 Task: Find connections with filter location San Antonio de los Baños with filter topic #investmentproperty with filter profile language German with filter current company Swiggy with filter school Siliguri Institute of Technology with filter industry Furniture and Home Furnishings Manufacturing with filter service category Public Relations with filter keywords title Account Executive
Action: Mouse moved to (680, 121)
Screenshot: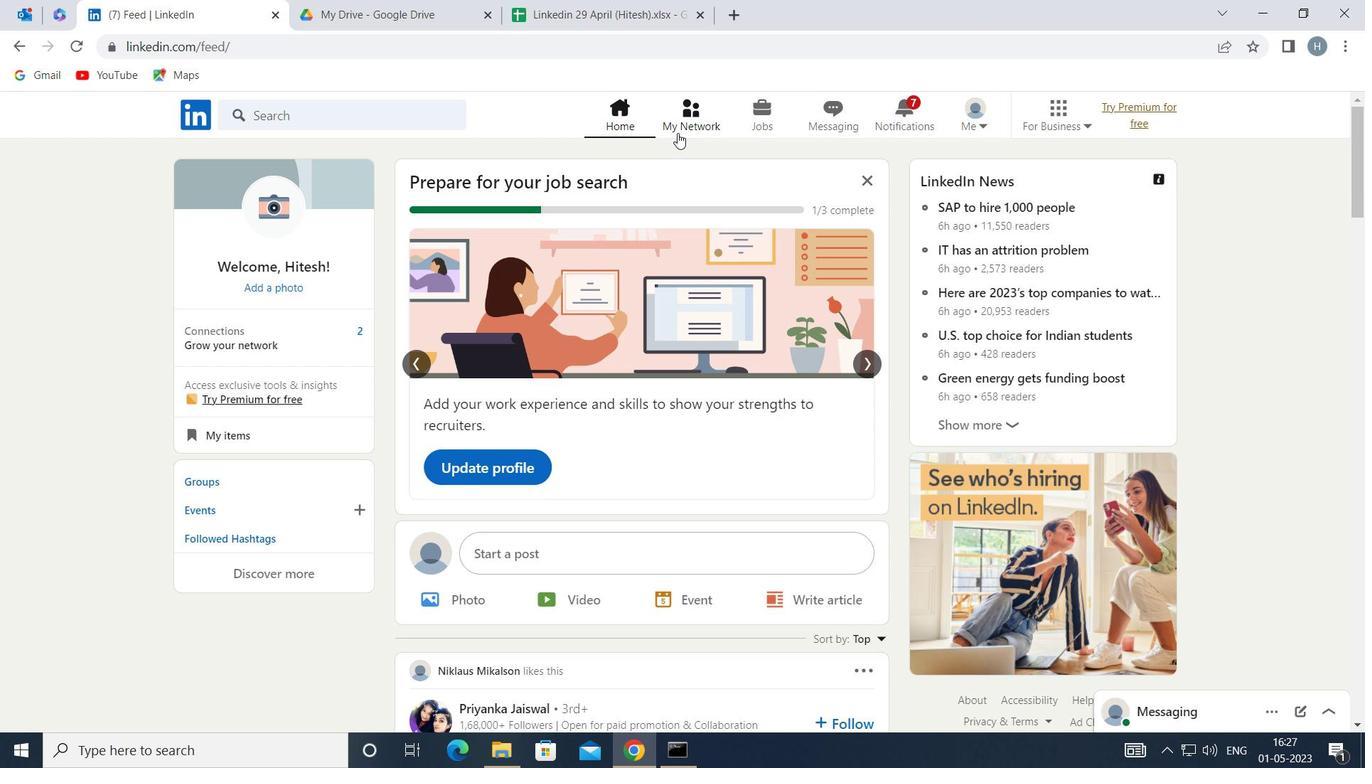 
Action: Mouse pressed left at (680, 121)
Screenshot: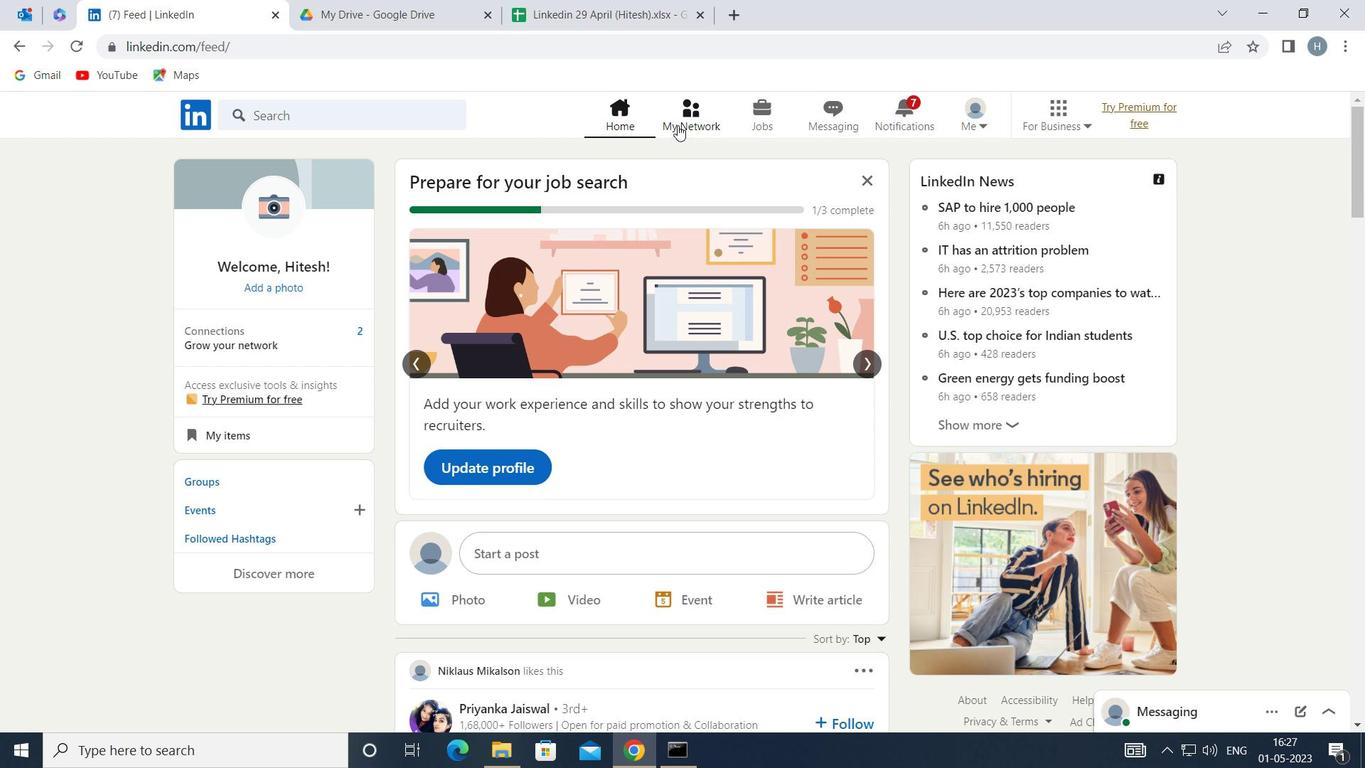 
Action: Mouse moved to (402, 216)
Screenshot: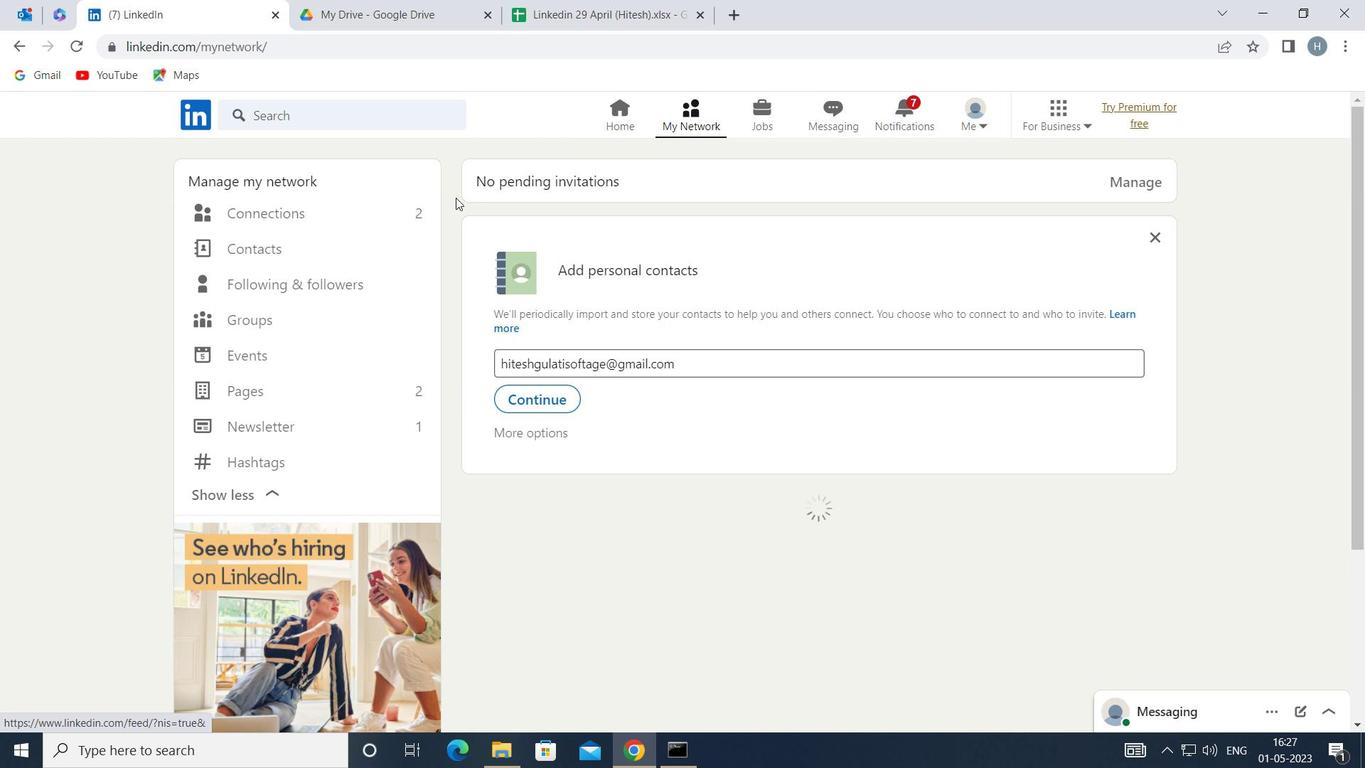 
Action: Mouse pressed left at (402, 216)
Screenshot: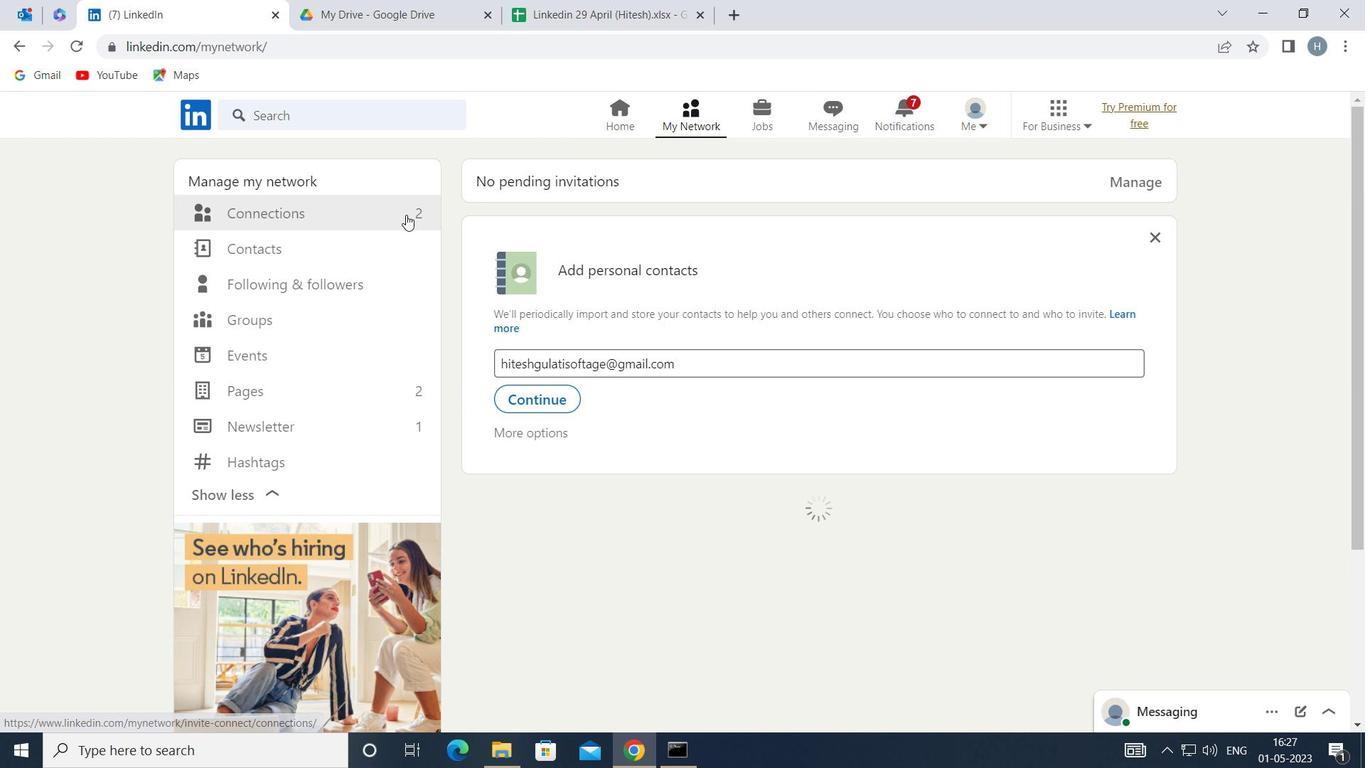 
Action: Mouse moved to (823, 211)
Screenshot: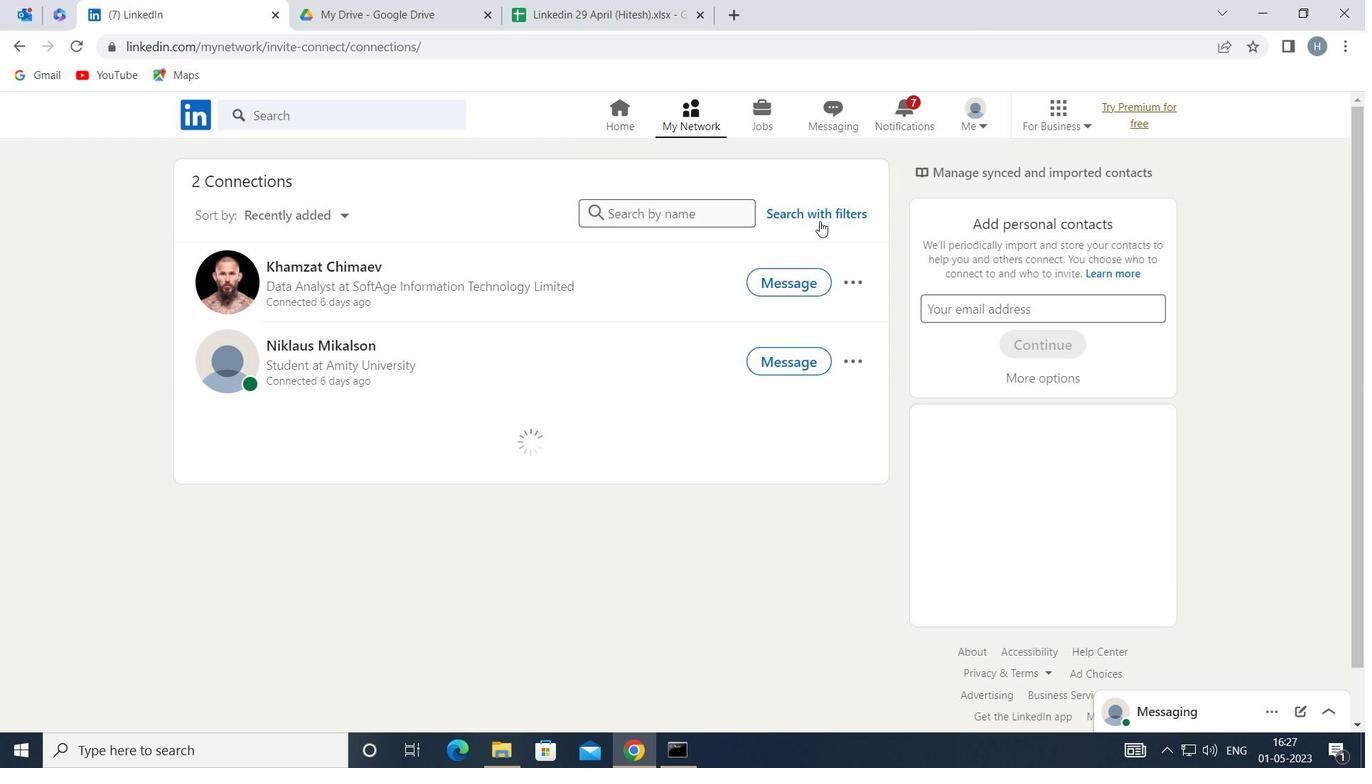 
Action: Mouse pressed left at (823, 211)
Screenshot: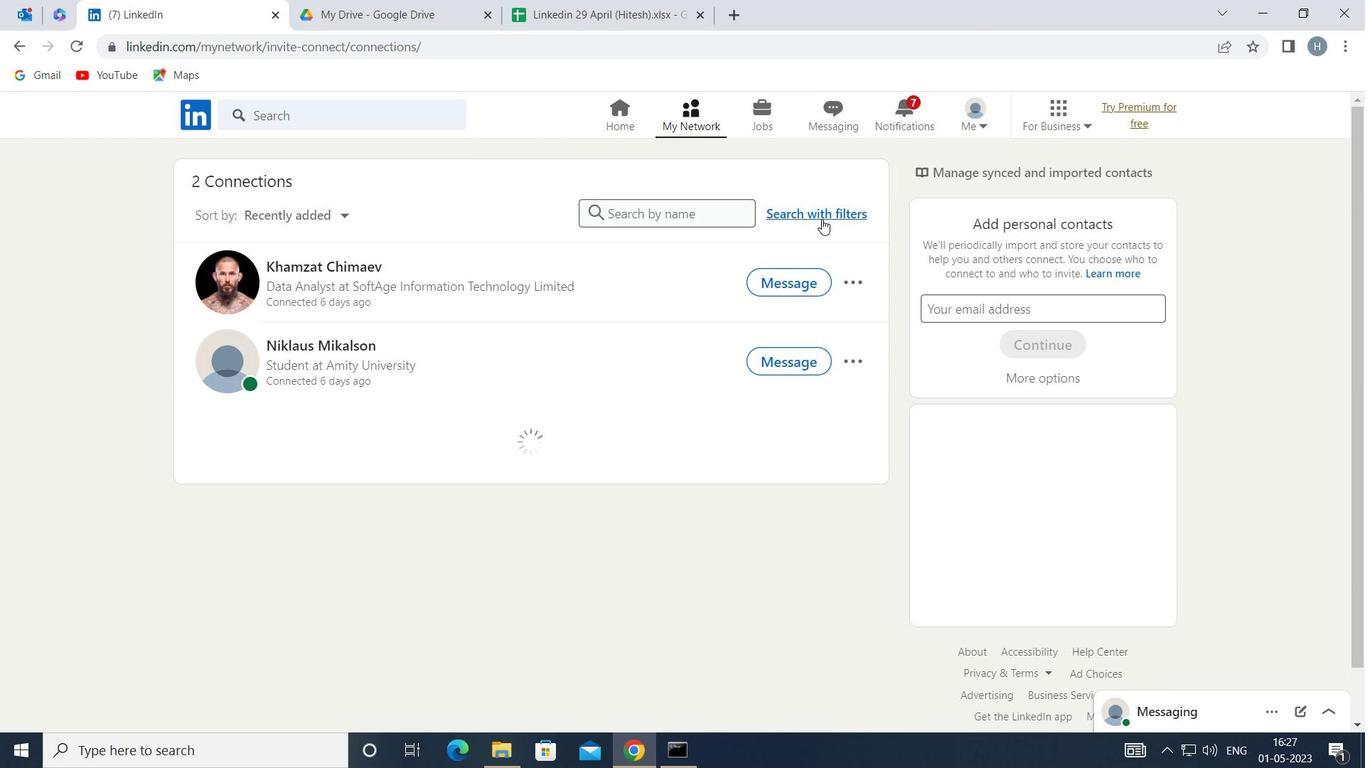 
Action: Mouse moved to (749, 165)
Screenshot: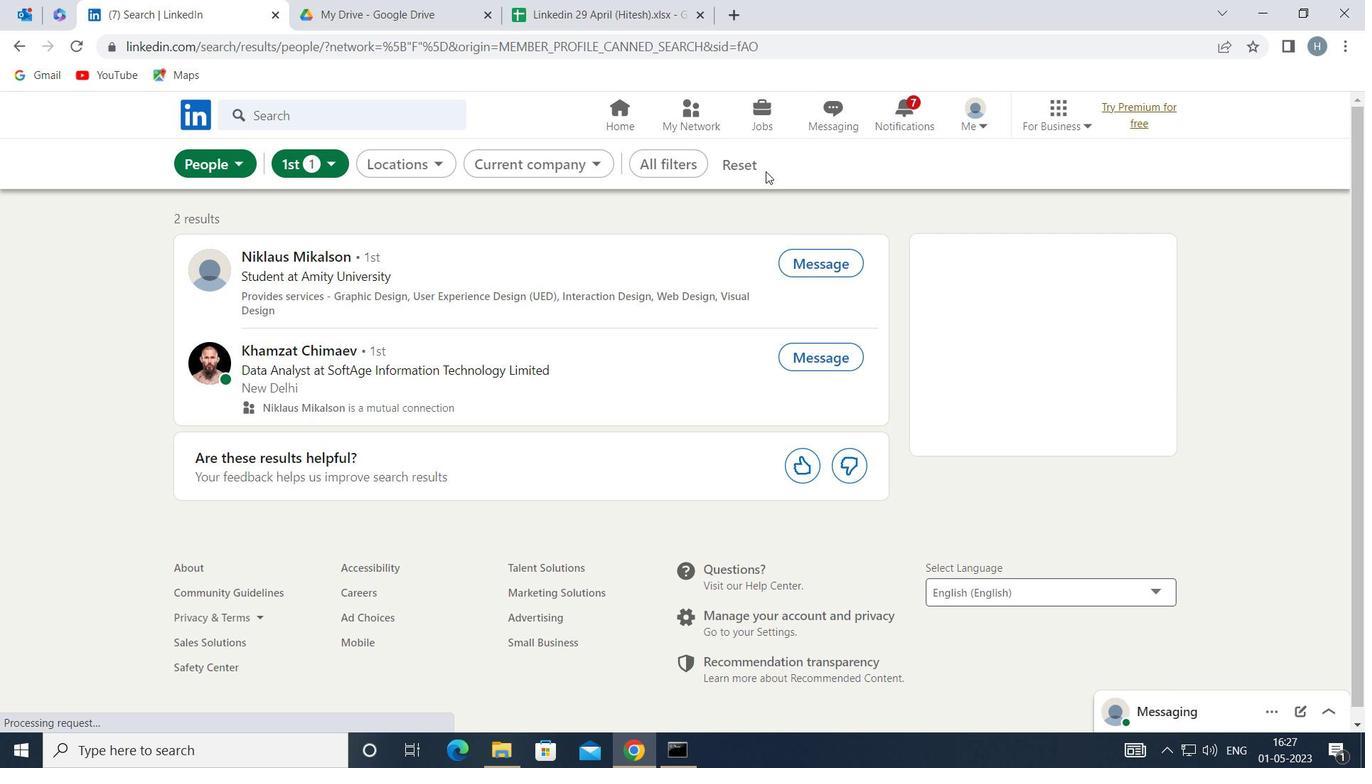 
Action: Mouse pressed left at (749, 165)
Screenshot: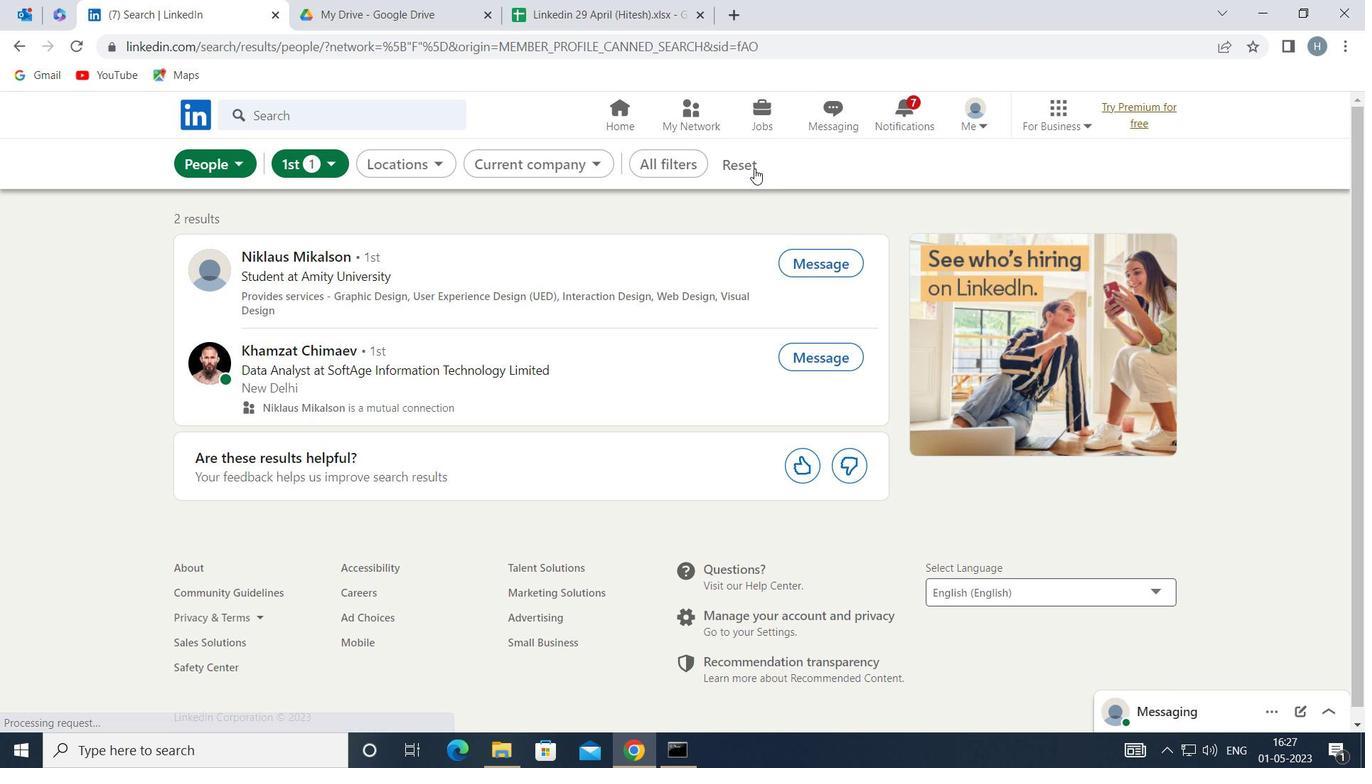 
Action: Mouse moved to (727, 162)
Screenshot: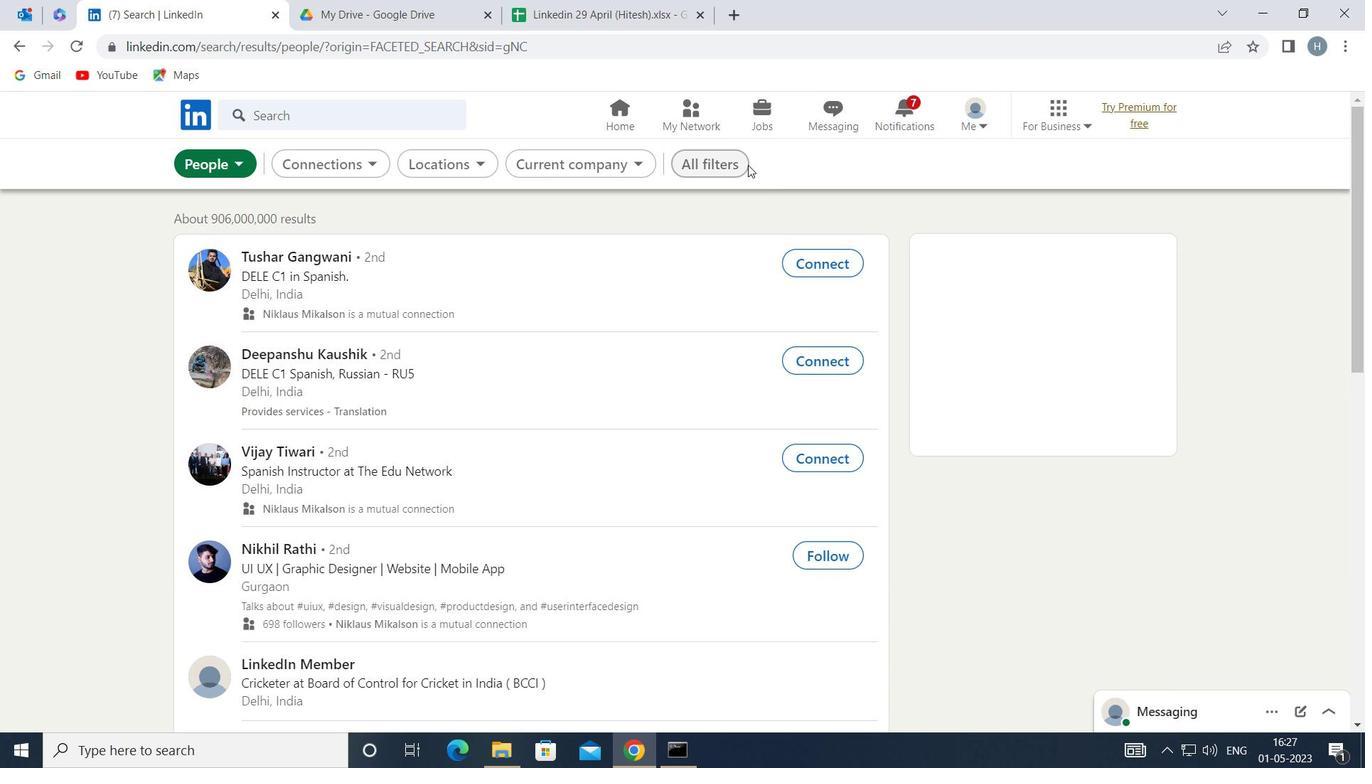 
Action: Mouse pressed left at (727, 162)
Screenshot: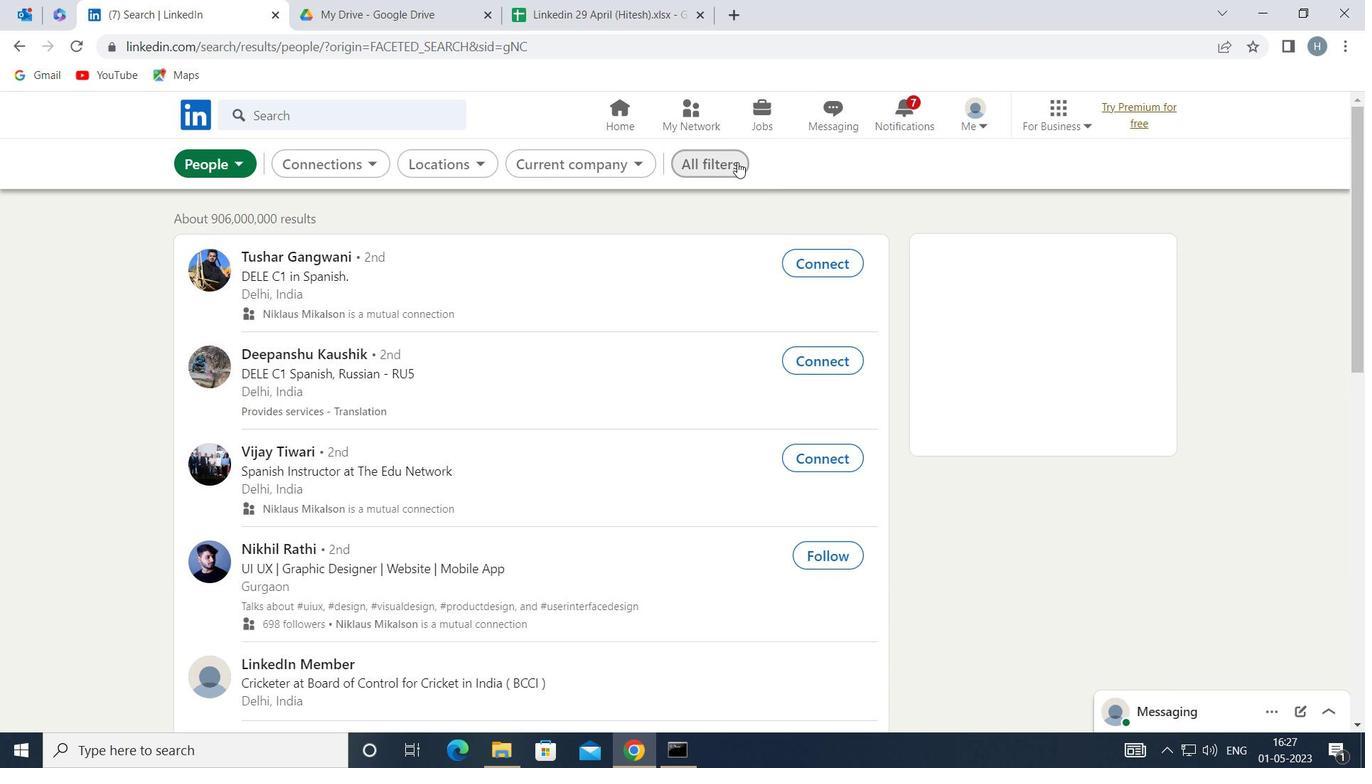 
Action: Mouse moved to (1012, 351)
Screenshot: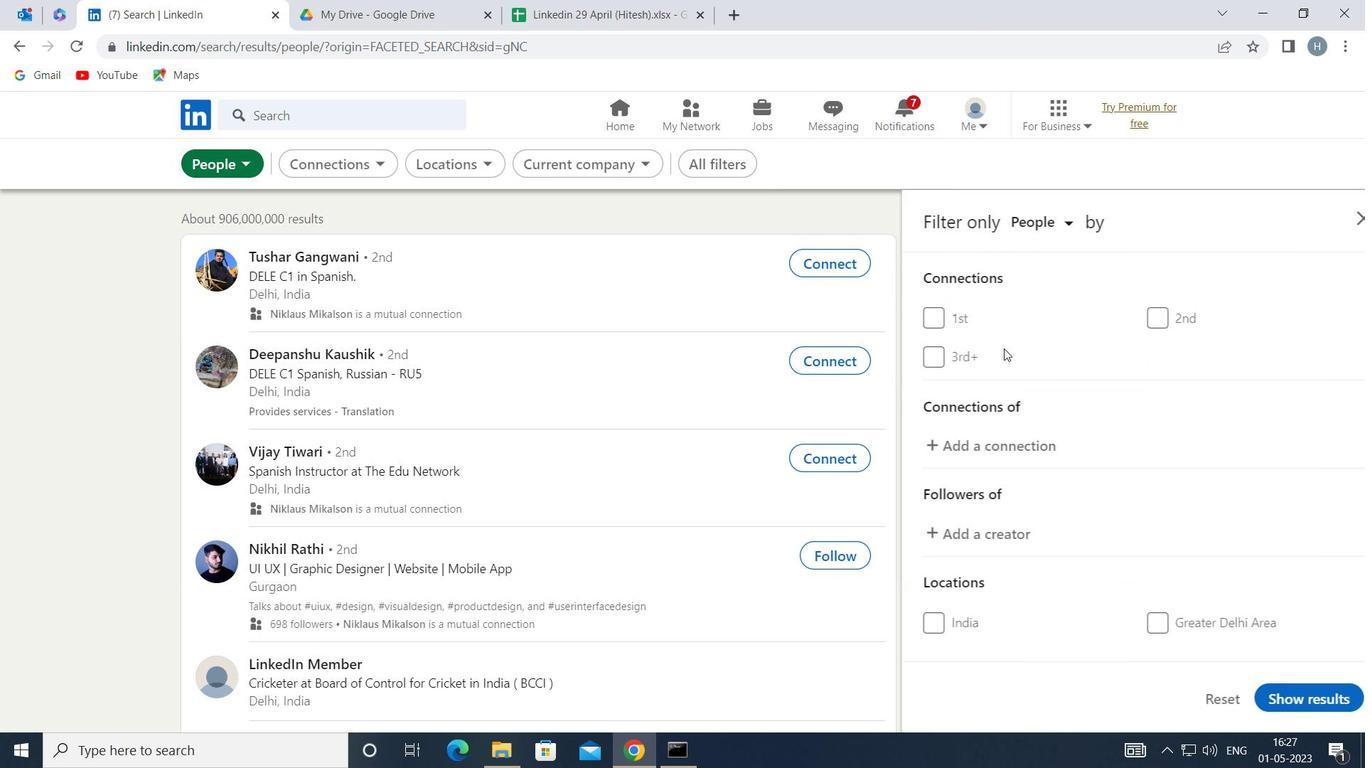 
Action: Mouse scrolled (1012, 350) with delta (0, 0)
Screenshot: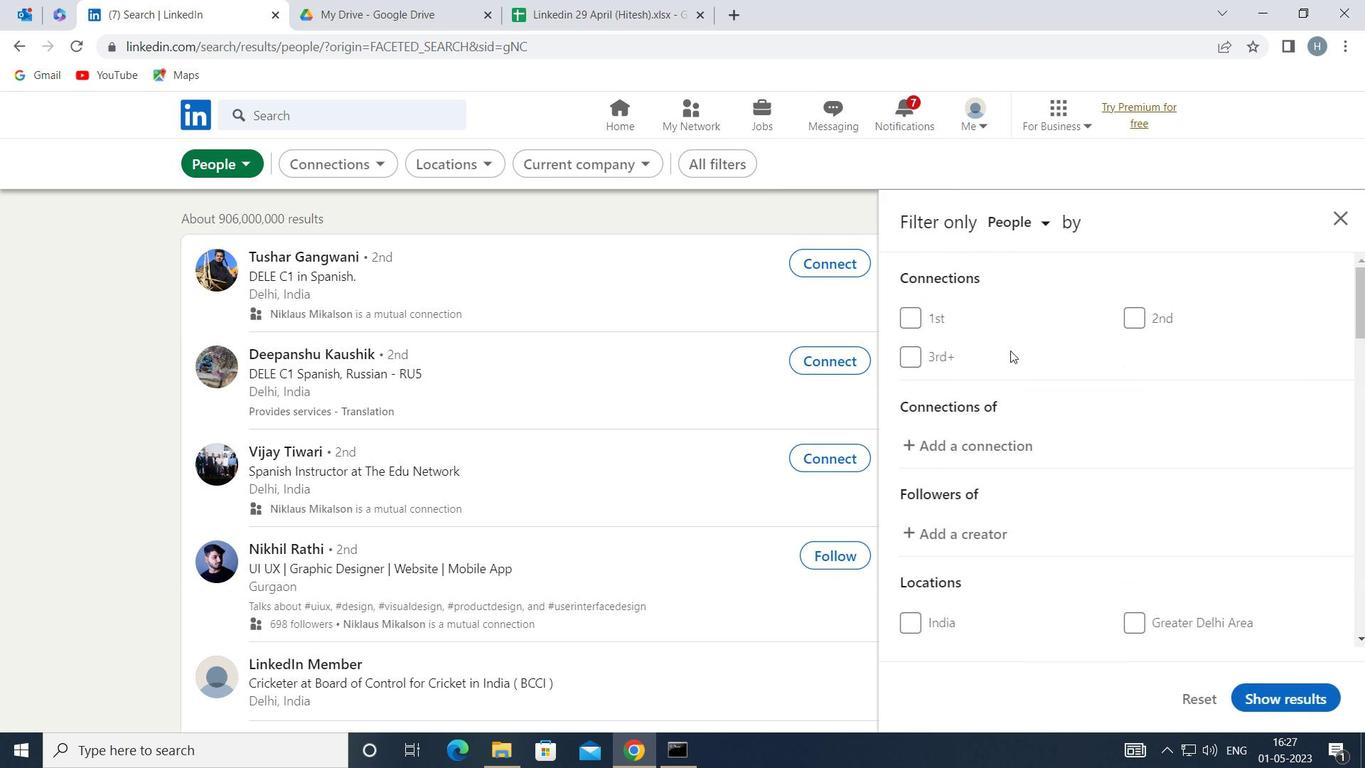 
Action: Mouse scrolled (1012, 350) with delta (0, 0)
Screenshot: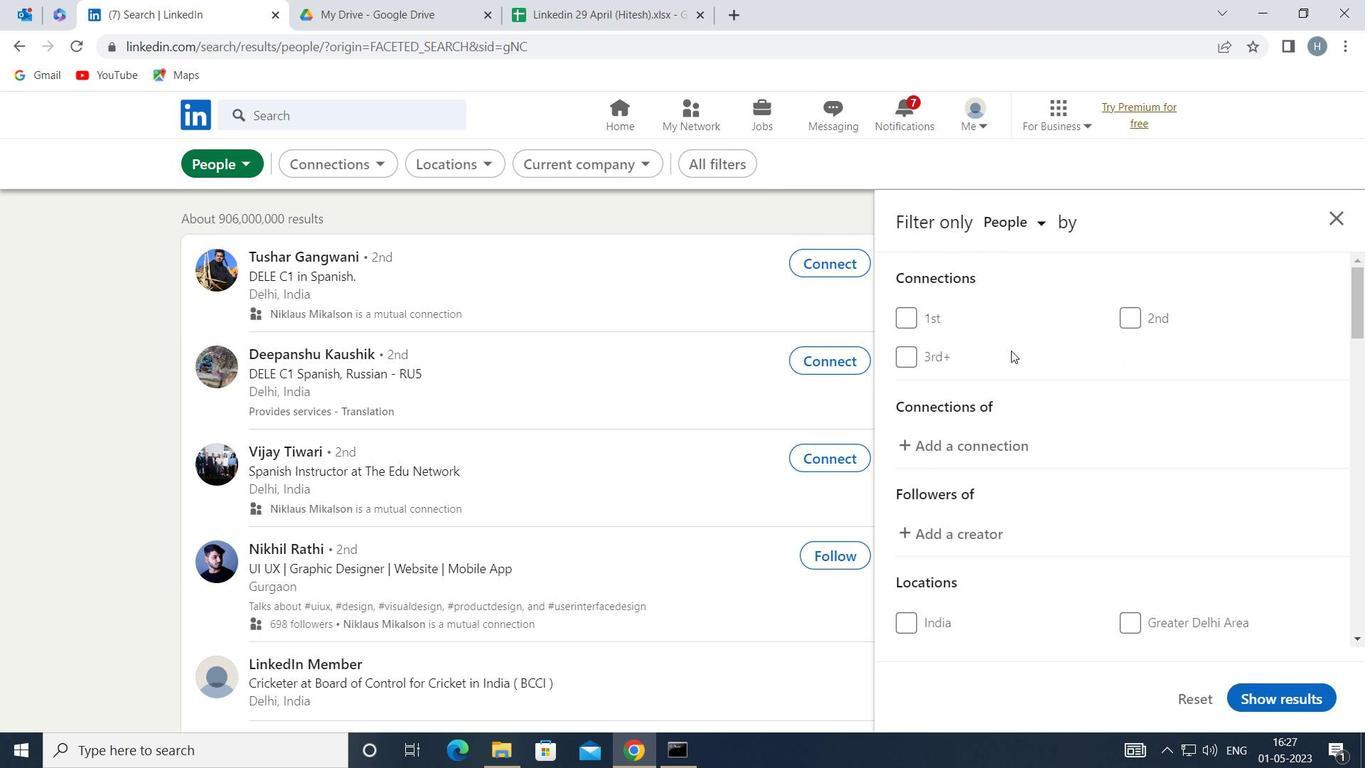 
Action: Mouse scrolled (1012, 350) with delta (0, 0)
Screenshot: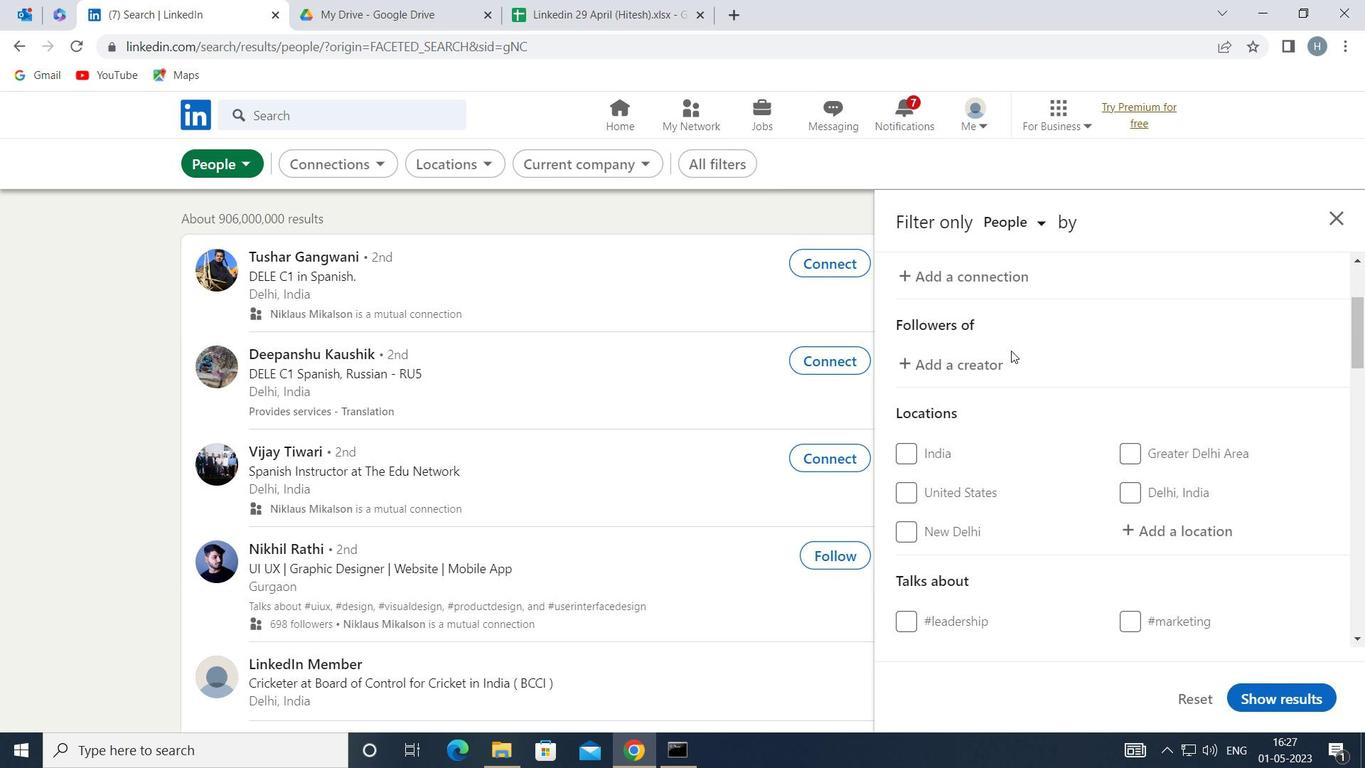 
Action: Mouse moved to (1164, 423)
Screenshot: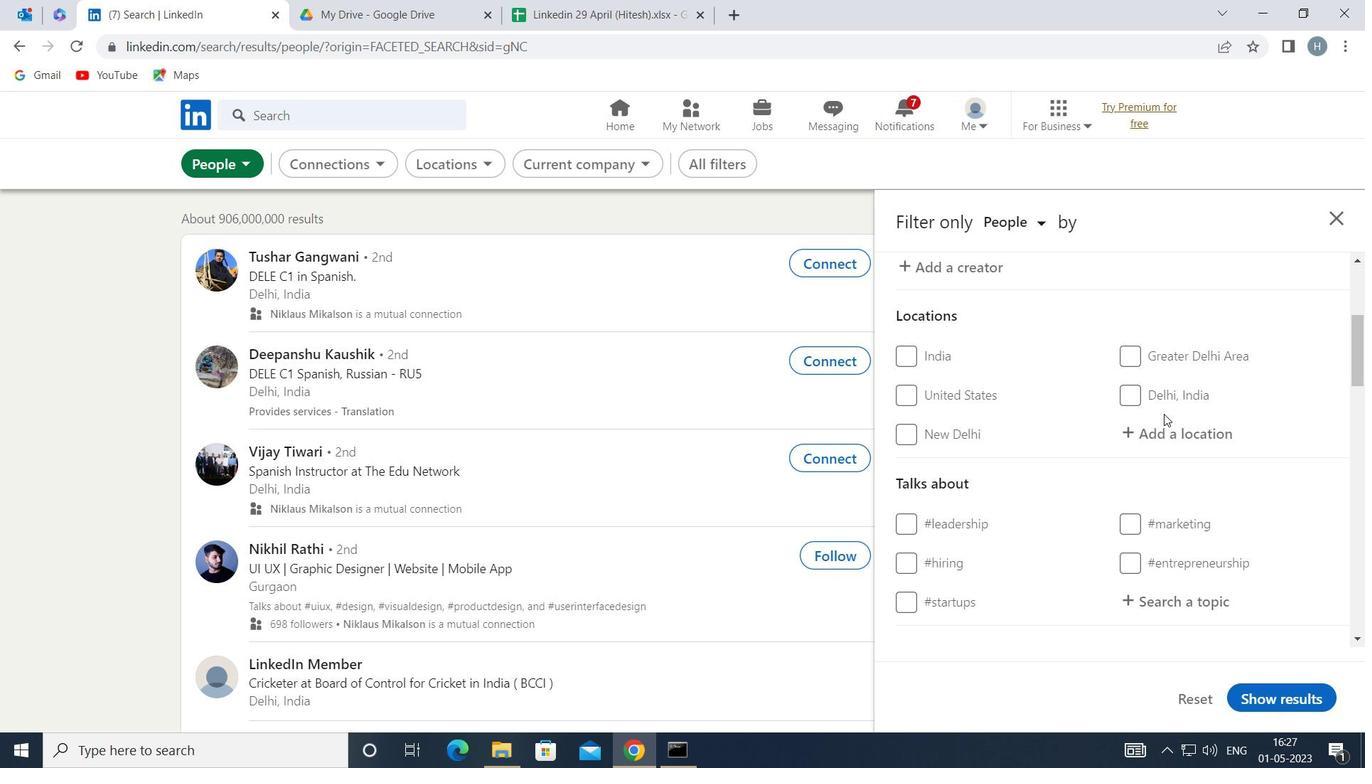 
Action: Mouse pressed left at (1164, 423)
Screenshot: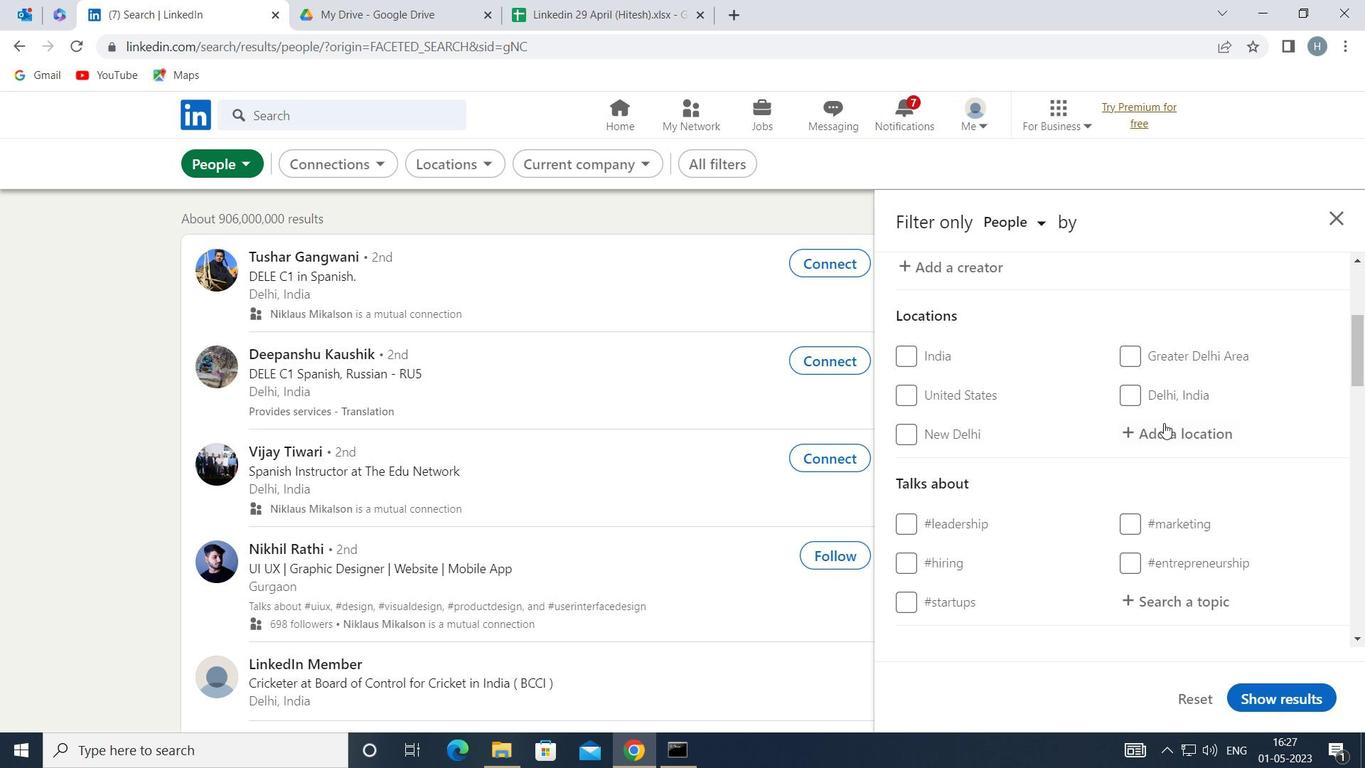 
Action: Key pressed <Key.shift>SAN<Key.space><Key.shift>ANTONIO<Key.space>DE<Key.space>LOS<Key.space><Key.shift>BANOS
Screenshot: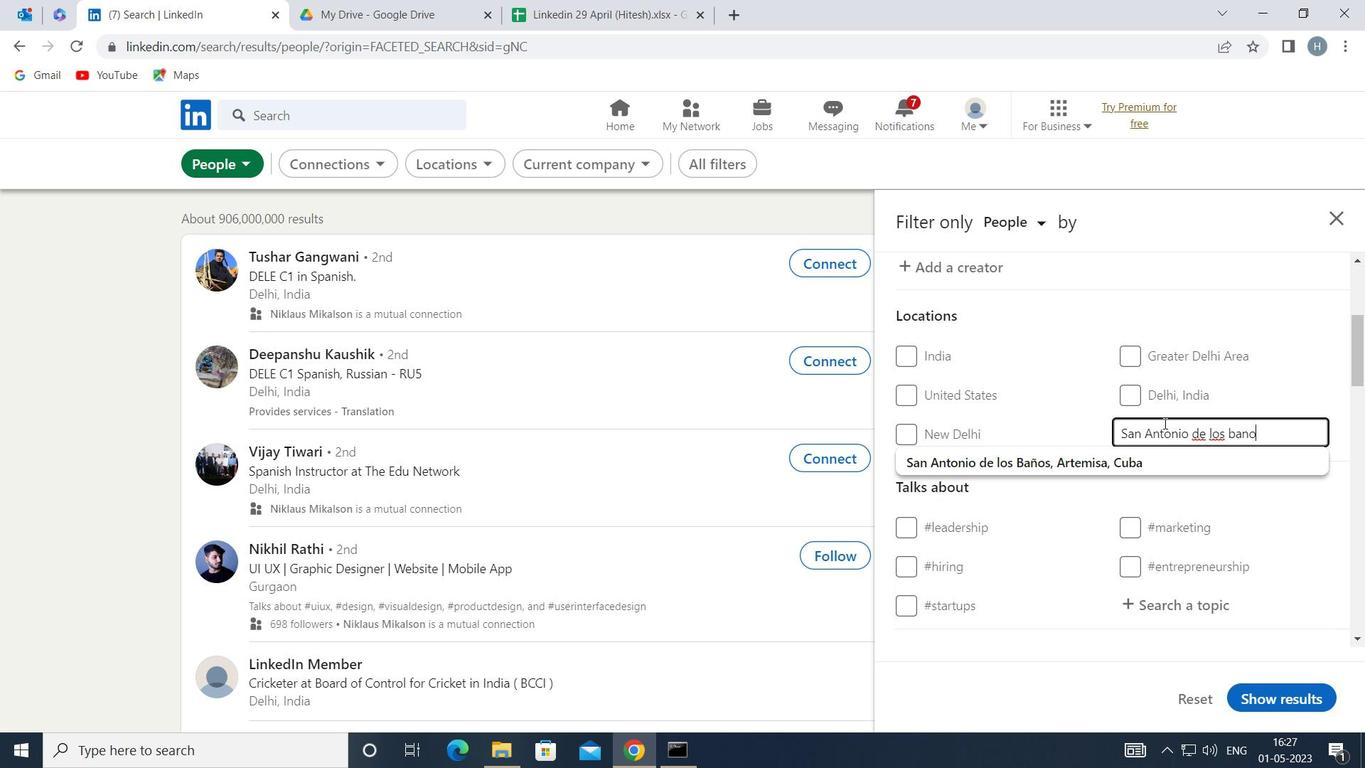 
Action: Mouse moved to (1262, 524)
Screenshot: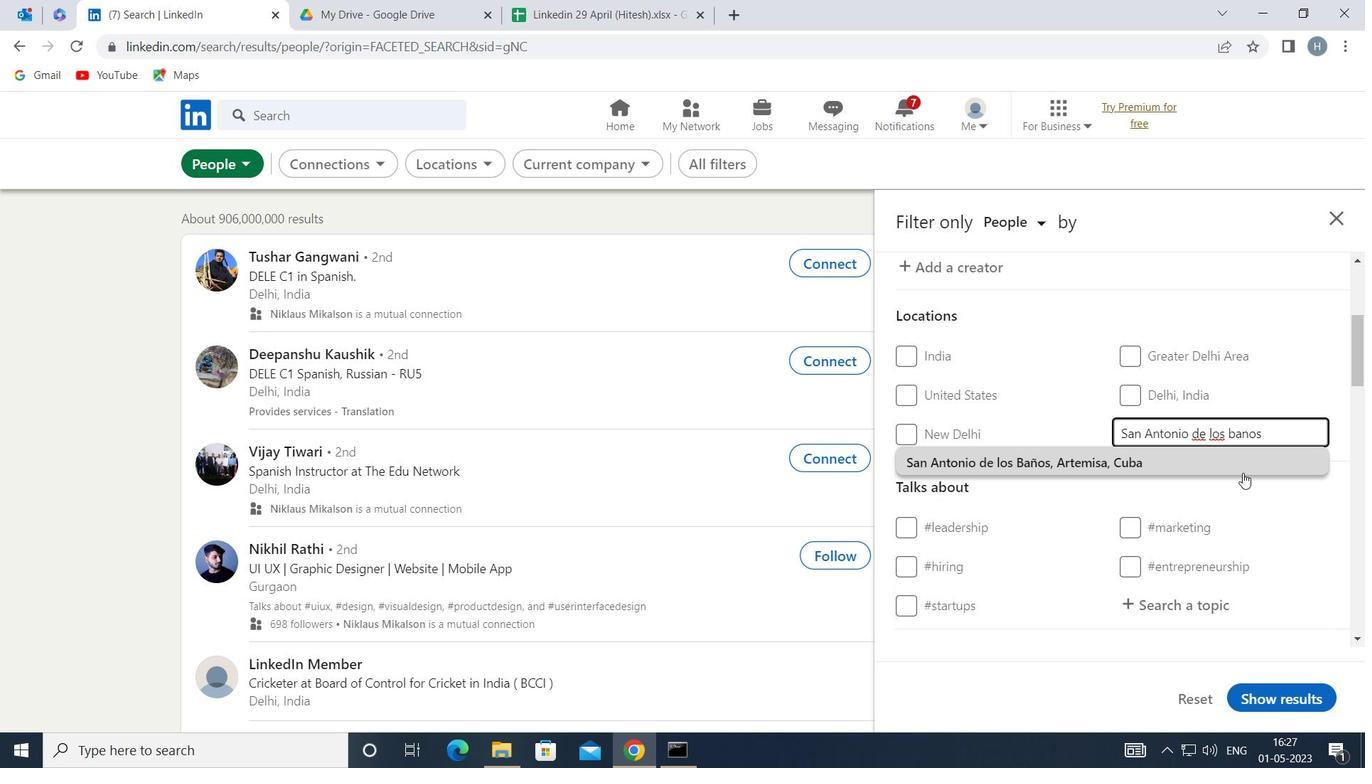 
Action: Mouse pressed left at (1262, 524)
Screenshot: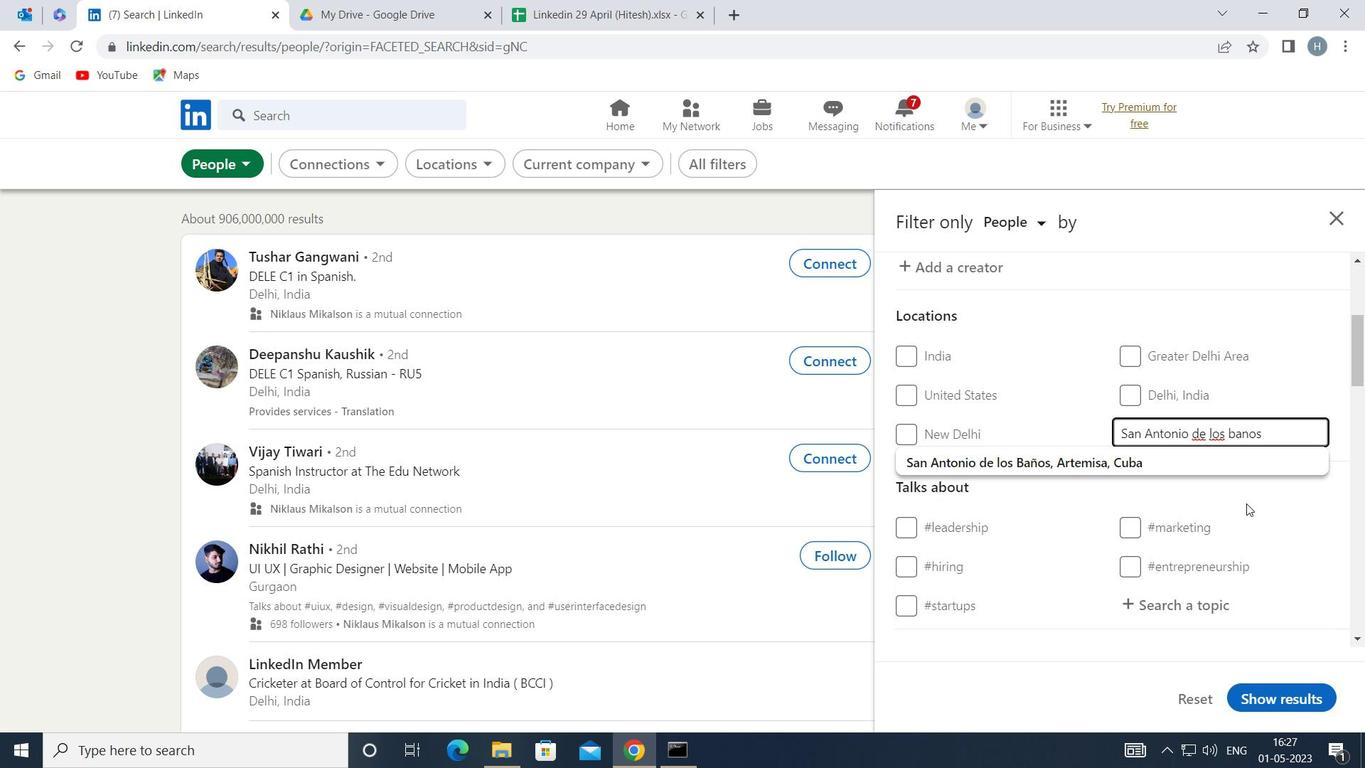 
Action: Mouse moved to (1190, 606)
Screenshot: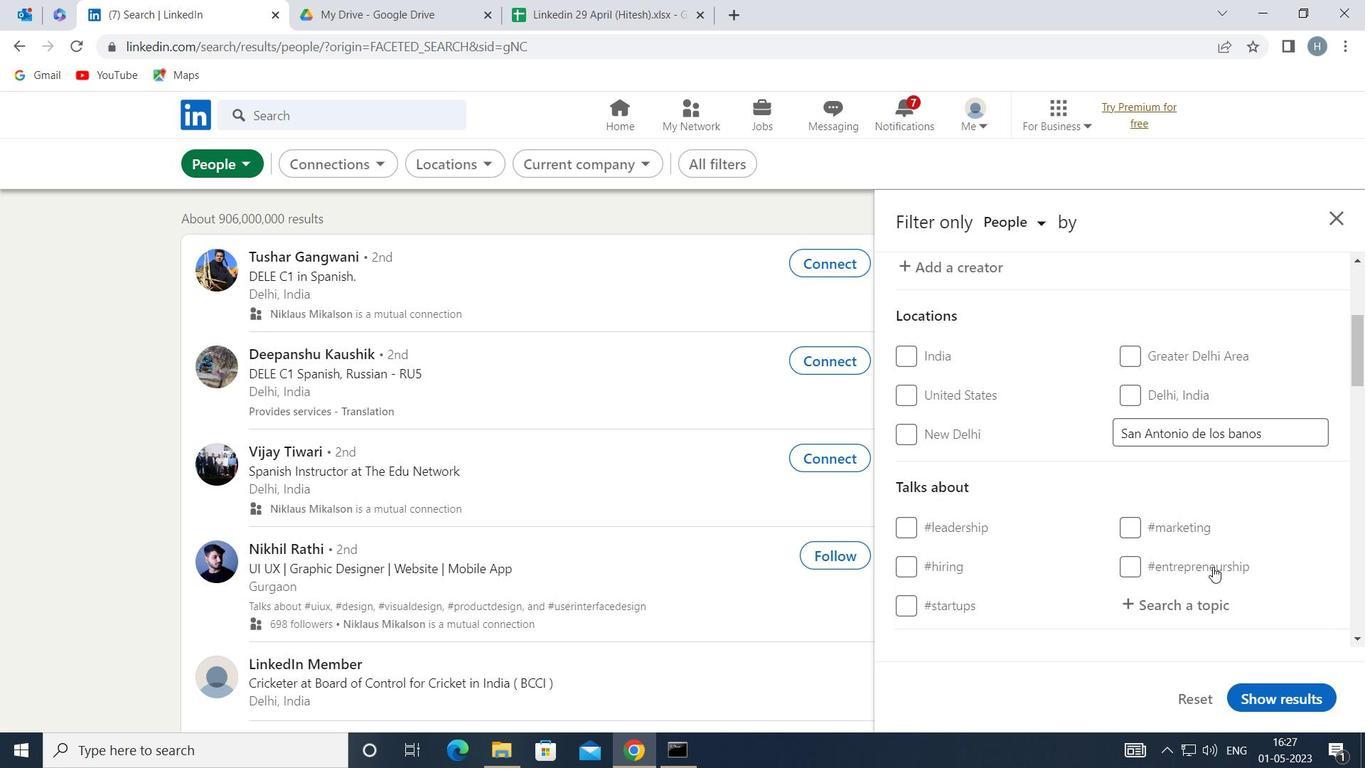
Action: Mouse pressed left at (1190, 606)
Screenshot: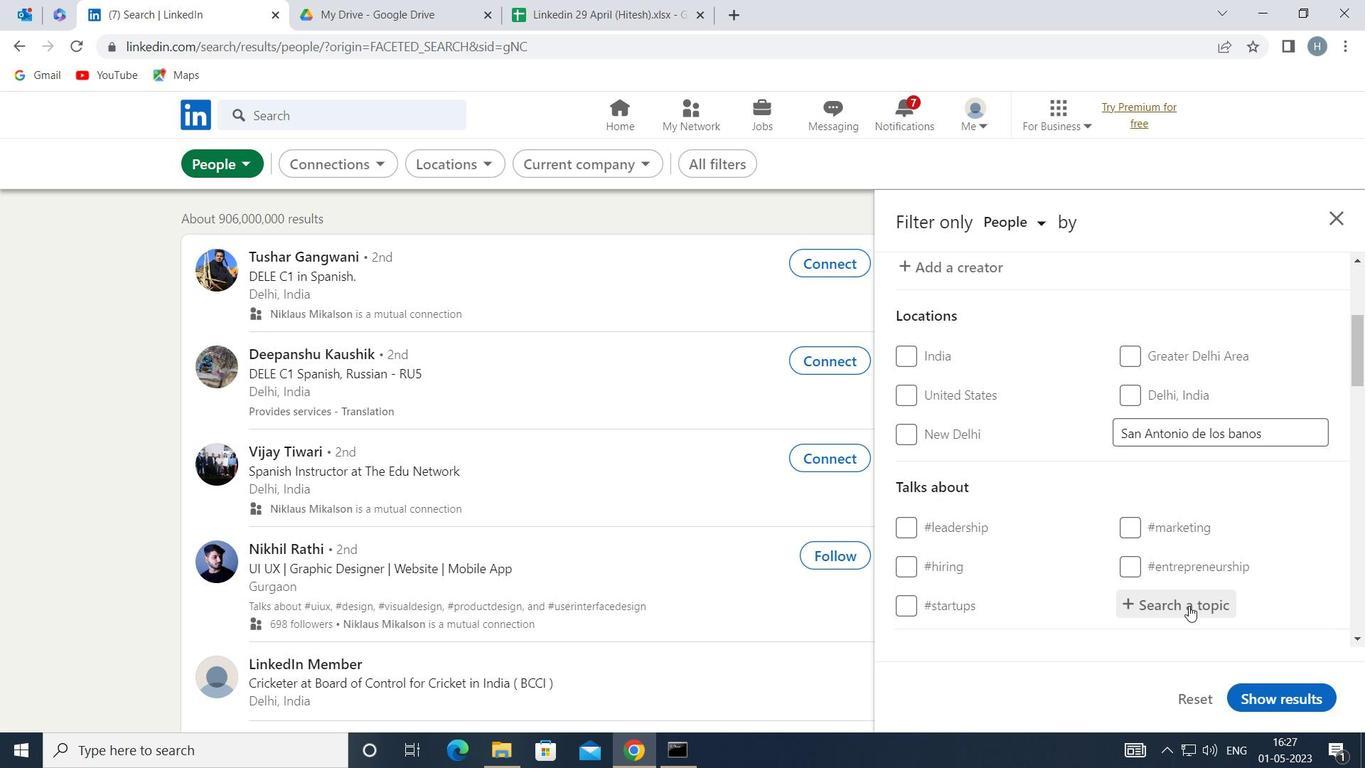 
Action: Key pressed <Key.shift>INVESTMENTPRO
Screenshot: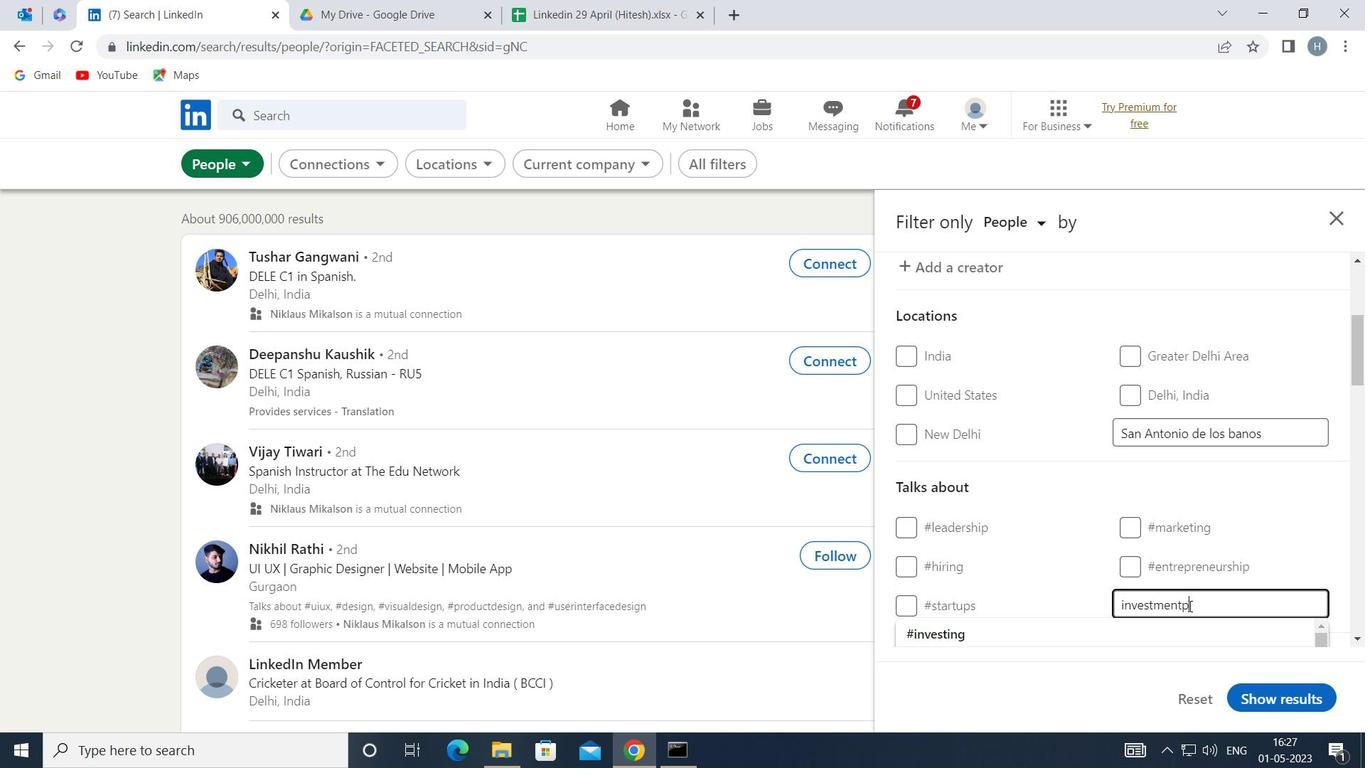 
Action: Mouse moved to (1085, 629)
Screenshot: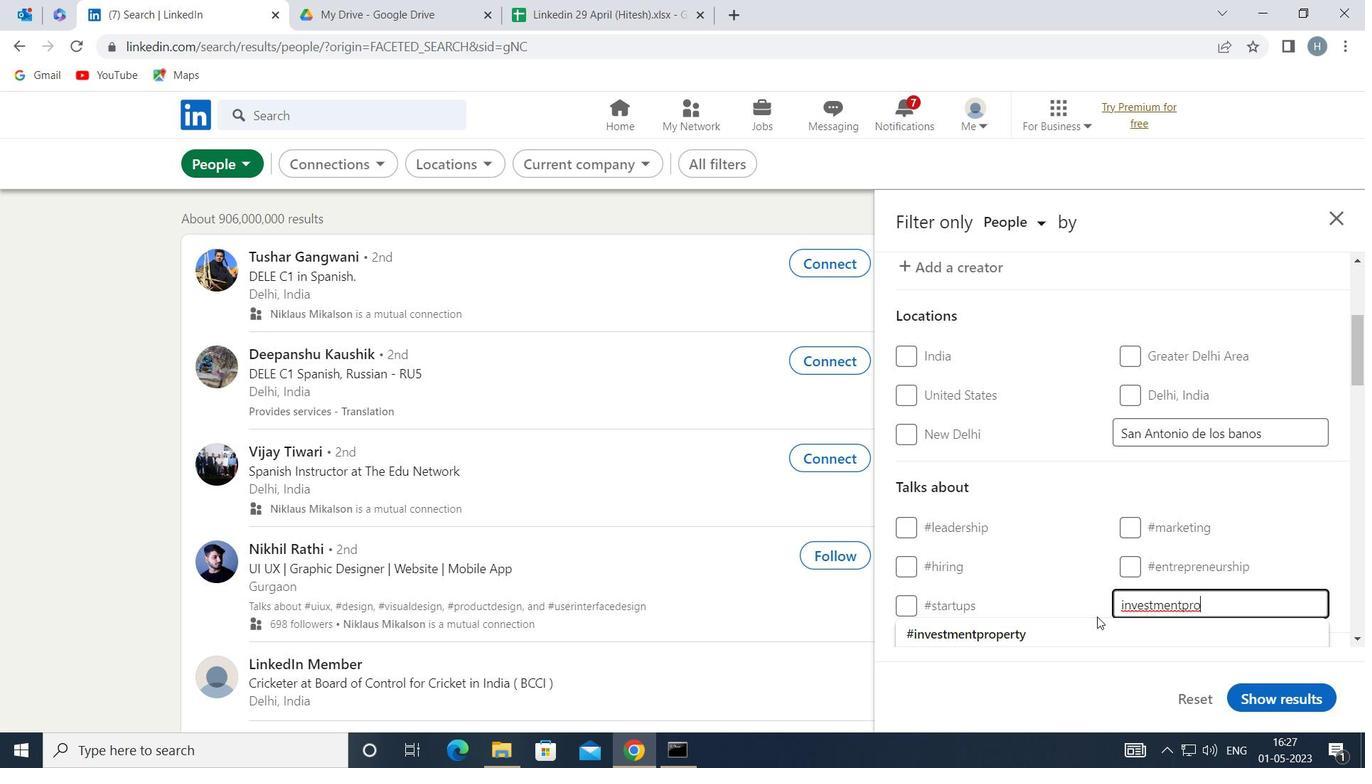 
Action: Mouse pressed left at (1085, 629)
Screenshot: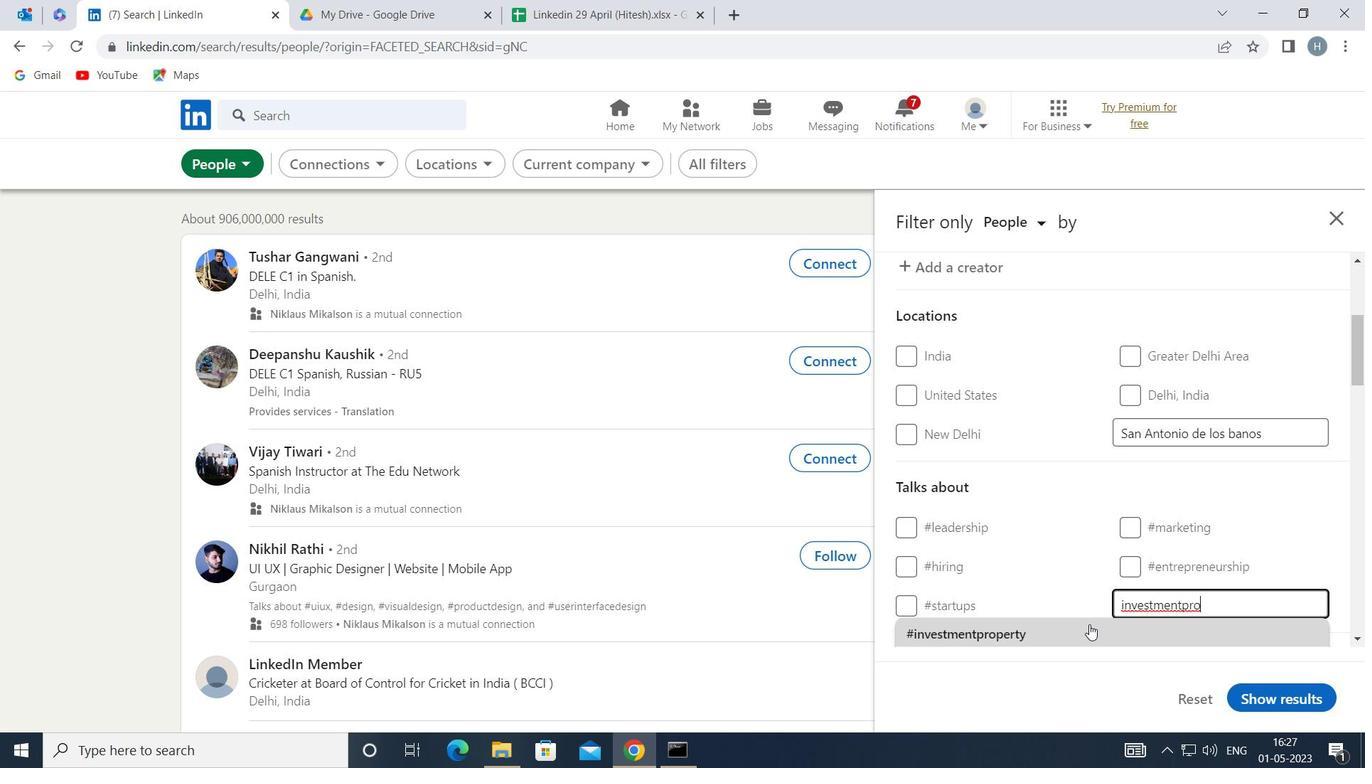 
Action: Mouse moved to (1123, 531)
Screenshot: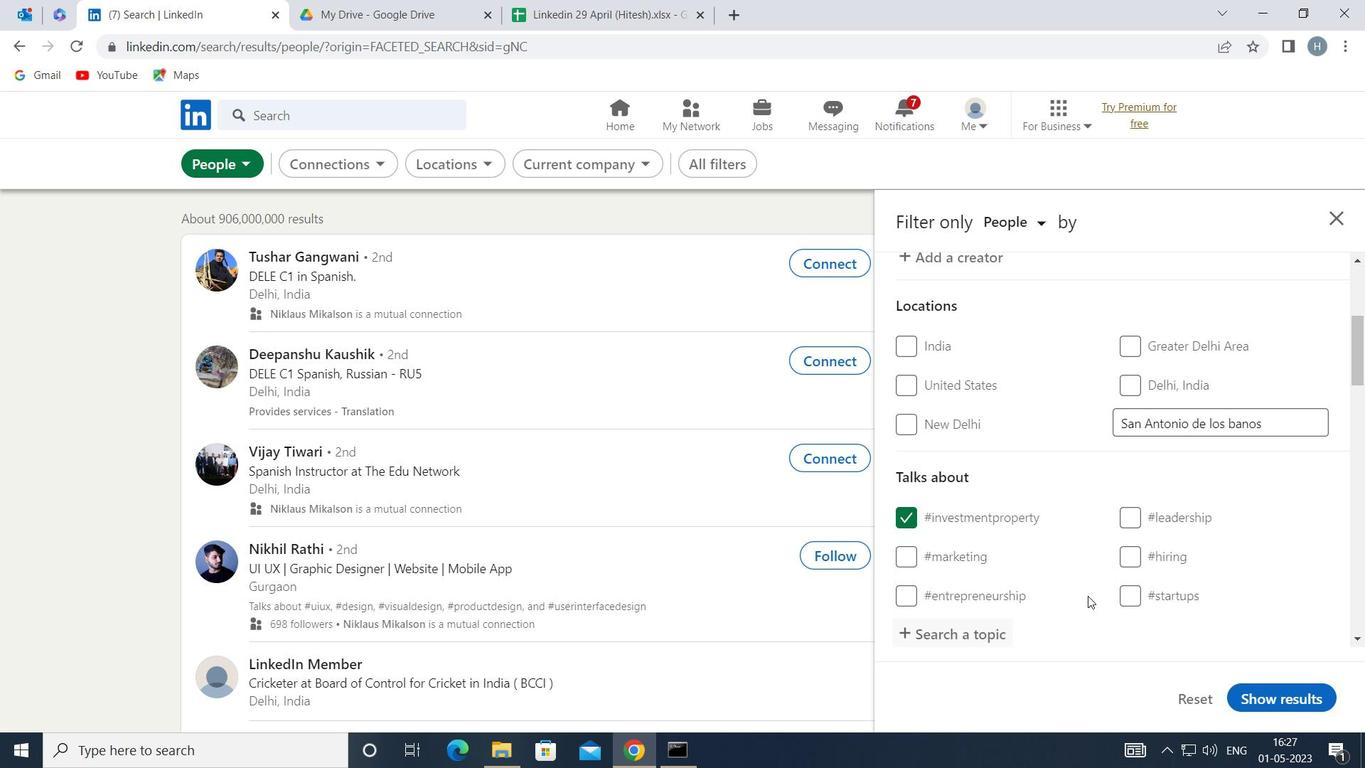
Action: Mouse scrolled (1123, 530) with delta (0, 0)
Screenshot: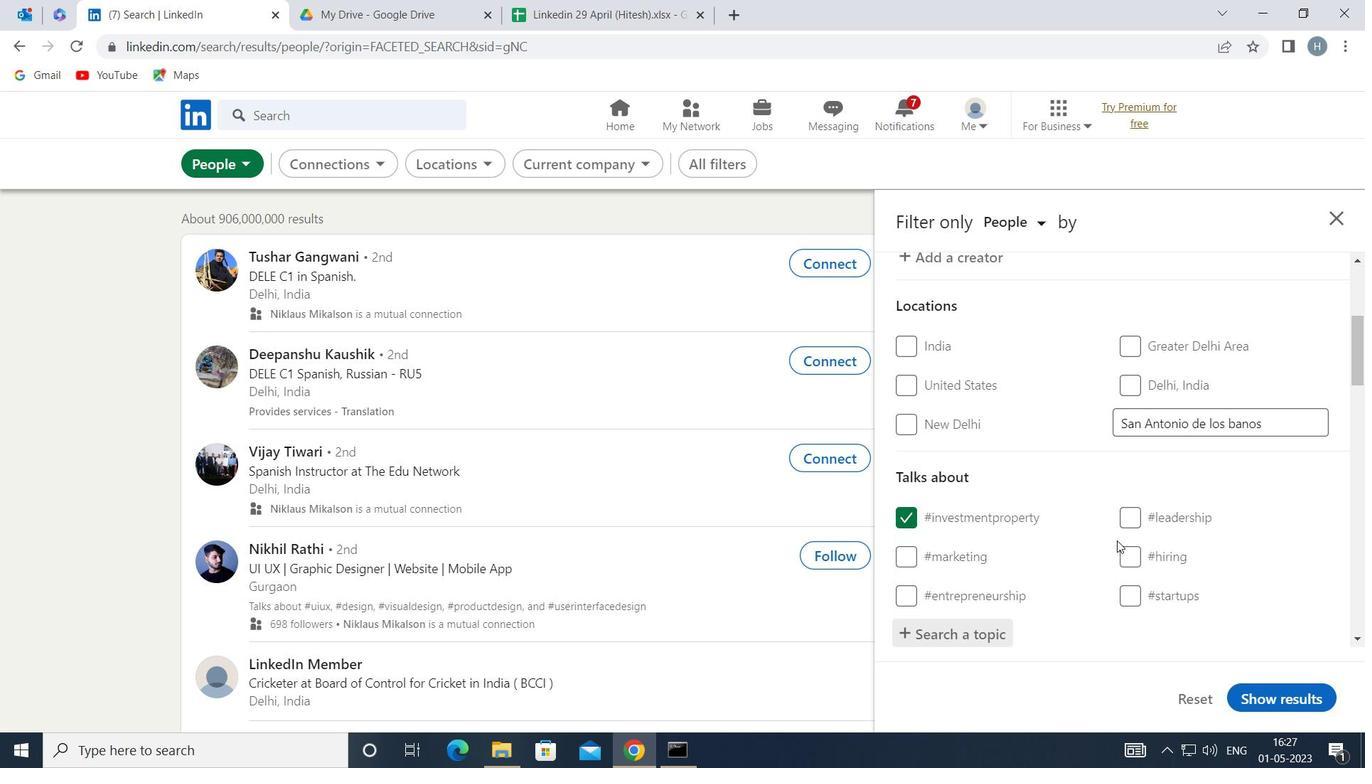 
Action: Mouse moved to (1083, 512)
Screenshot: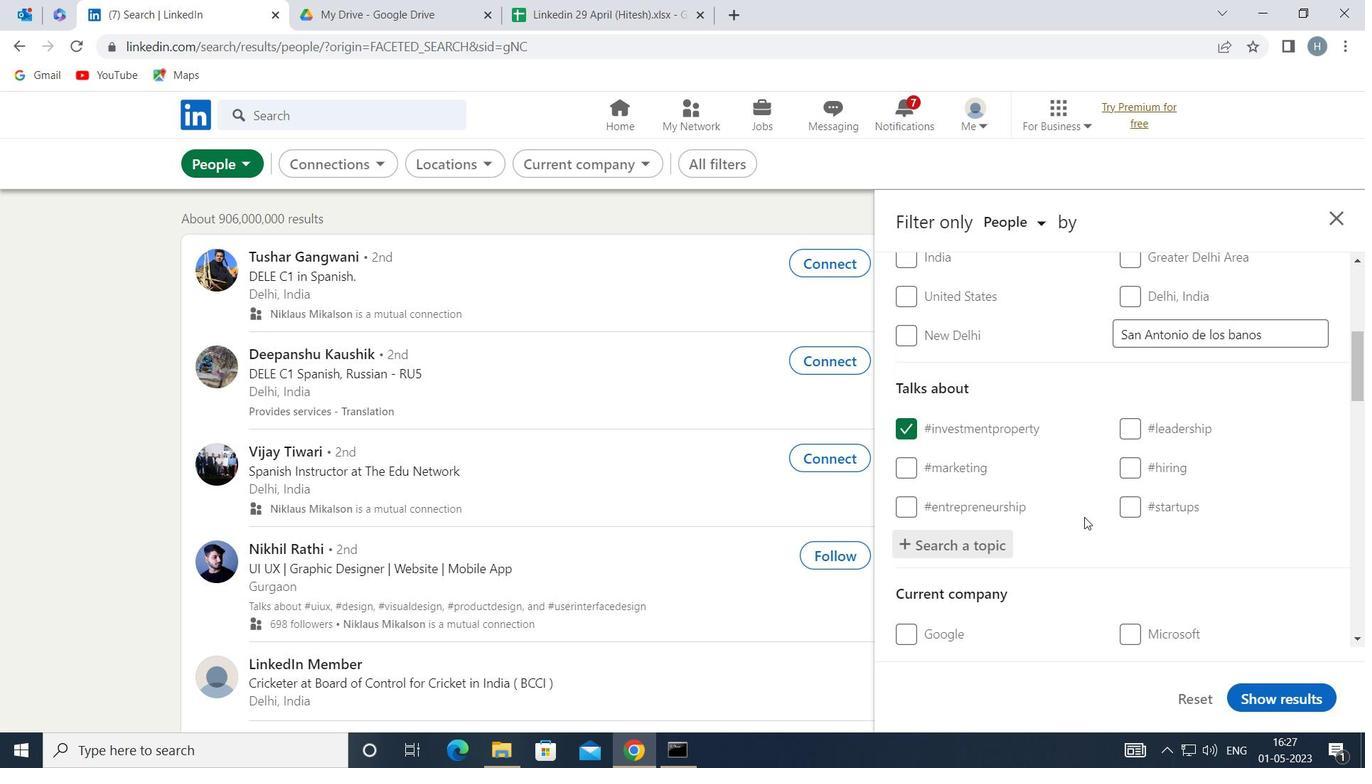 
Action: Mouse scrolled (1083, 512) with delta (0, 0)
Screenshot: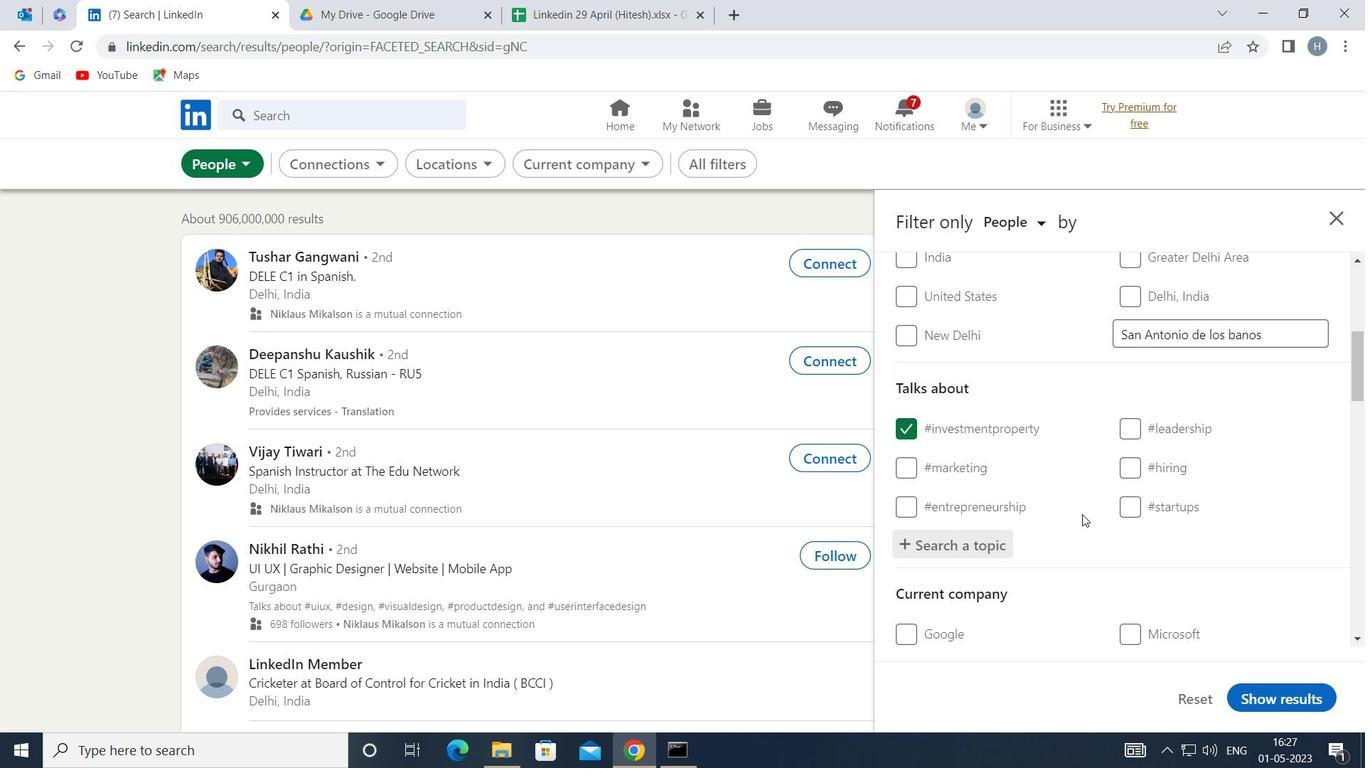 
Action: Mouse moved to (1089, 510)
Screenshot: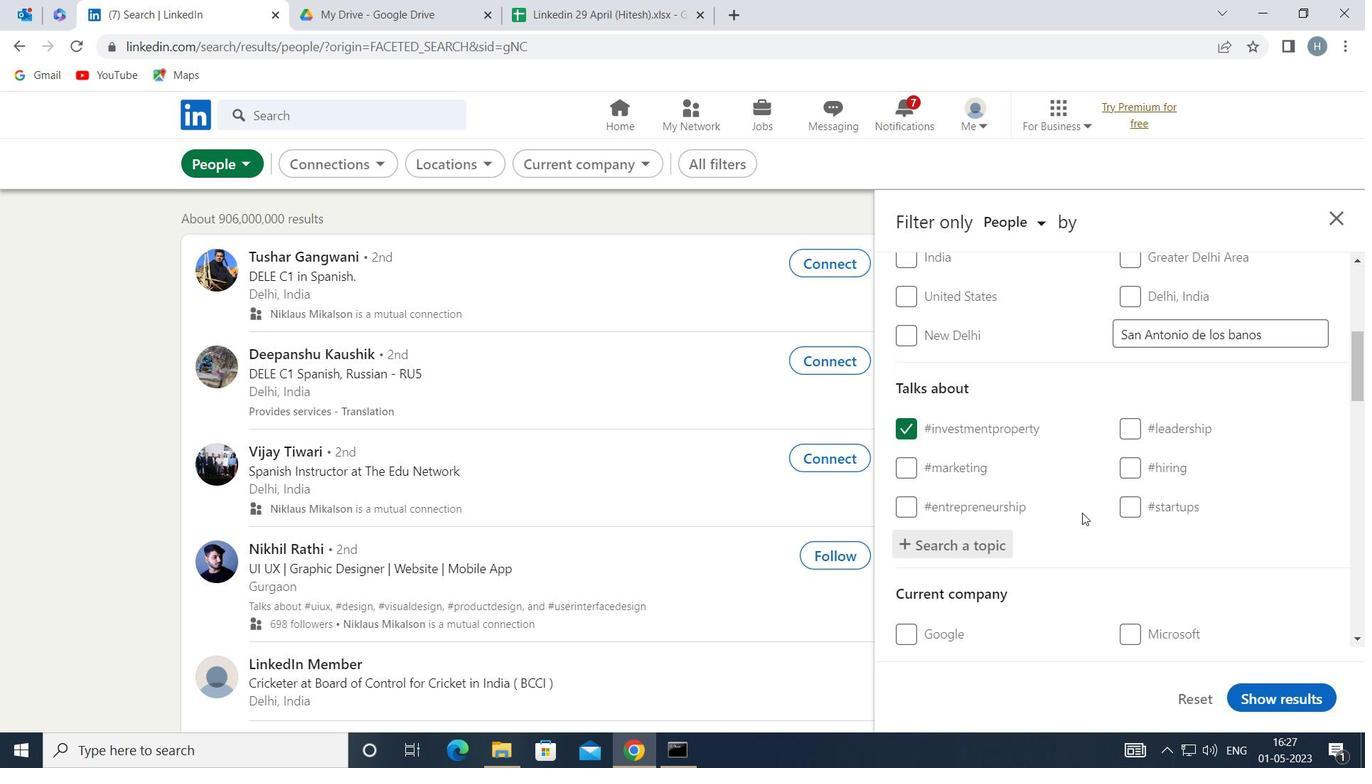 
Action: Mouse scrolled (1089, 509) with delta (0, 0)
Screenshot: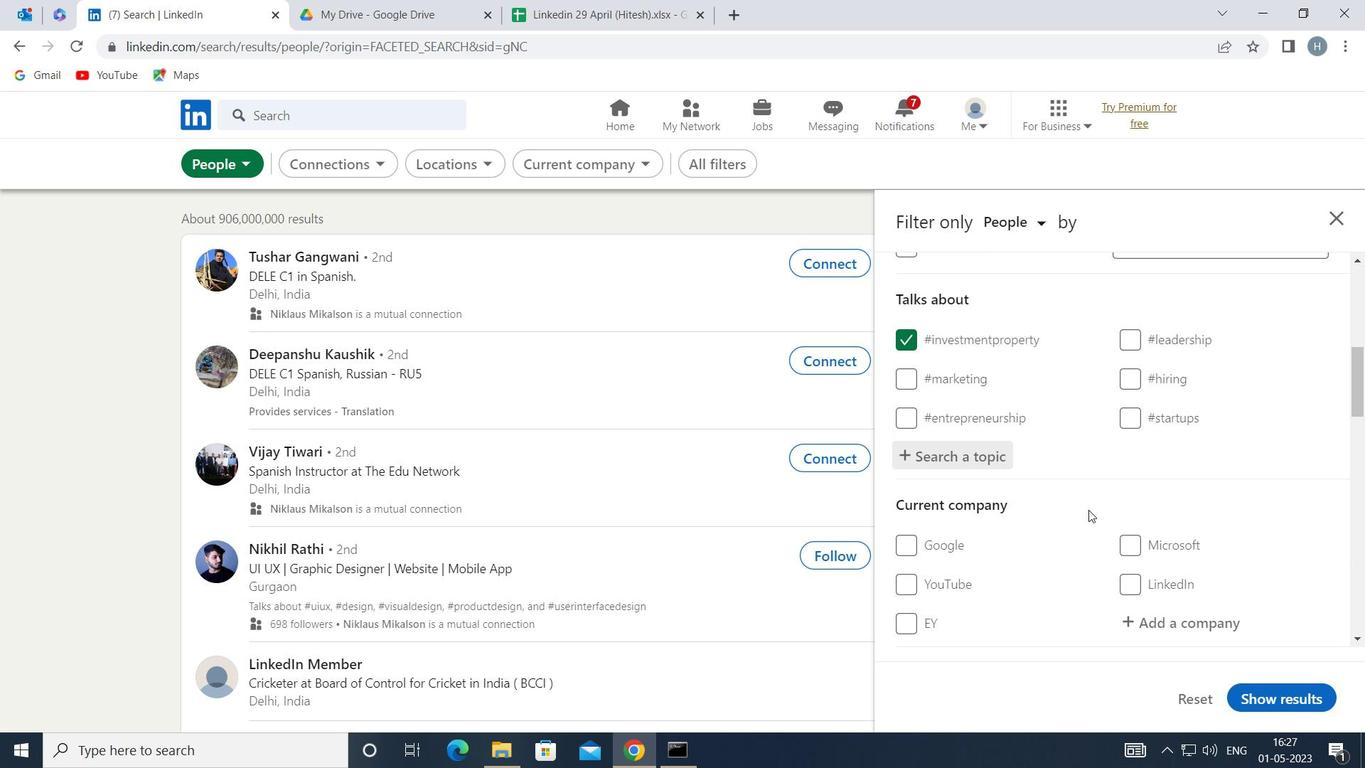 
Action: Mouse moved to (1089, 509)
Screenshot: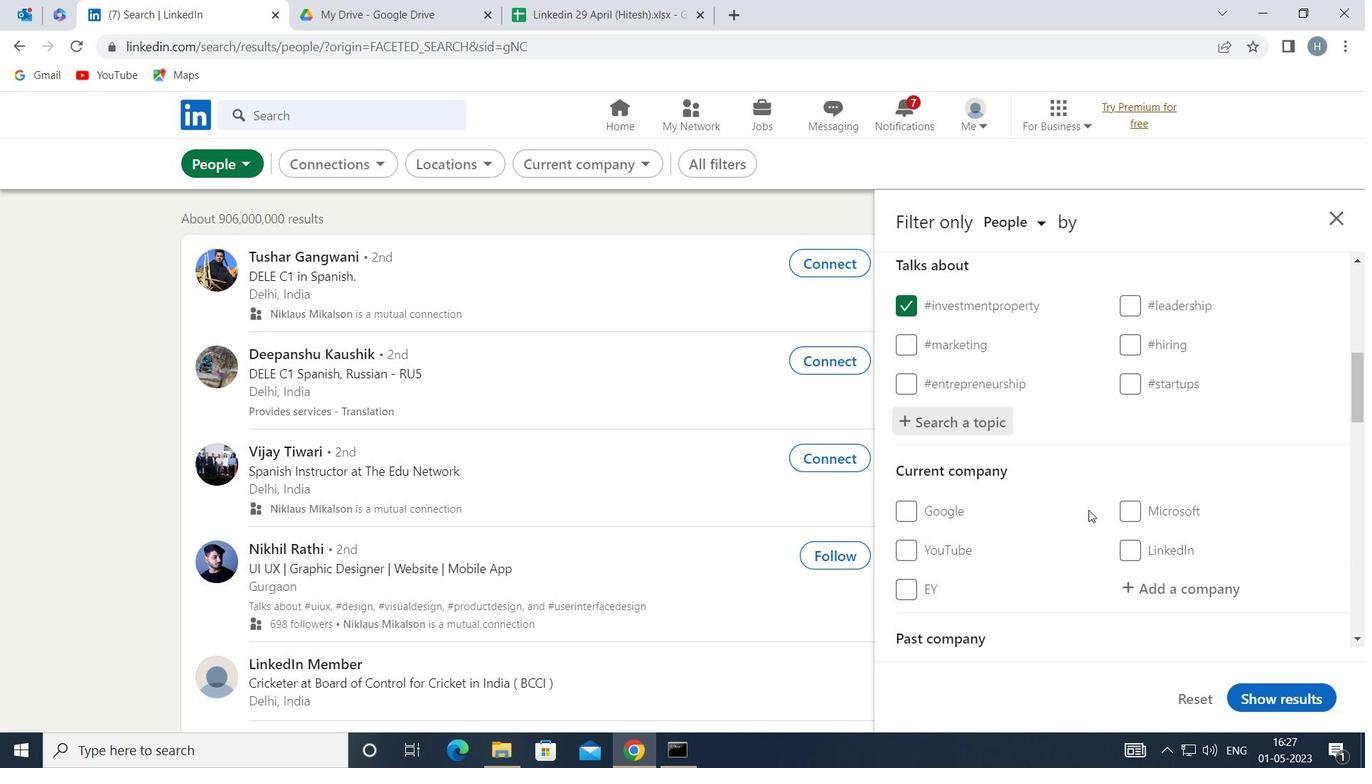 
Action: Mouse scrolled (1089, 508) with delta (0, 0)
Screenshot: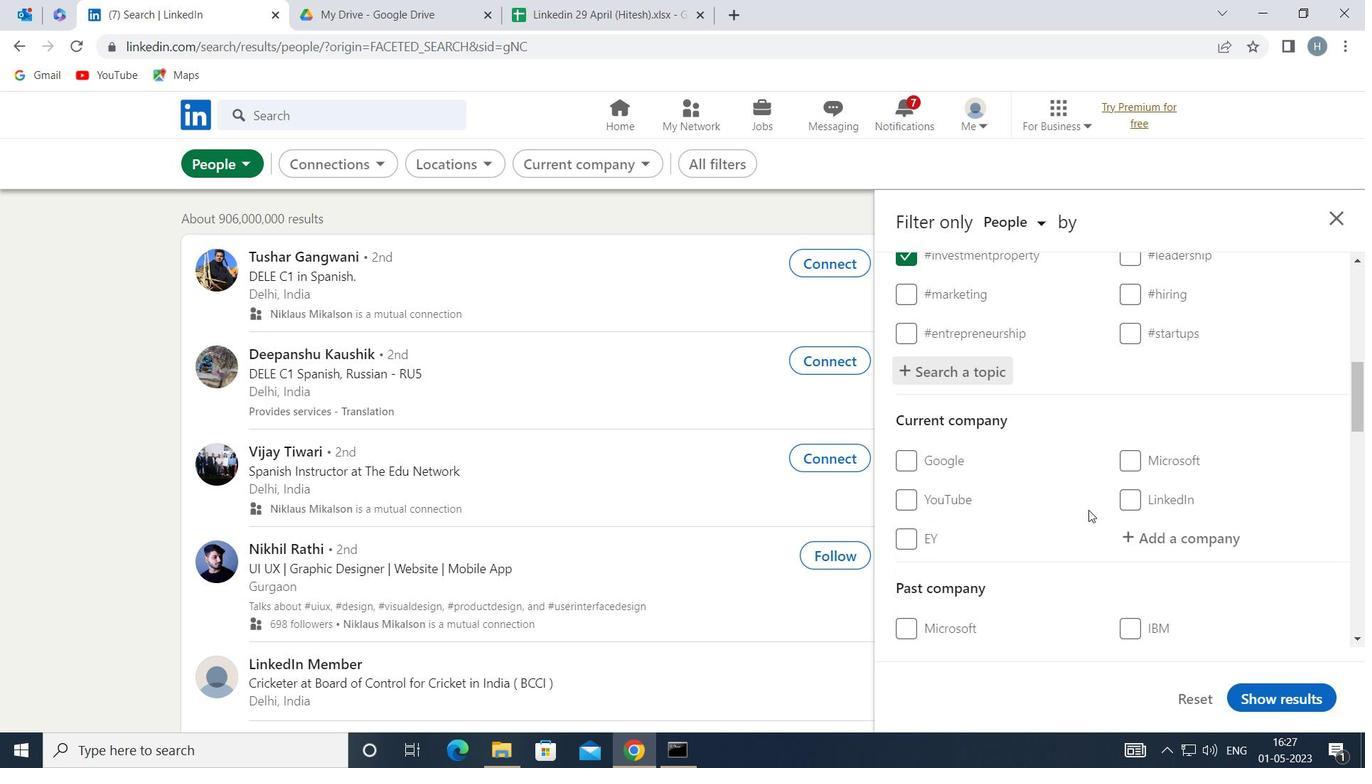 
Action: Mouse moved to (1091, 507)
Screenshot: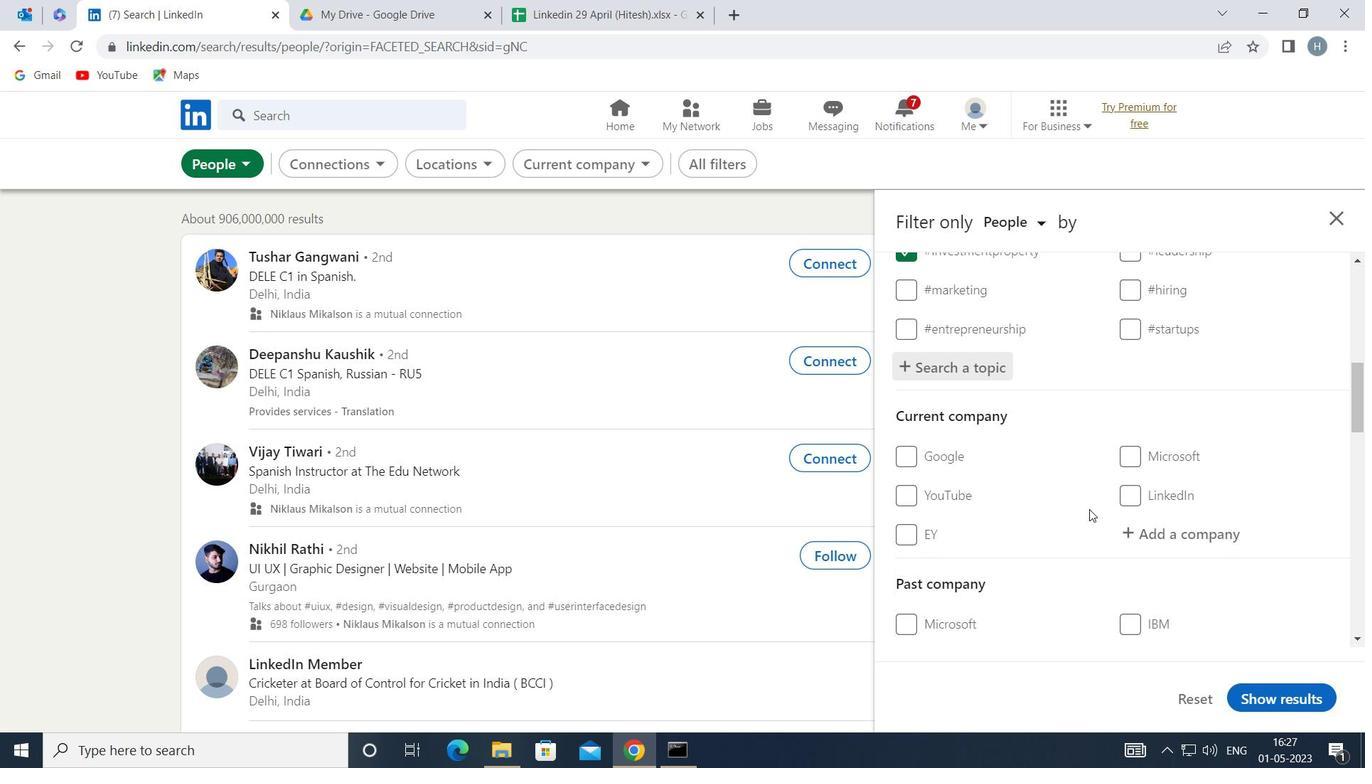 
Action: Mouse scrolled (1091, 507) with delta (0, 0)
Screenshot: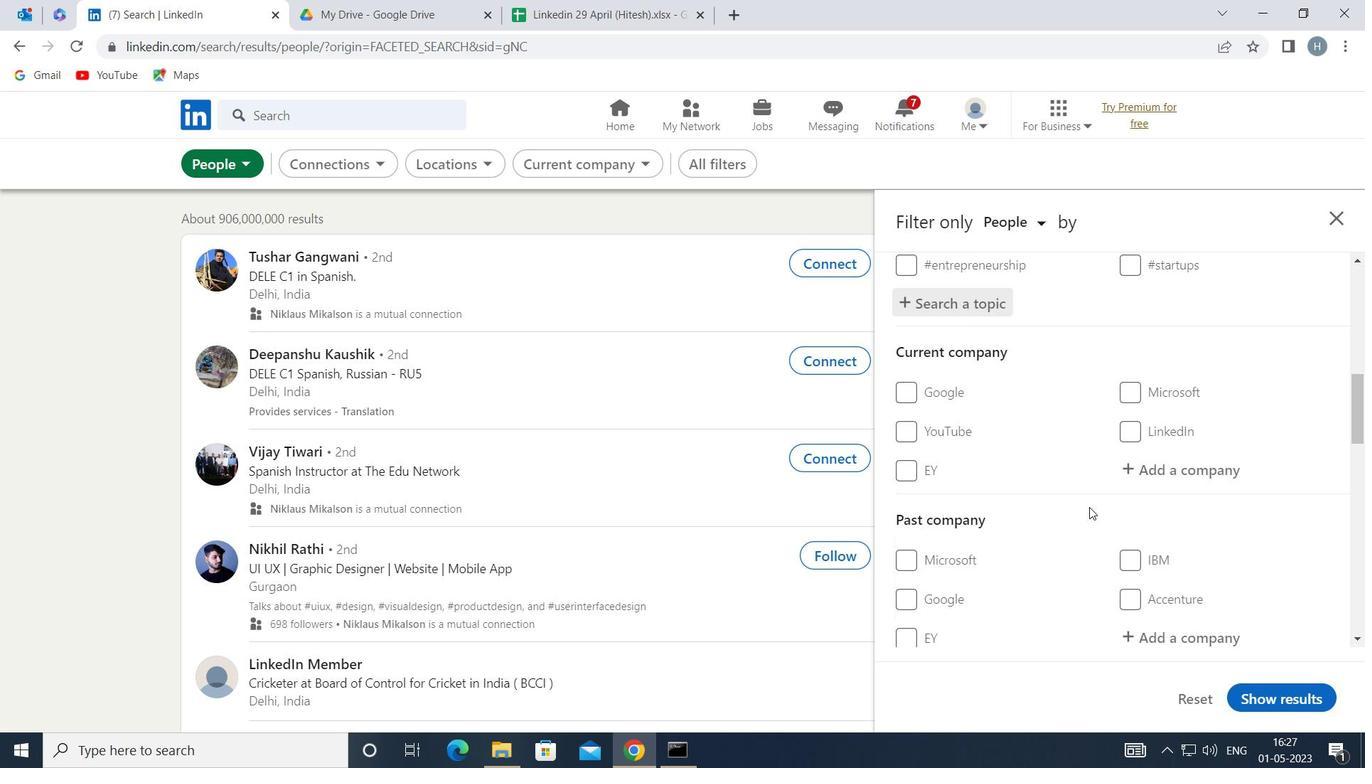 
Action: Mouse scrolled (1091, 507) with delta (0, 0)
Screenshot: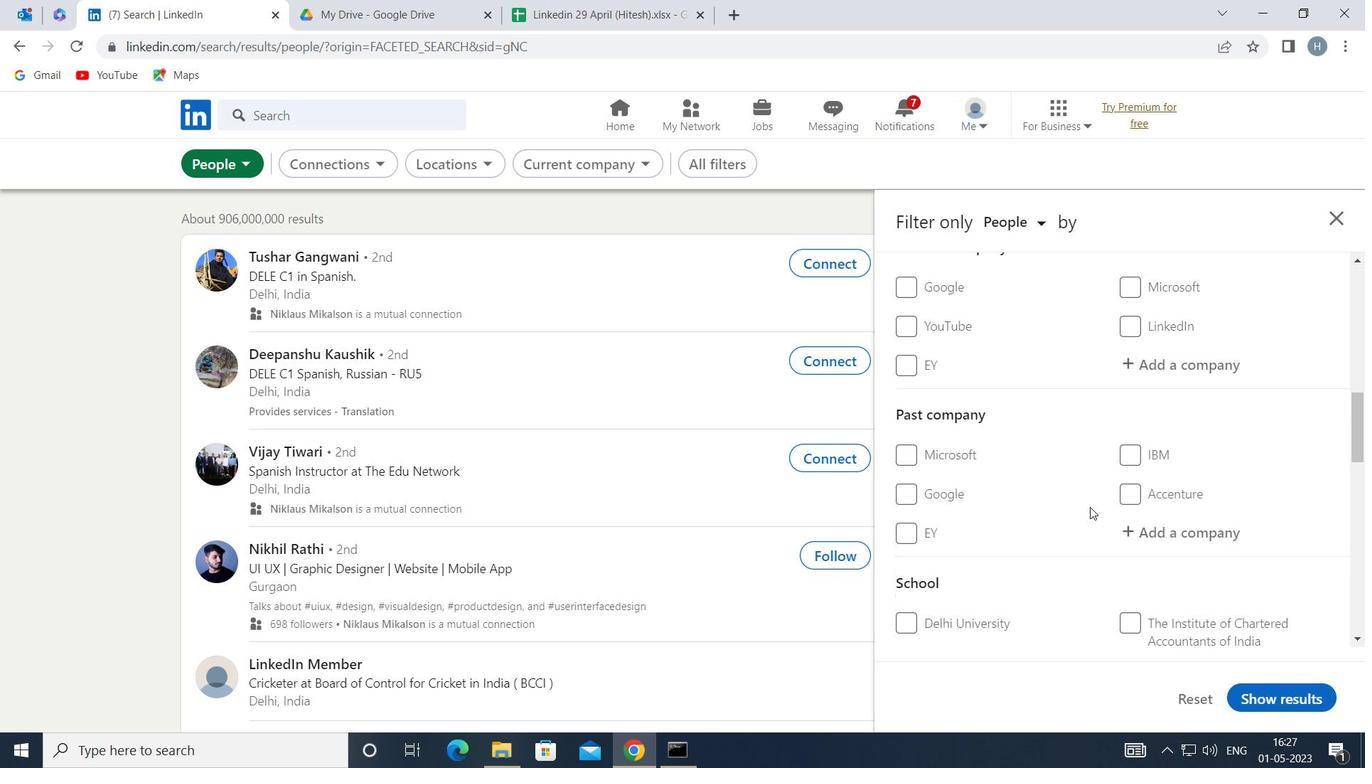 
Action: Mouse scrolled (1091, 507) with delta (0, 0)
Screenshot: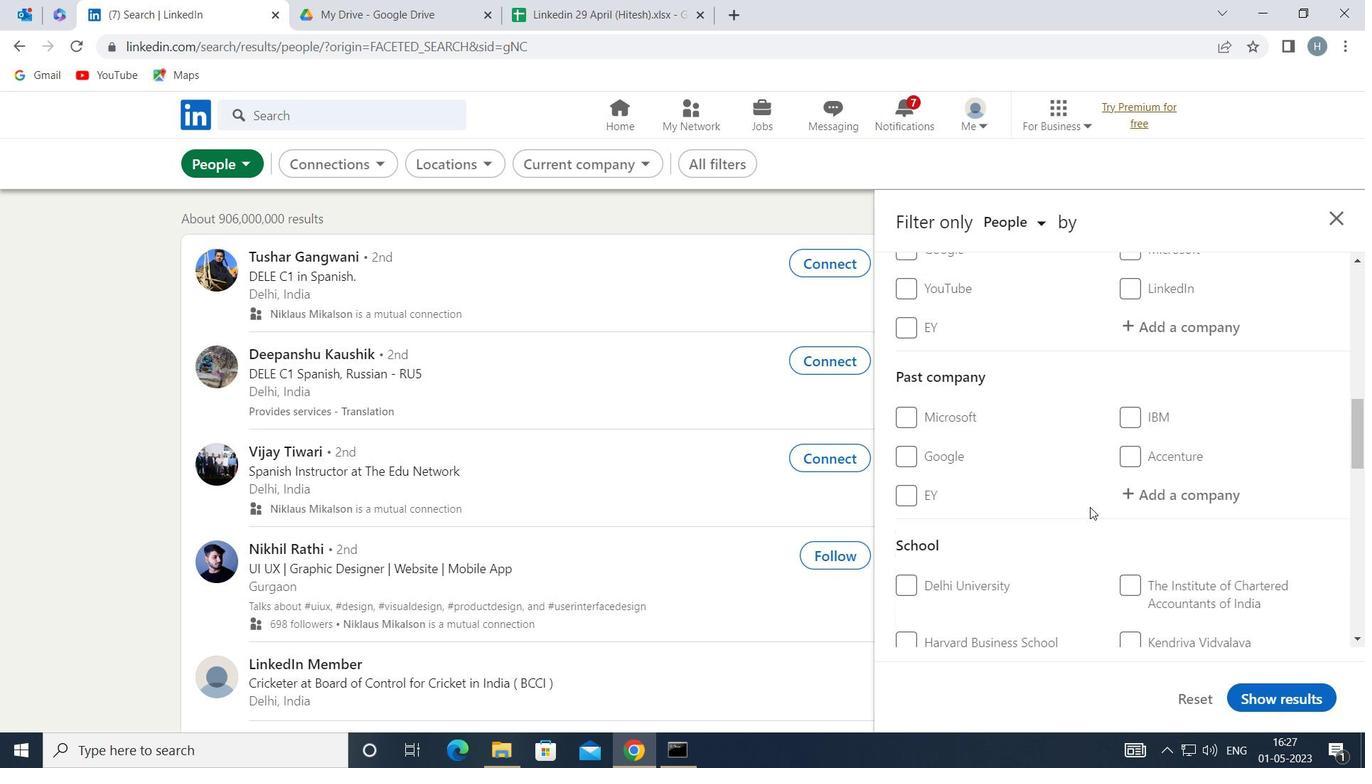 
Action: Mouse scrolled (1091, 507) with delta (0, 0)
Screenshot: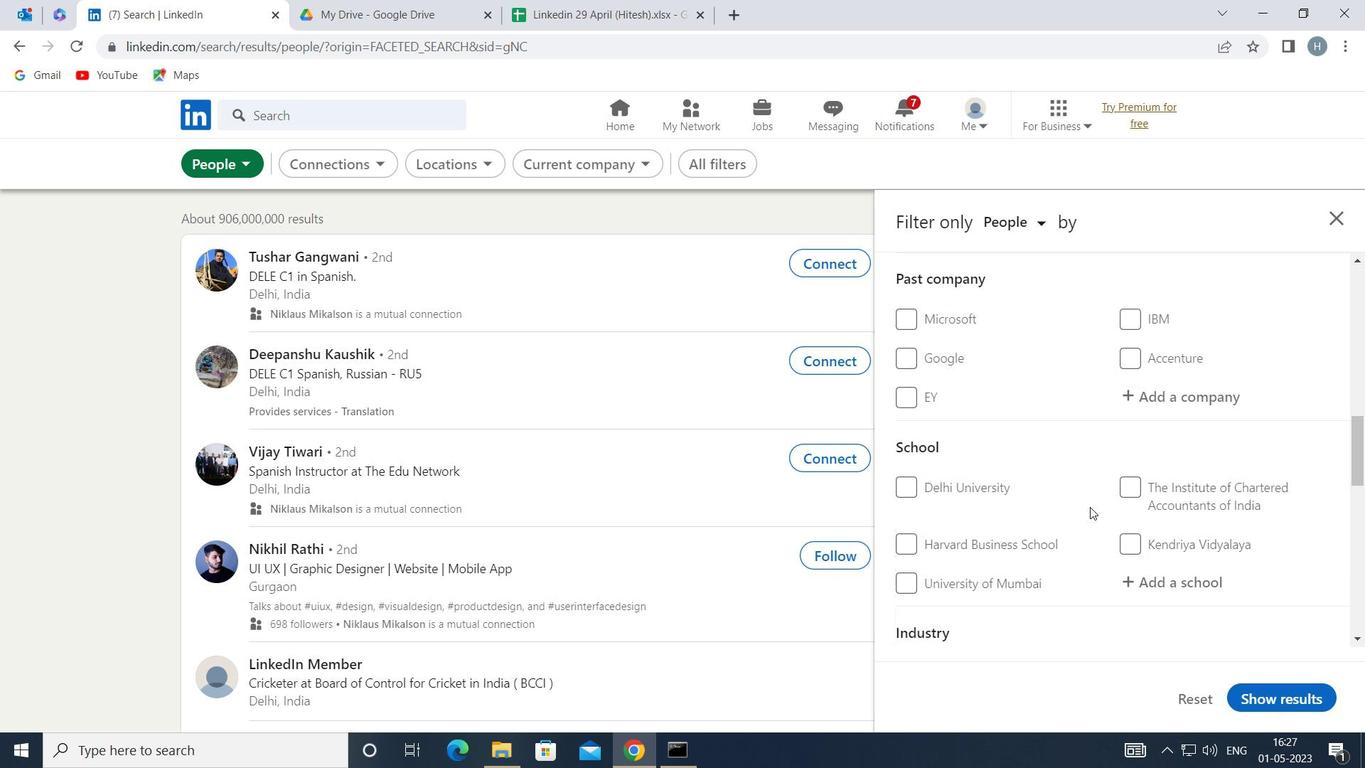 
Action: Mouse scrolled (1091, 507) with delta (0, 0)
Screenshot: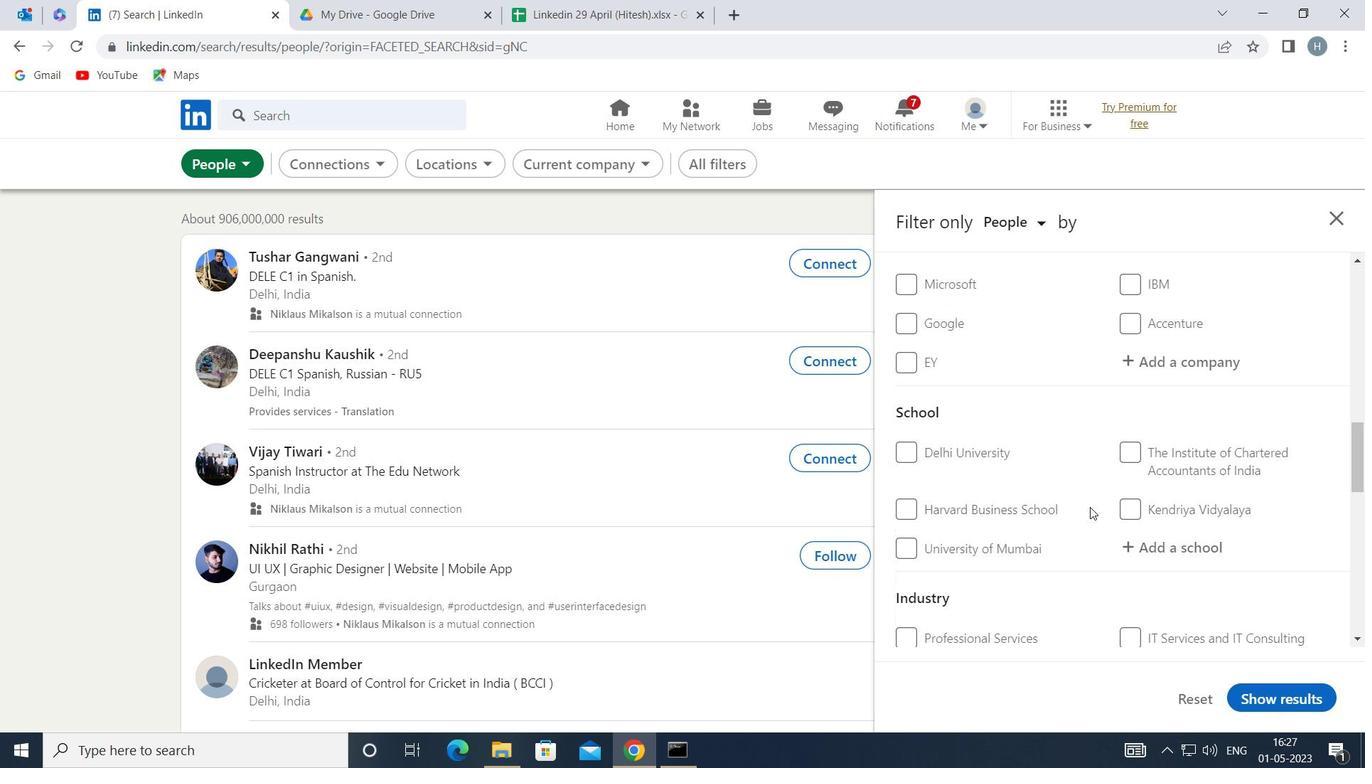 
Action: Mouse scrolled (1091, 507) with delta (0, 0)
Screenshot: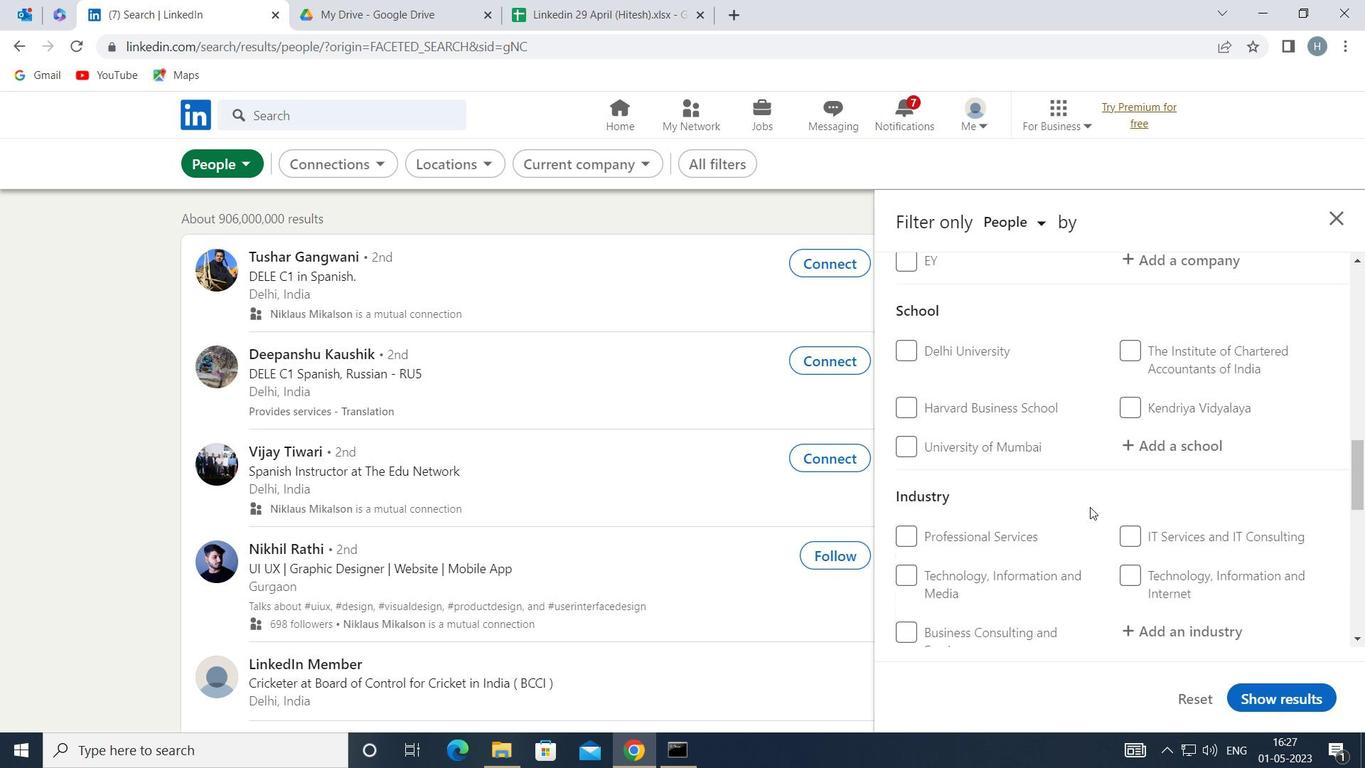 
Action: Mouse scrolled (1091, 507) with delta (0, 0)
Screenshot: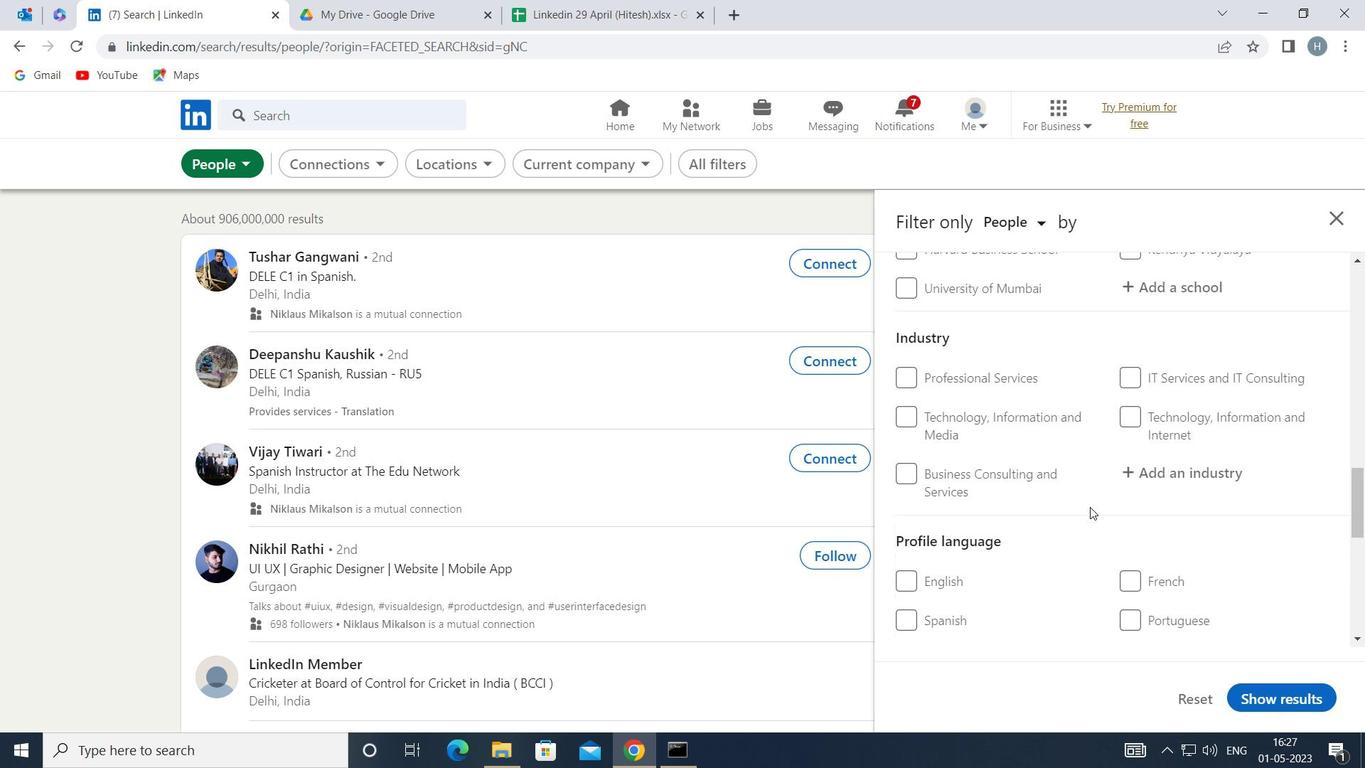 
Action: Mouse scrolled (1091, 507) with delta (0, 0)
Screenshot: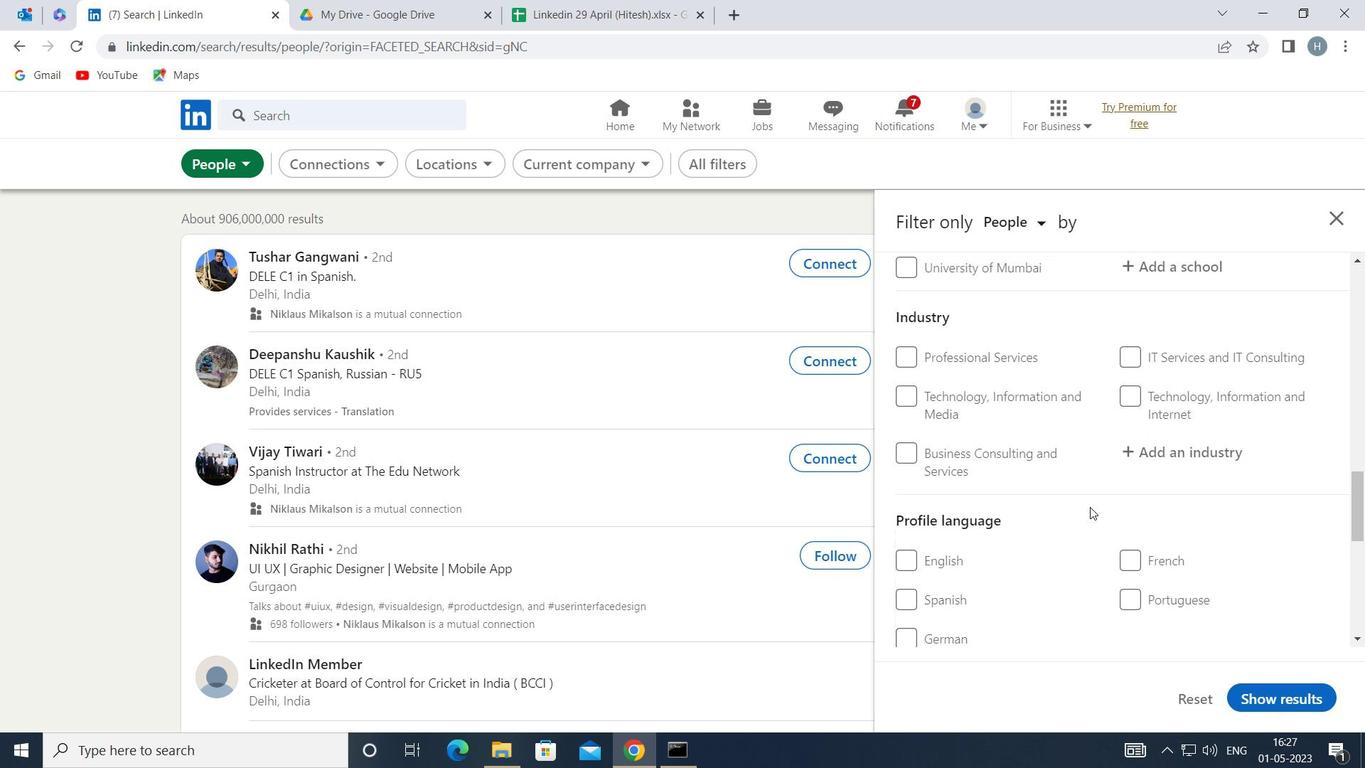 
Action: Mouse moved to (963, 458)
Screenshot: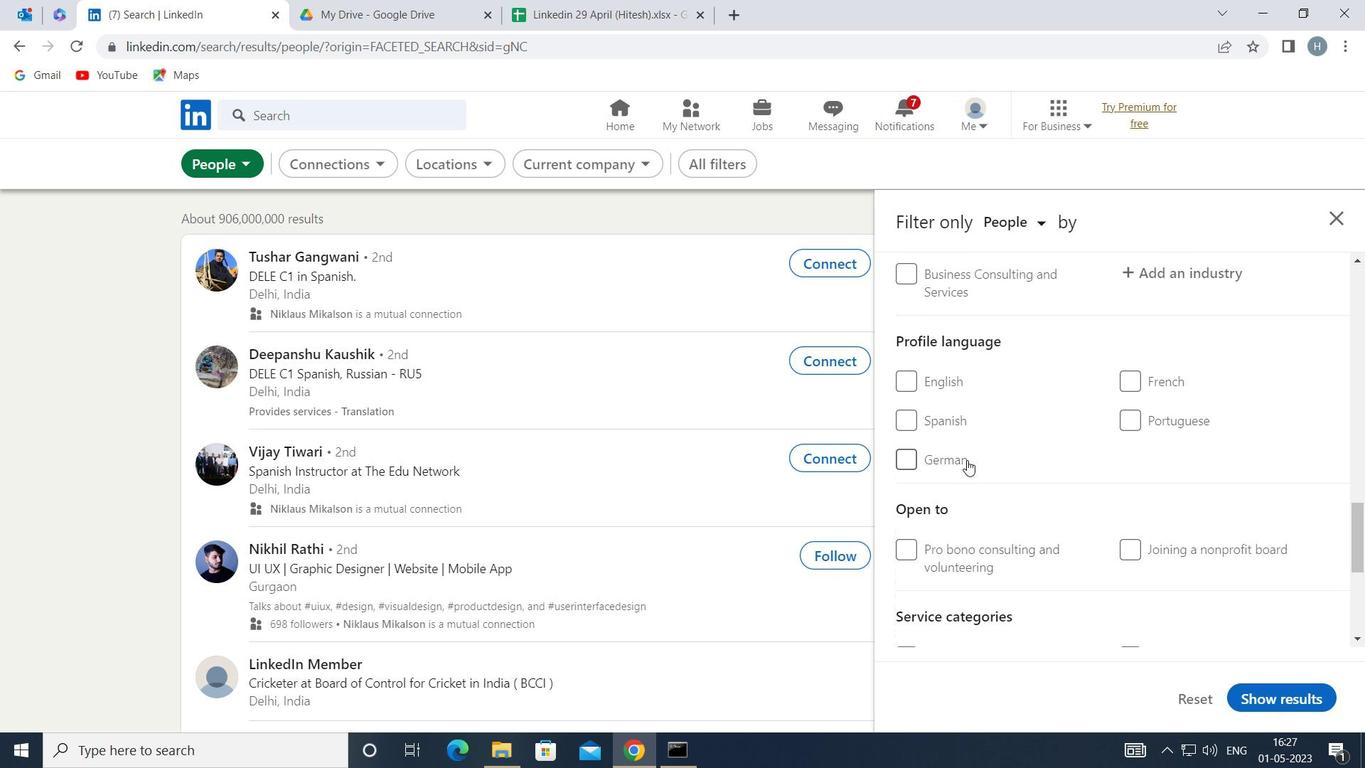 
Action: Mouse pressed left at (963, 458)
Screenshot: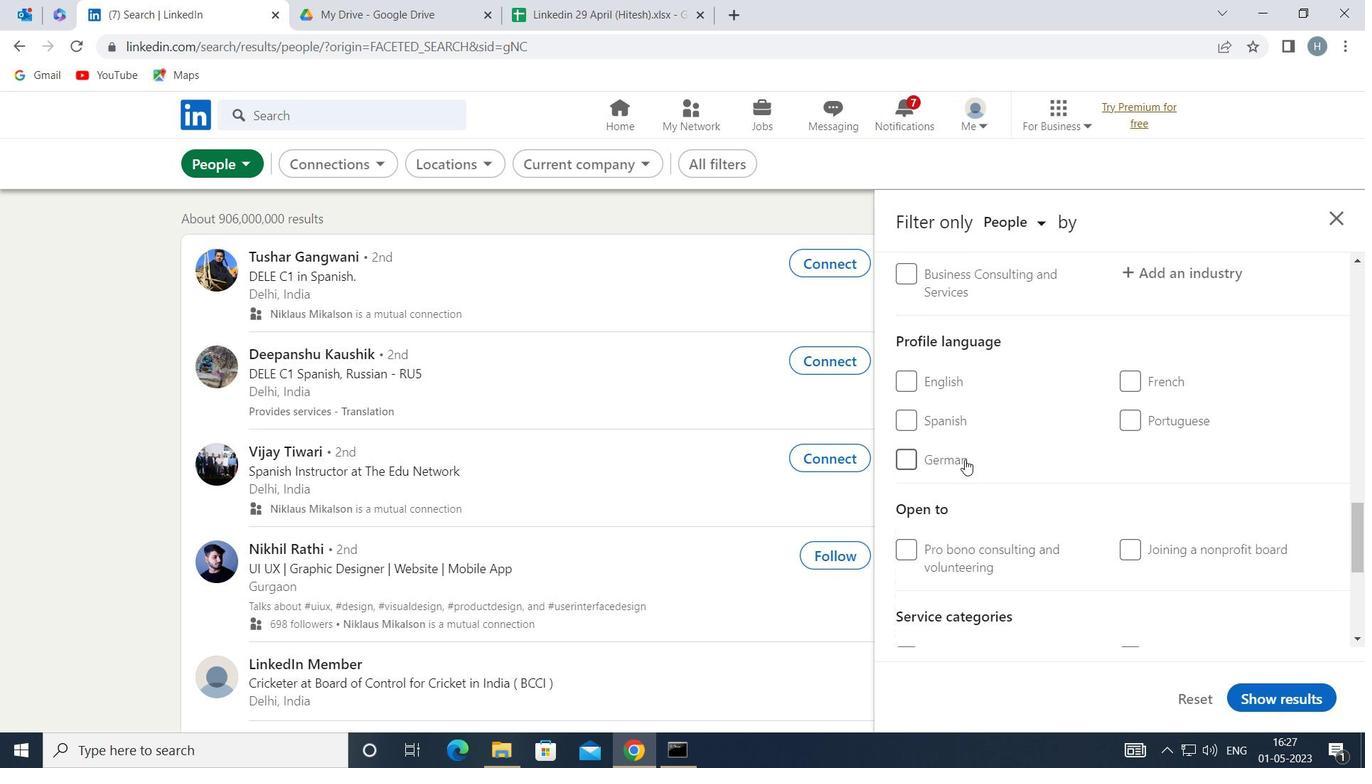 
Action: Mouse moved to (1012, 468)
Screenshot: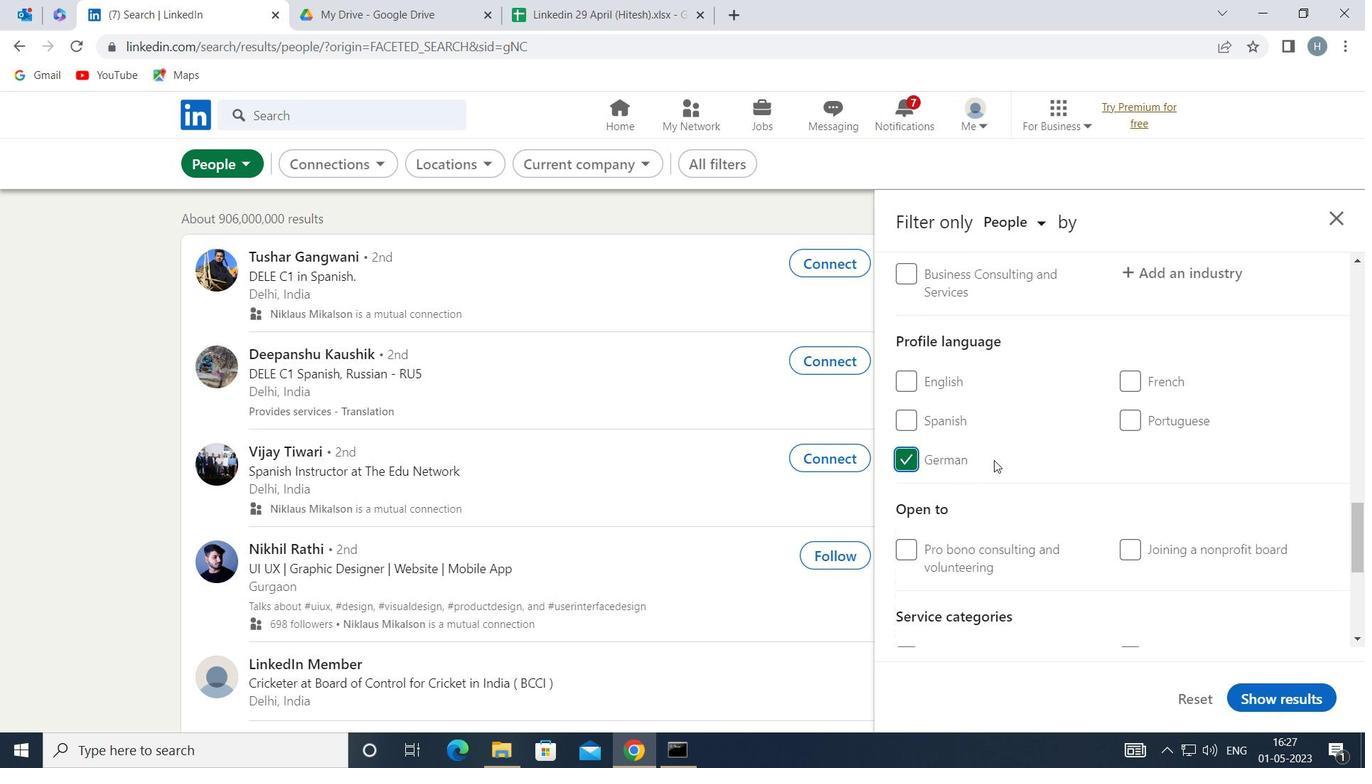 
Action: Mouse scrolled (1012, 468) with delta (0, 0)
Screenshot: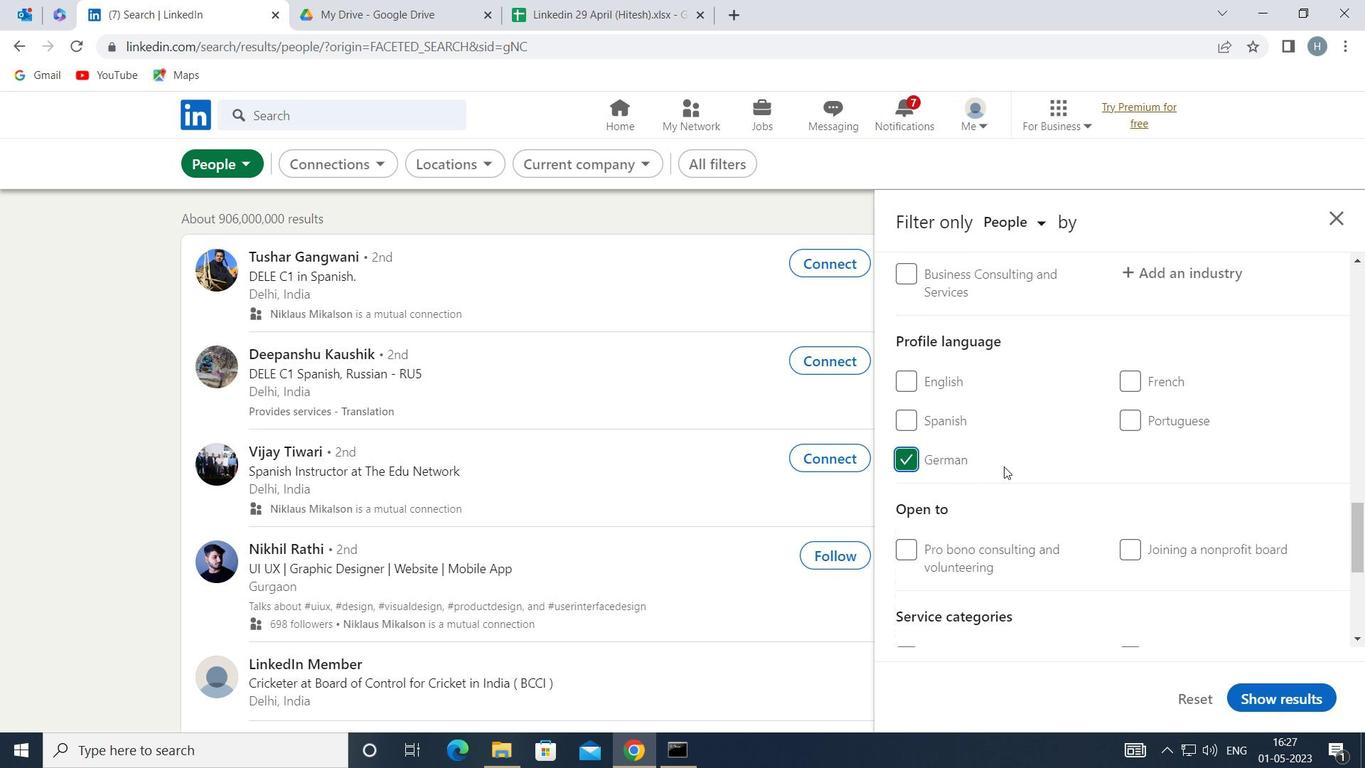 
Action: Mouse moved to (1032, 468)
Screenshot: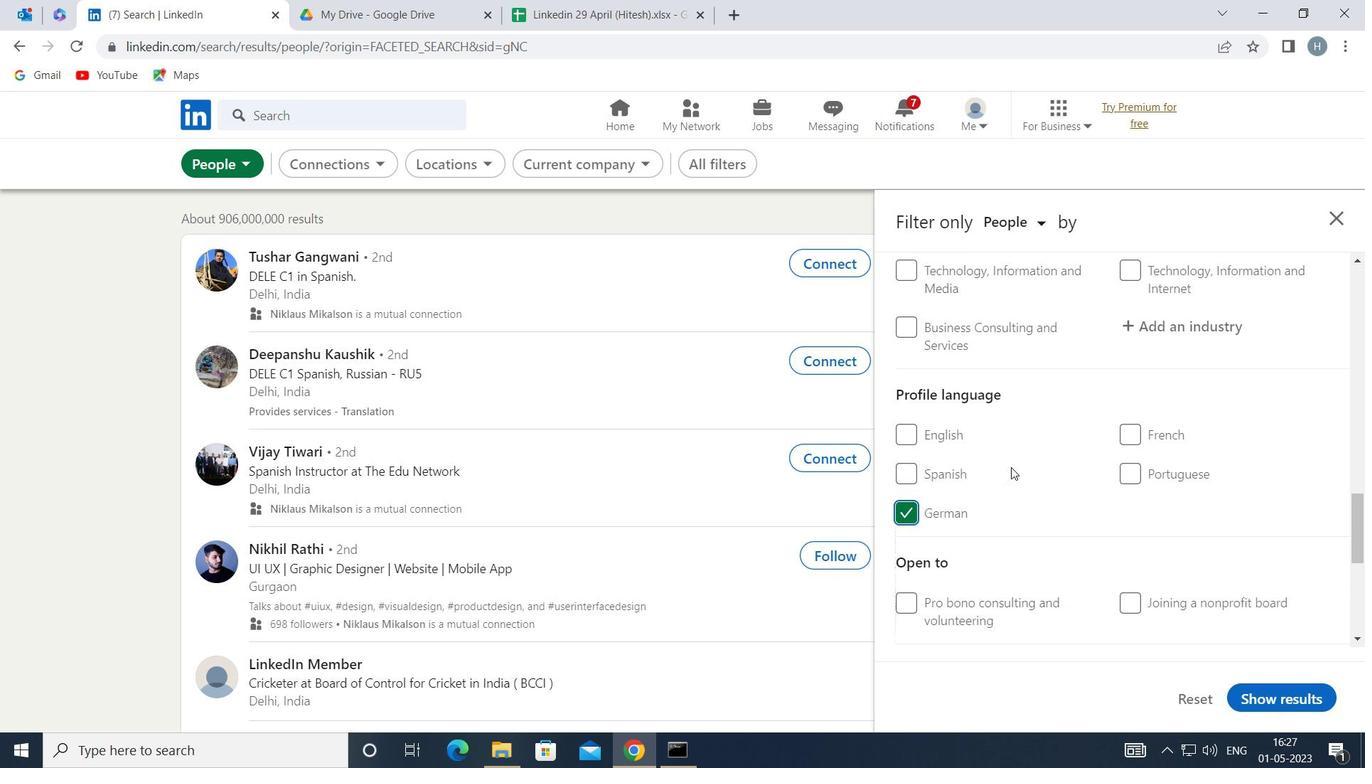 
Action: Mouse scrolled (1032, 468) with delta (0, 0)
Screenshot: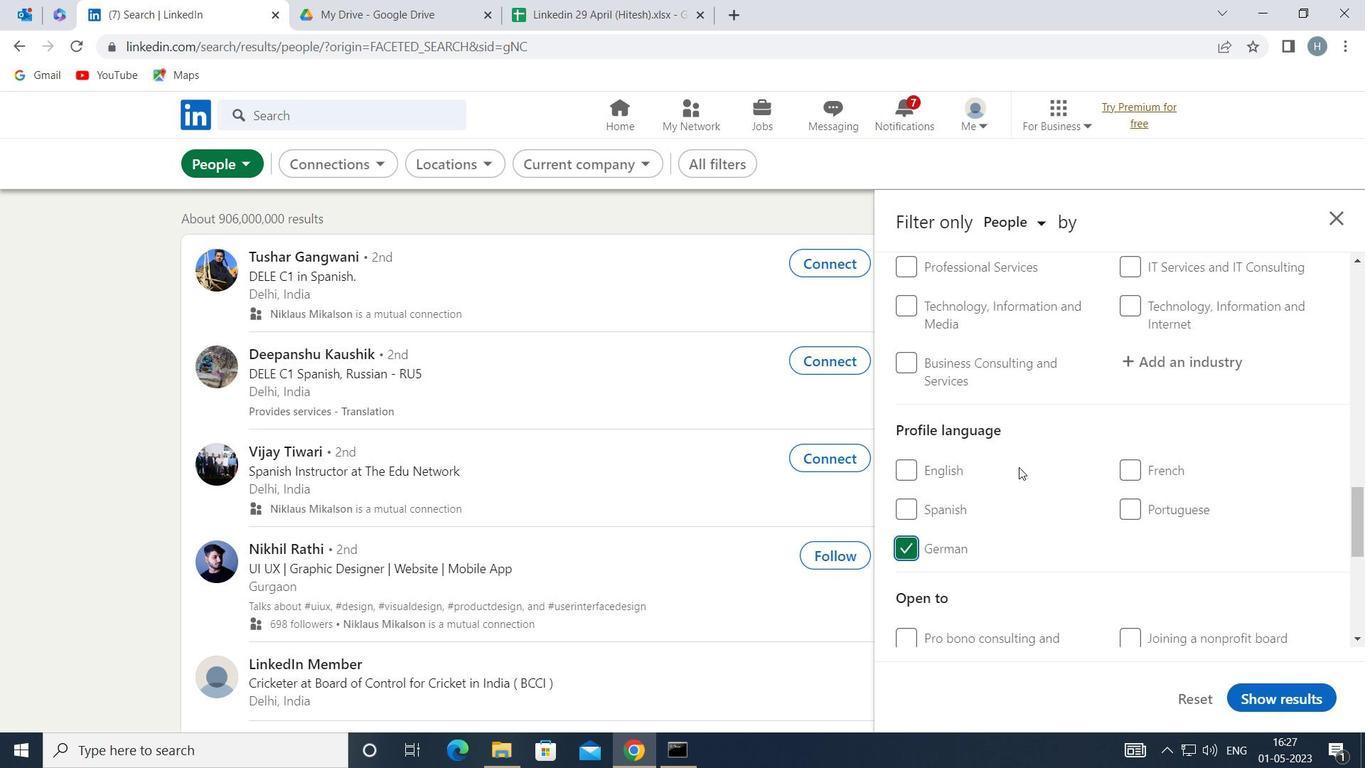 
Action: Mouse moved to (1040, 466)
Screenshot: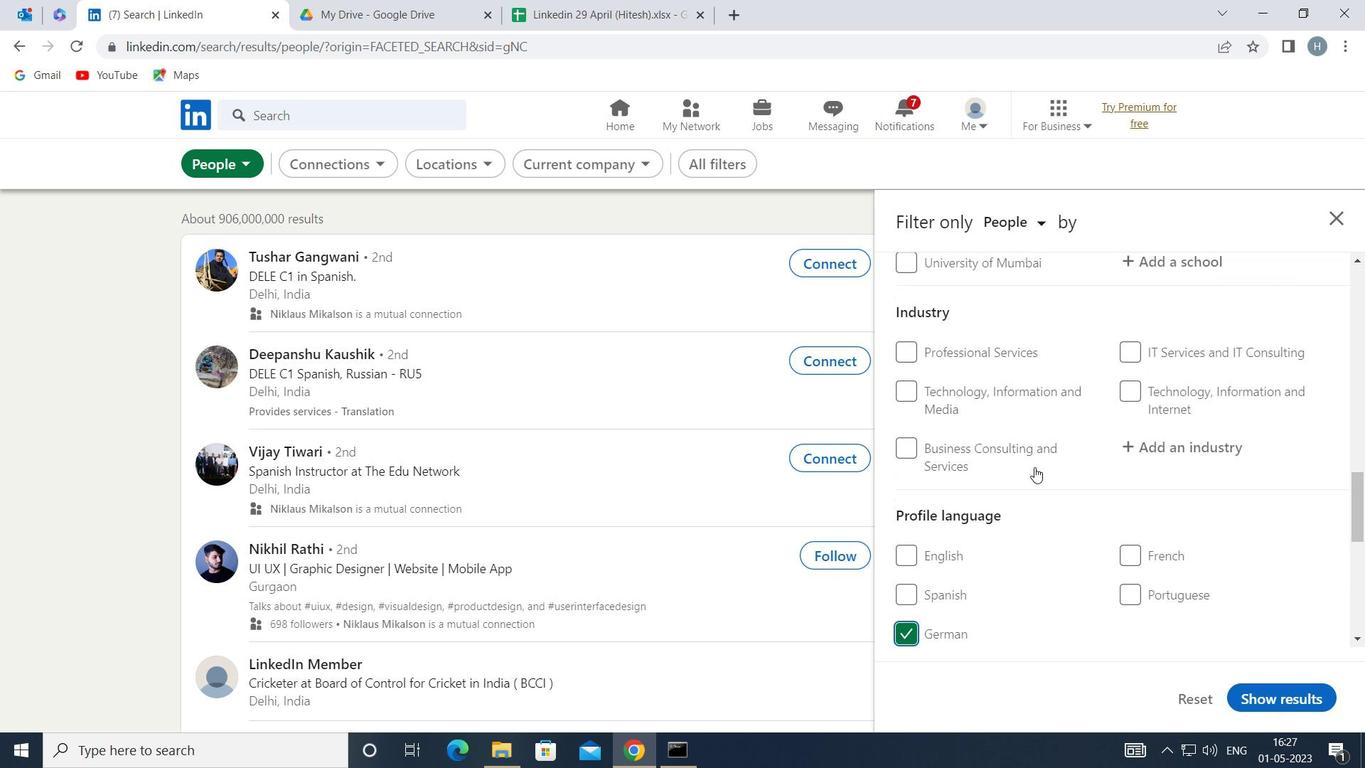 
Action: Mouse scrolled (1040, 467) with delta (0, 0)
Screenshot: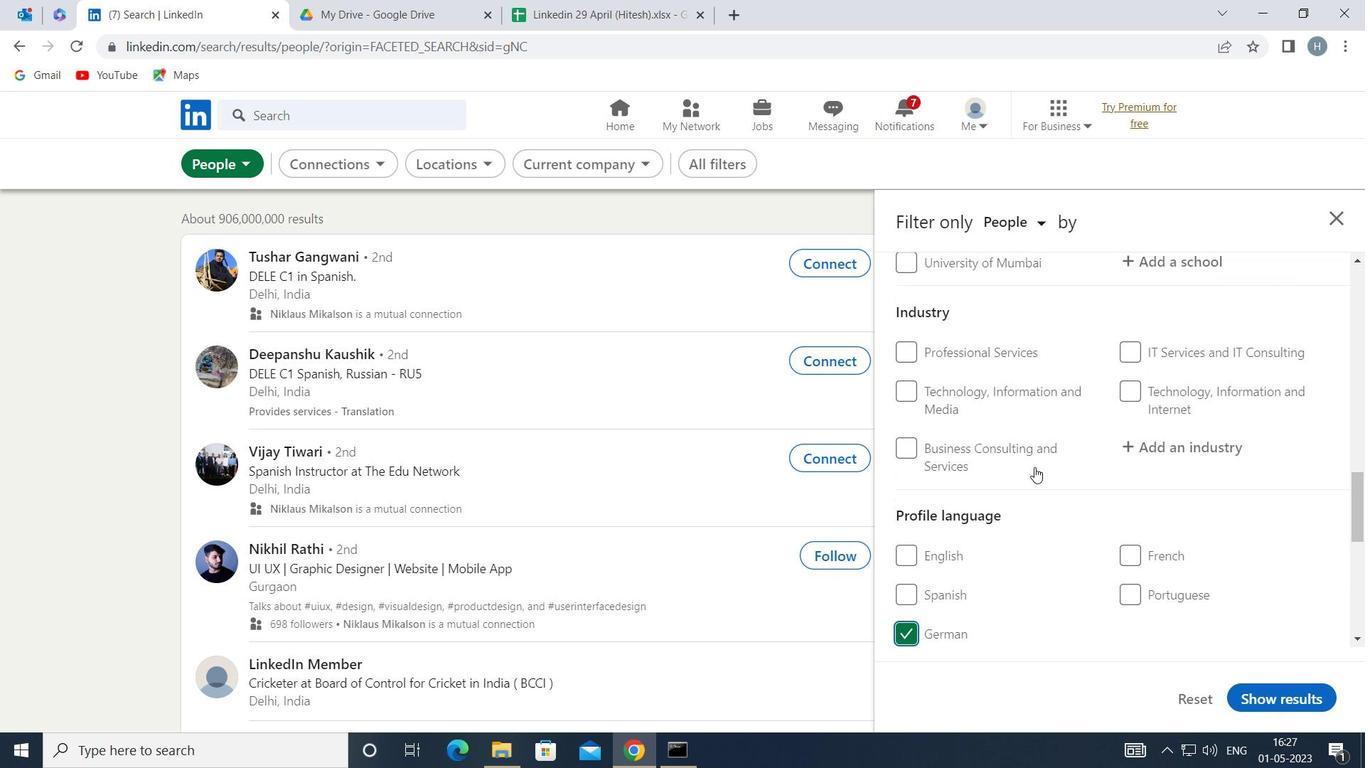 
Action: Mouse moved to (1042, 465)
Screenshot: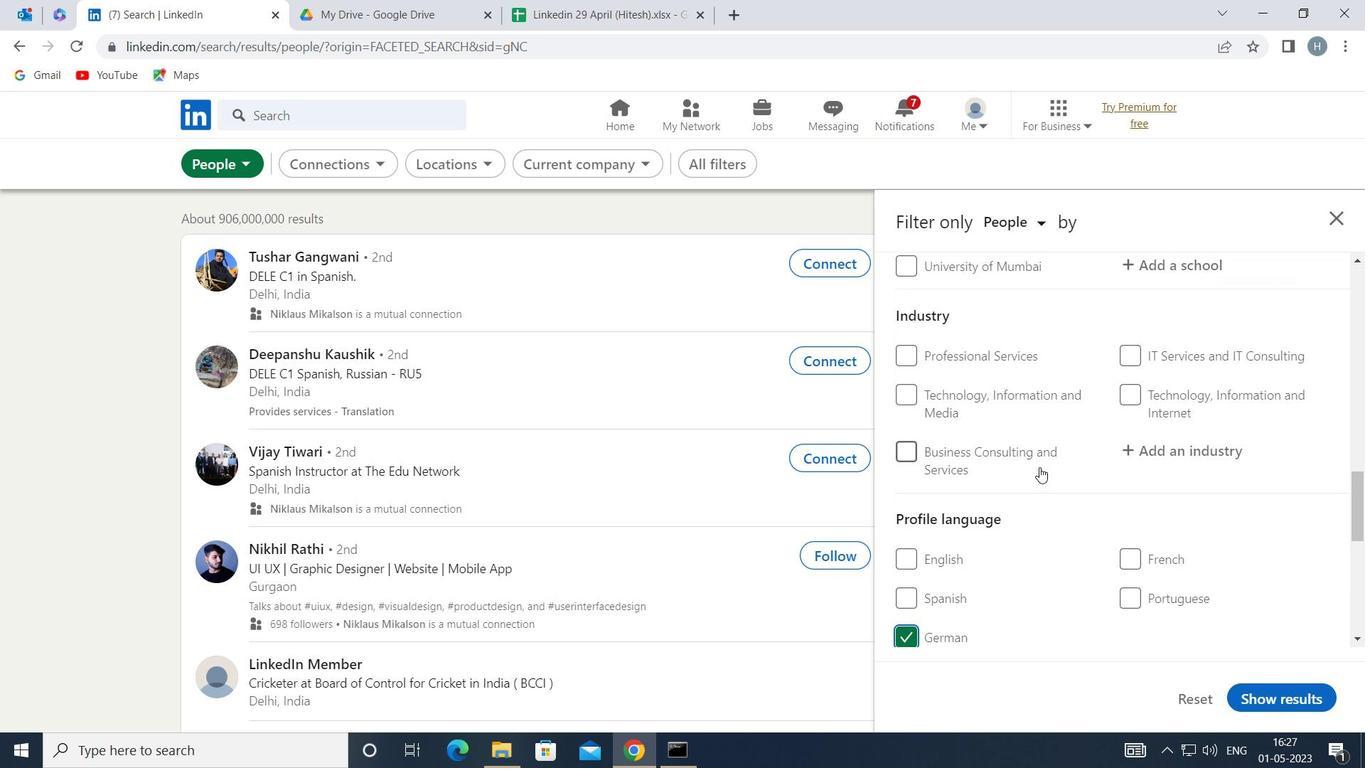 
Action: Mouse scrolled (1042, 466) with delta (0, 0)
Screenshot: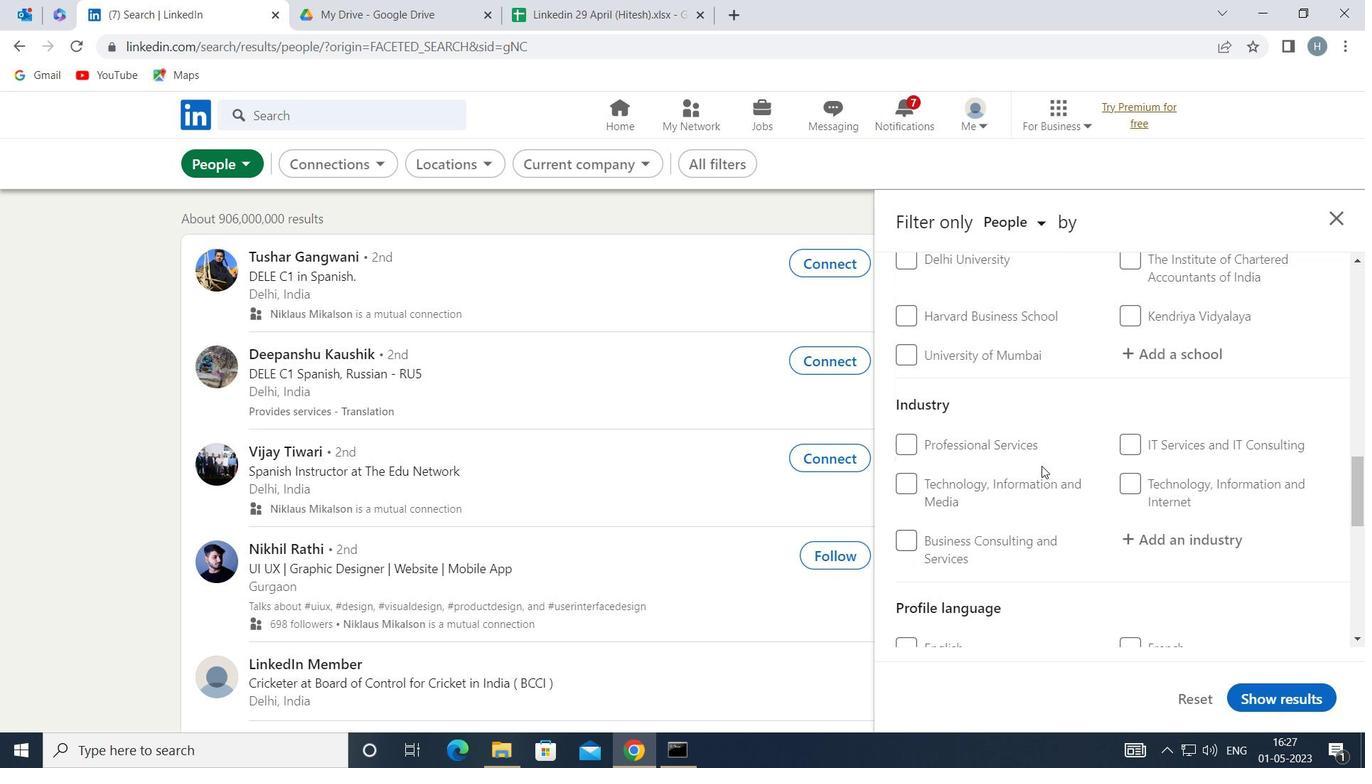 
Action: Mouse scrolled (1042, 466) with delta (0, 0)
Screenshot: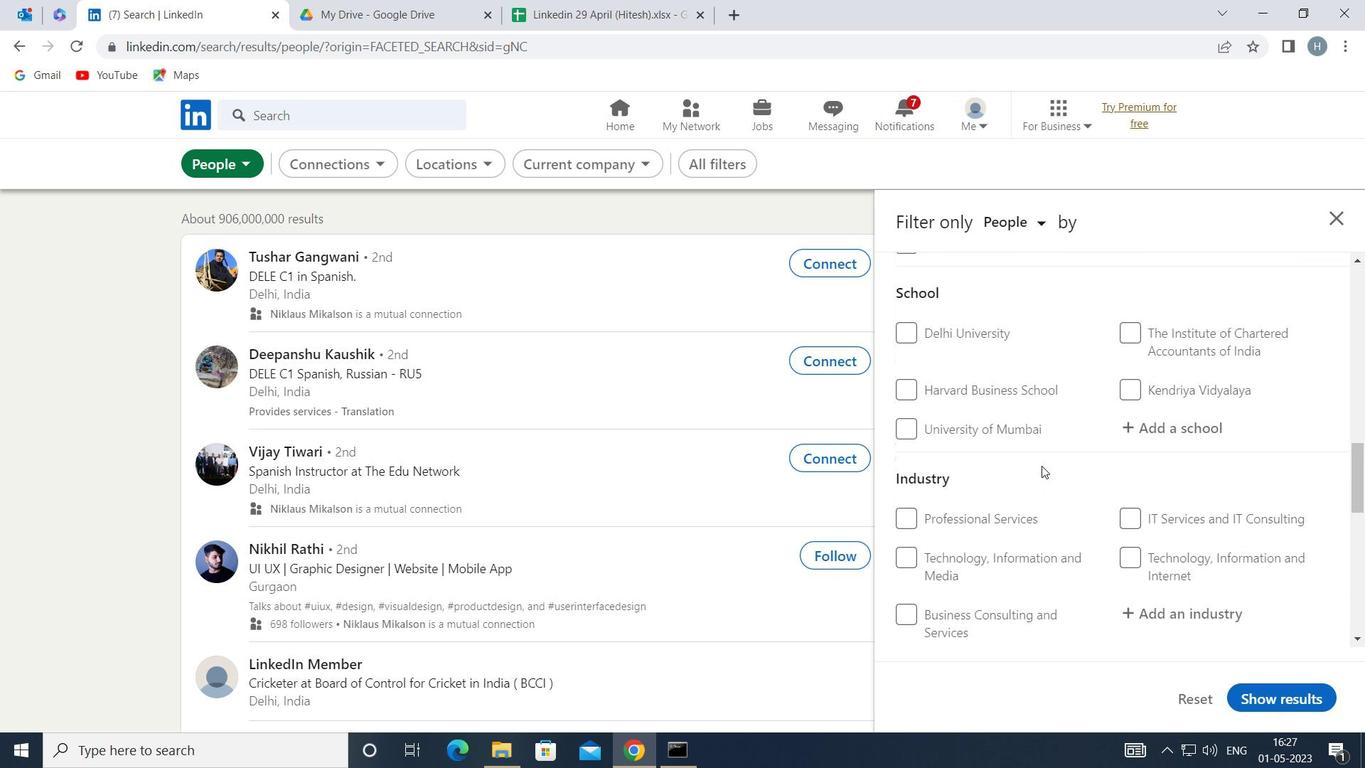 
Action: Mouse scrolled (1042, 466) with delta (0, 0)
Screenshot: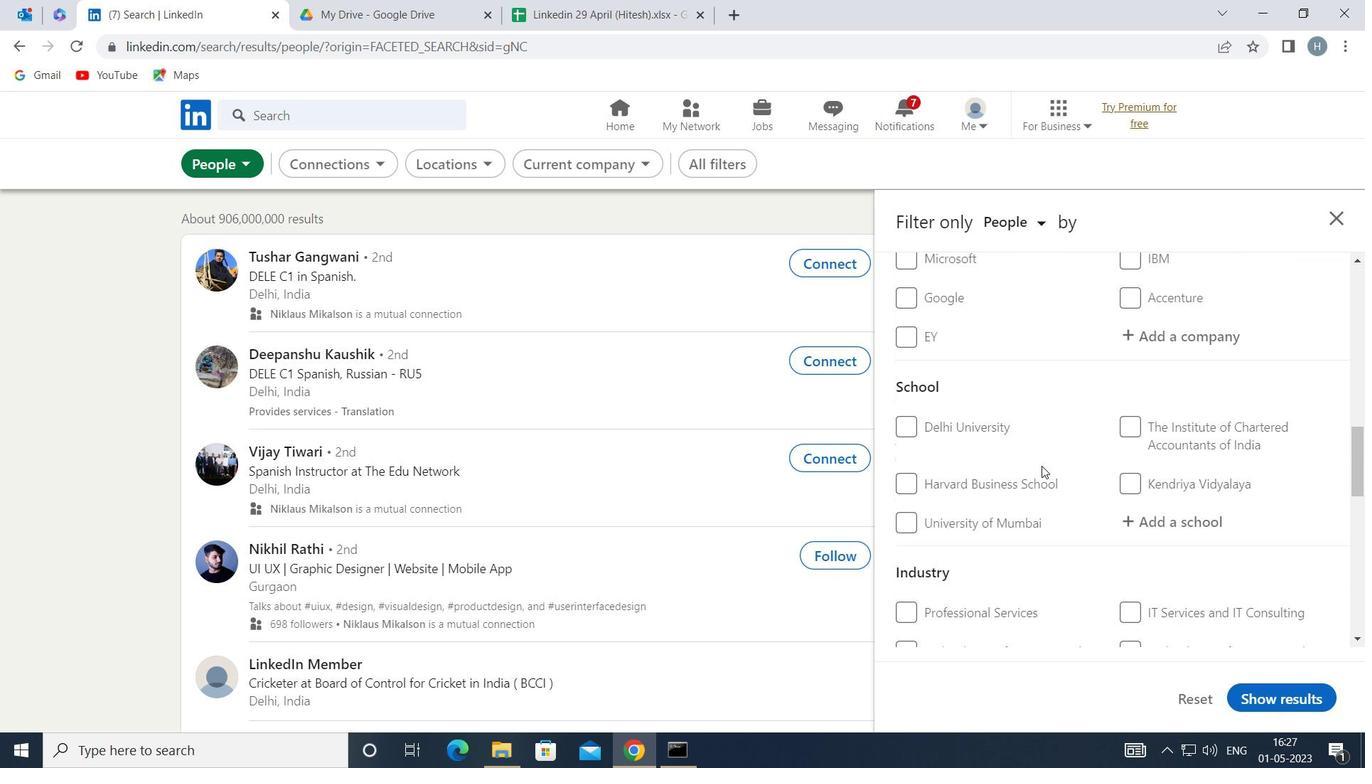 
Action: Mouse scrolled (1042, 466) with delta (0, 0)
Screenshot: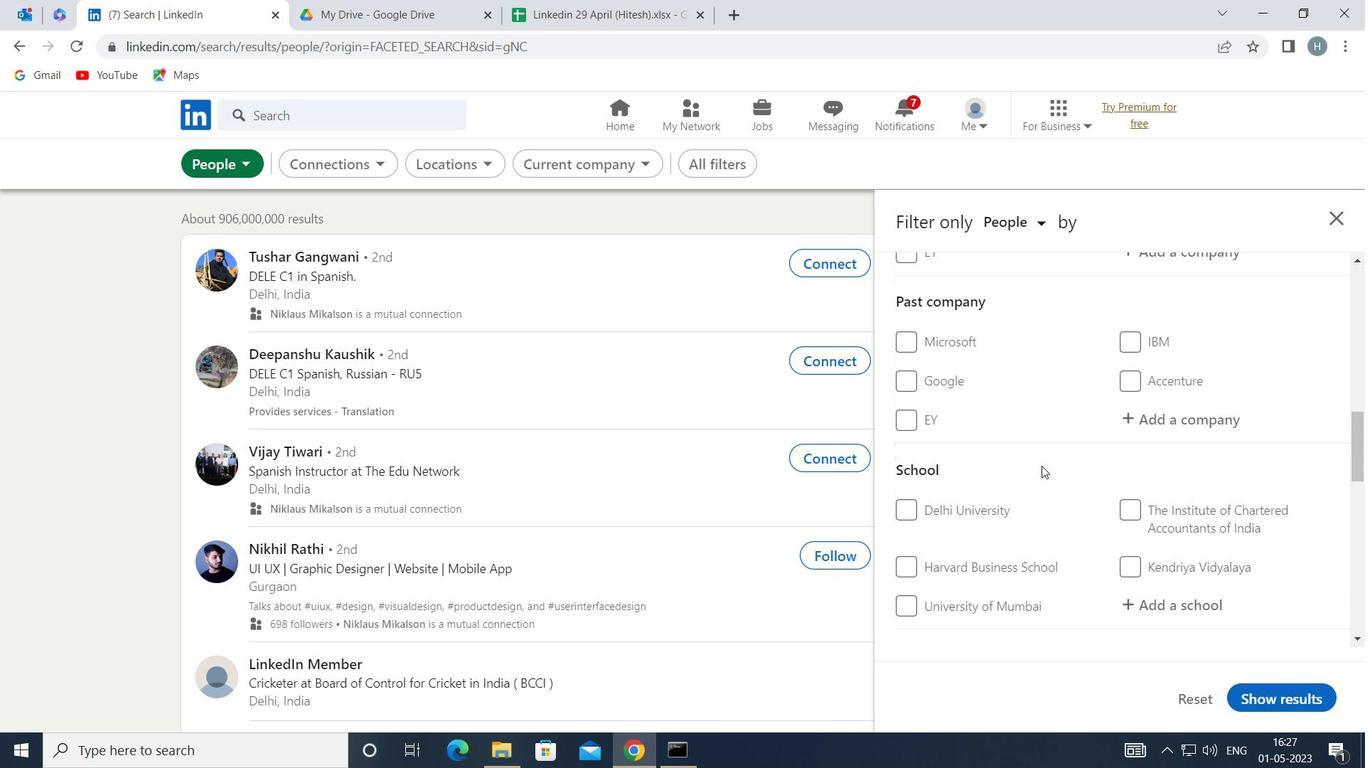 
Action: Mouse scrolled (1042, 466) with delta (0, 0)
Screenshot: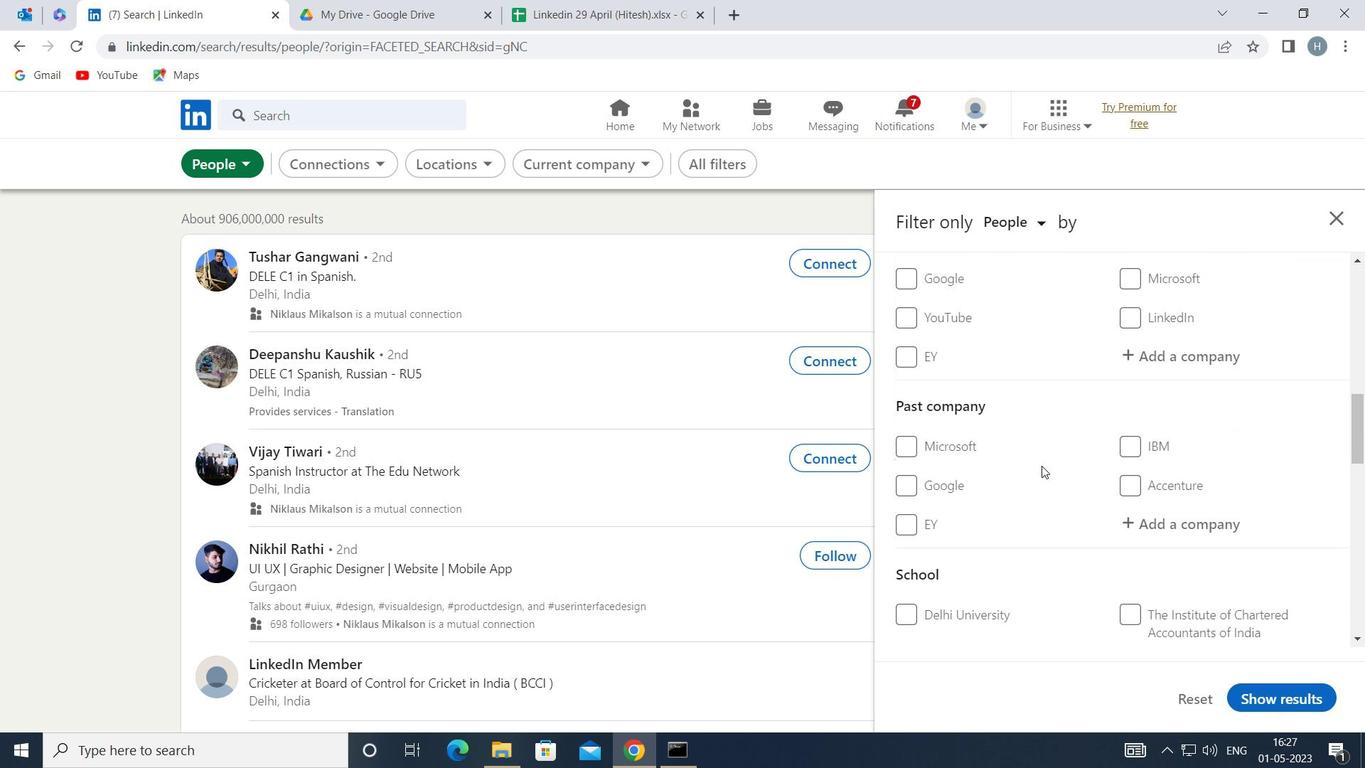 
Action: Mouse moved to (1096, 450)
Screenshot: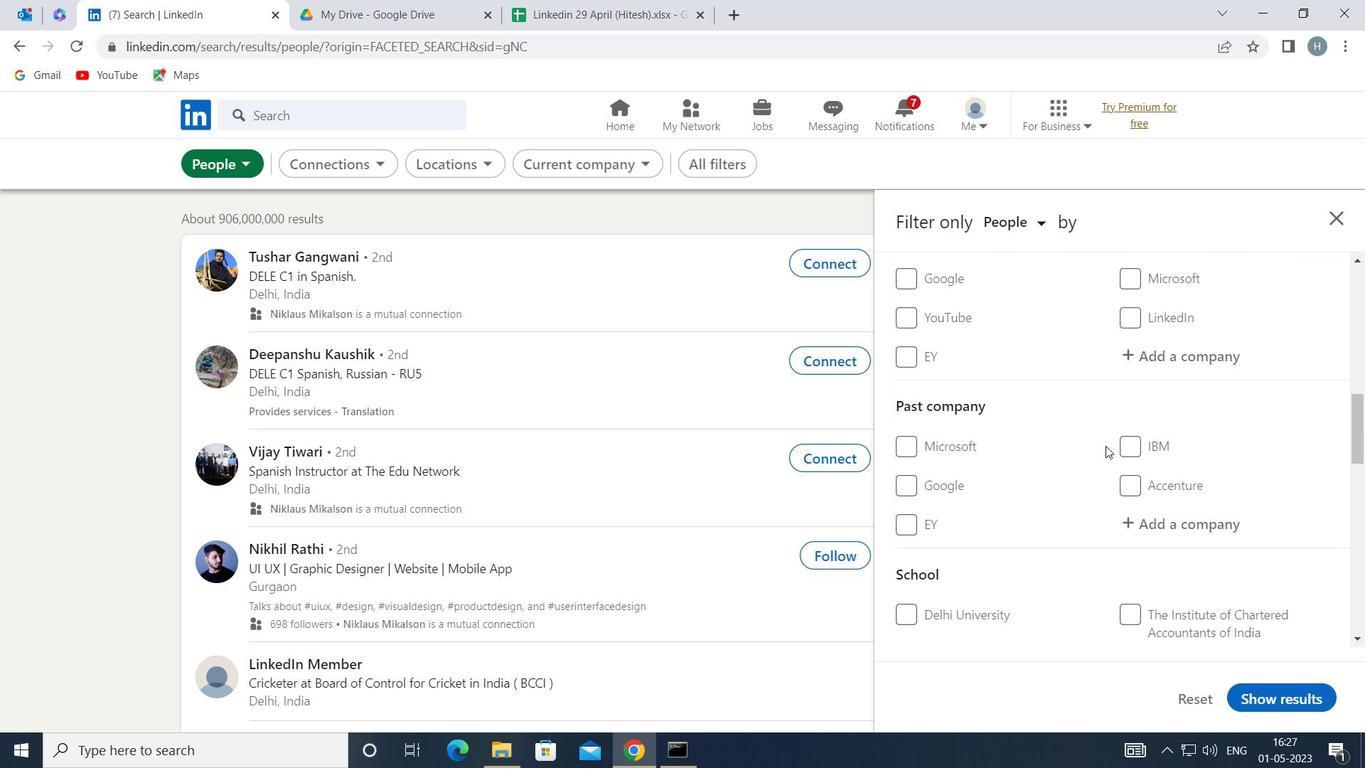 
Action: Mouse scrolled (1096, 450) with delta (0, 0)
Screenshot: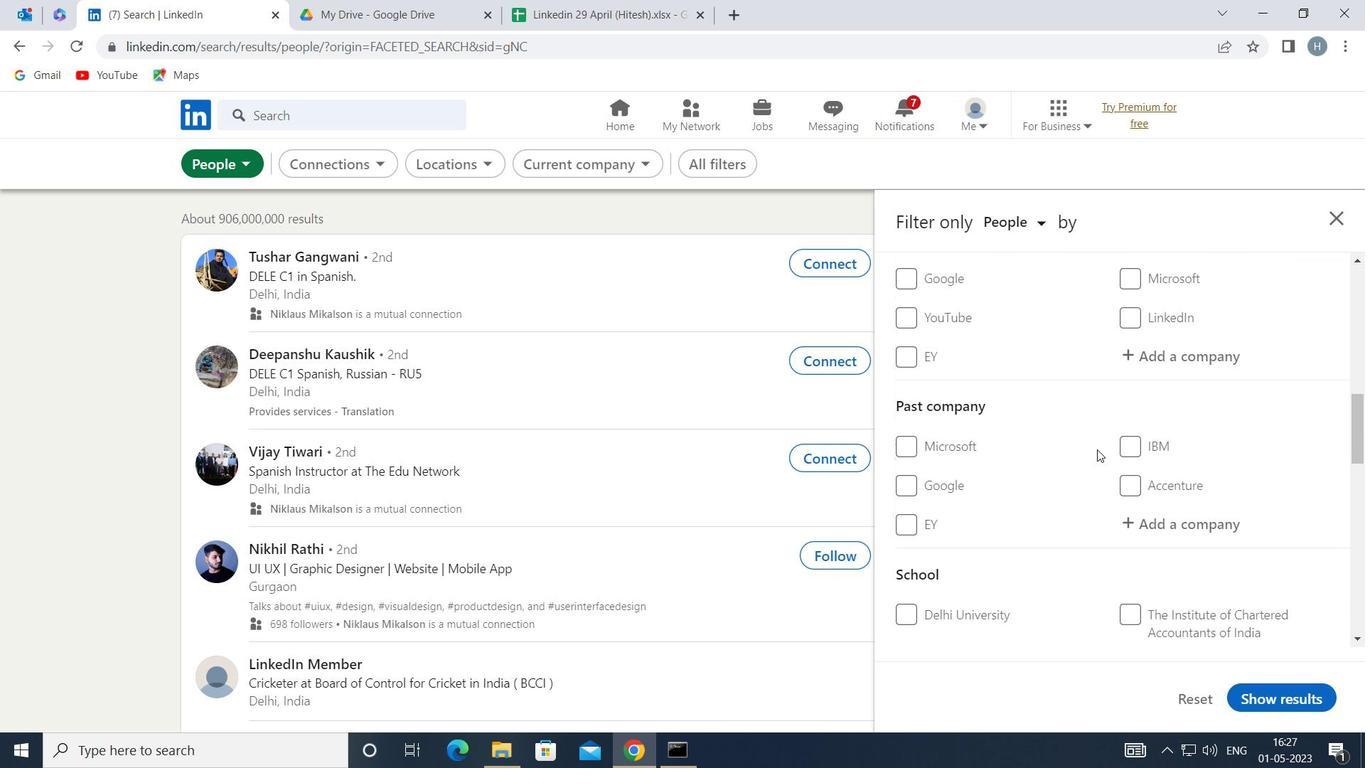 
Action: Mouse moved to (1165, 525)
Screenshot: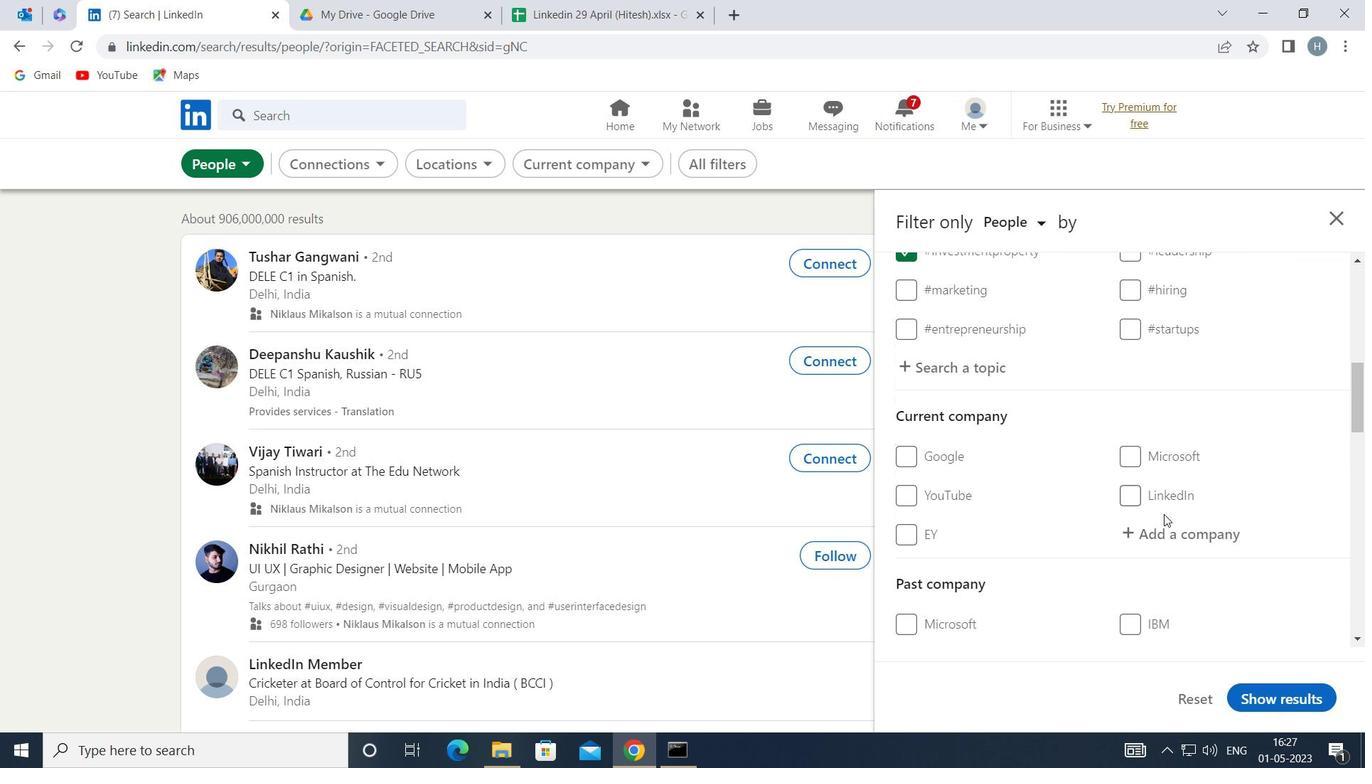 
Action: Mouse pressed left at (1165, 525)
Screenshot: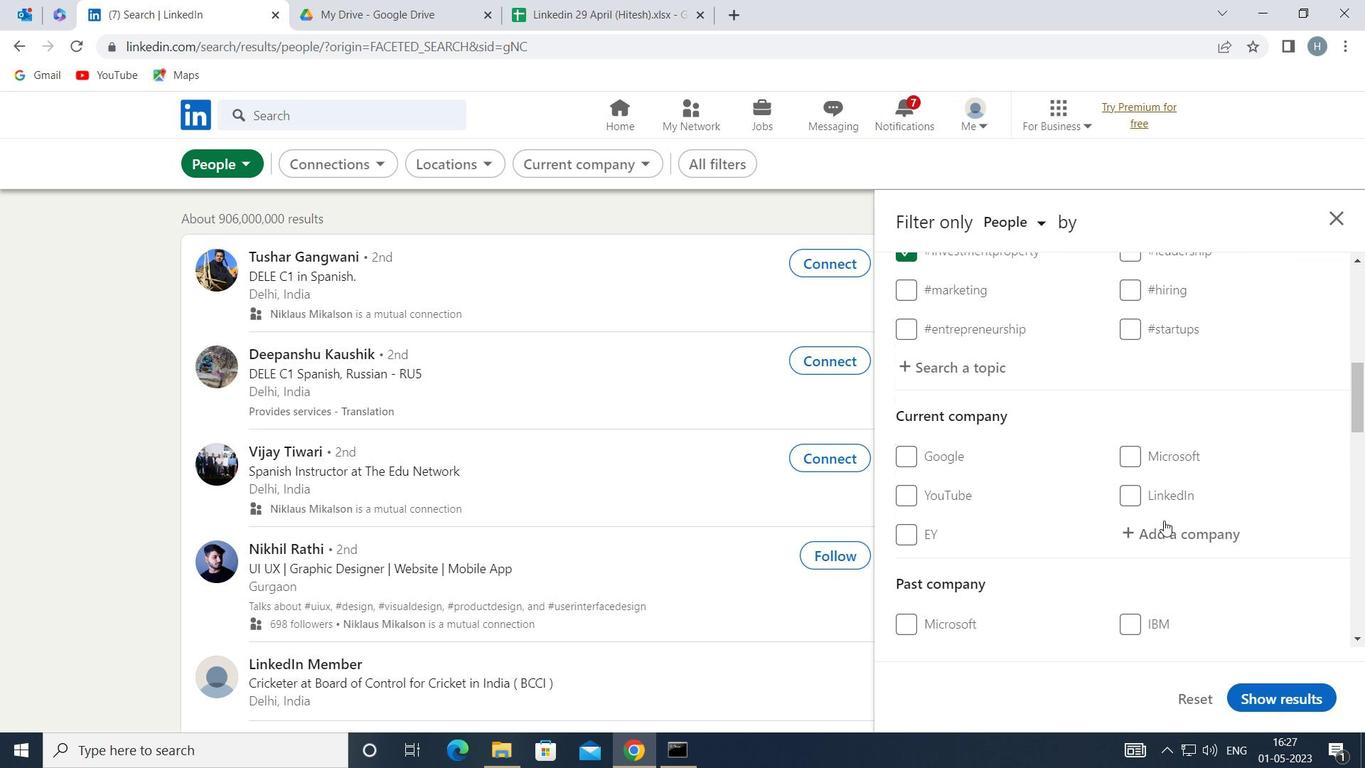 
Action: Mouse moved to (1165, 525)
Screenshot: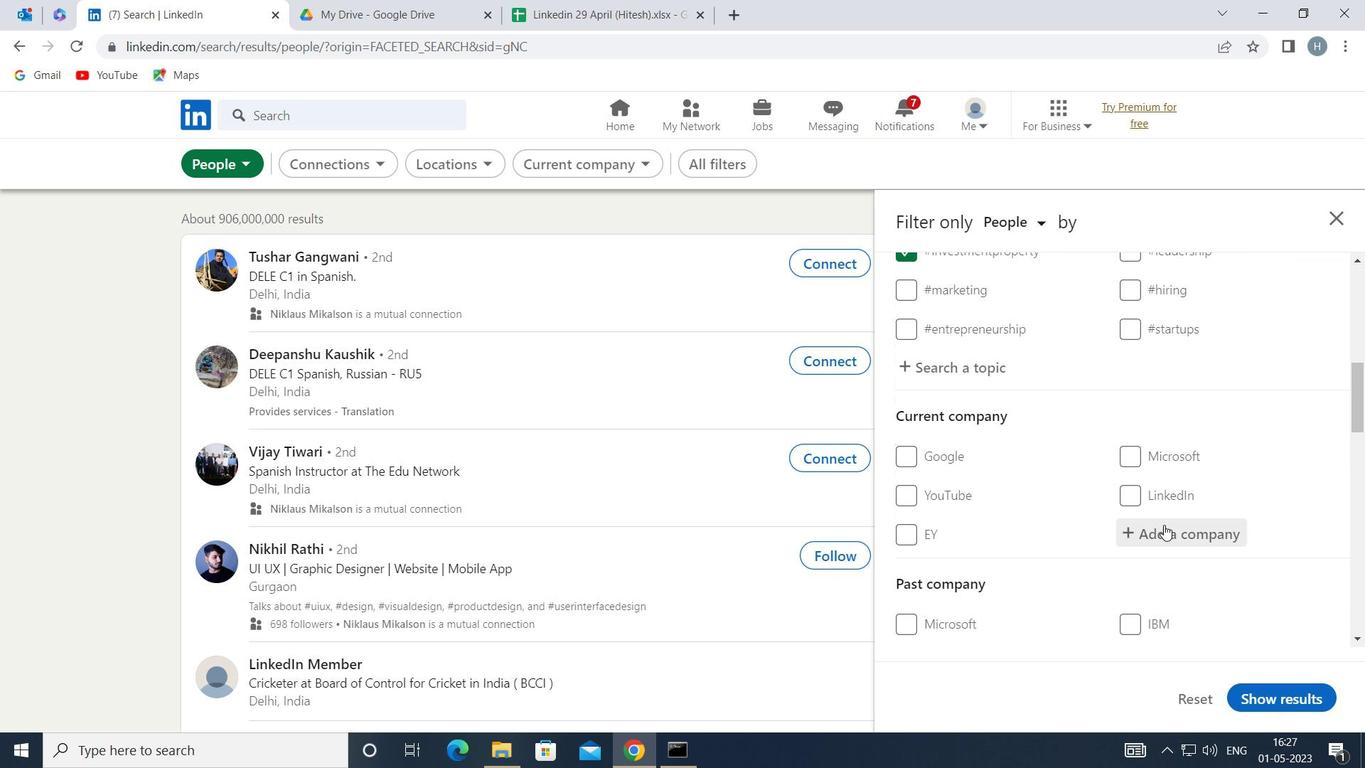 
Action: Key pressed <Key.shift>SWIG
Screenshot: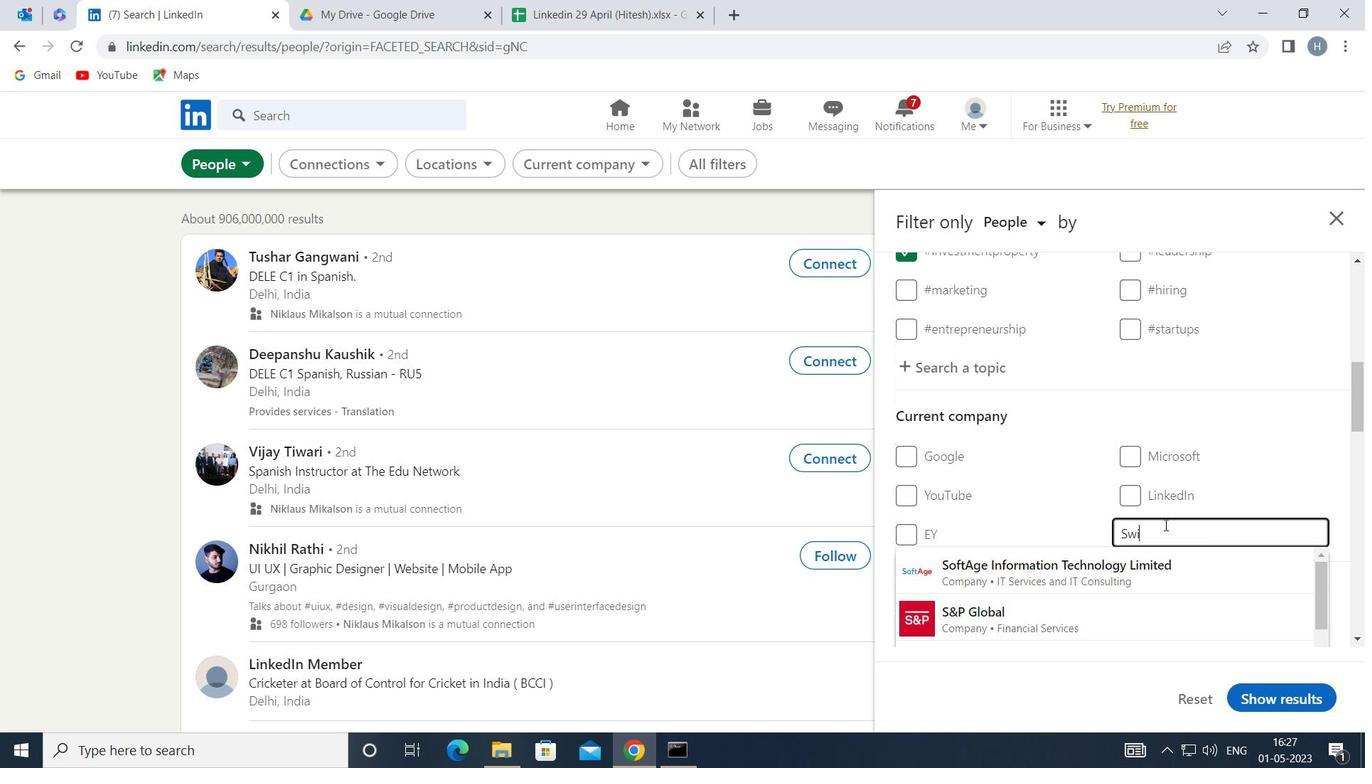 
Action: Mouse moved to (1054, 571)
Screenshot: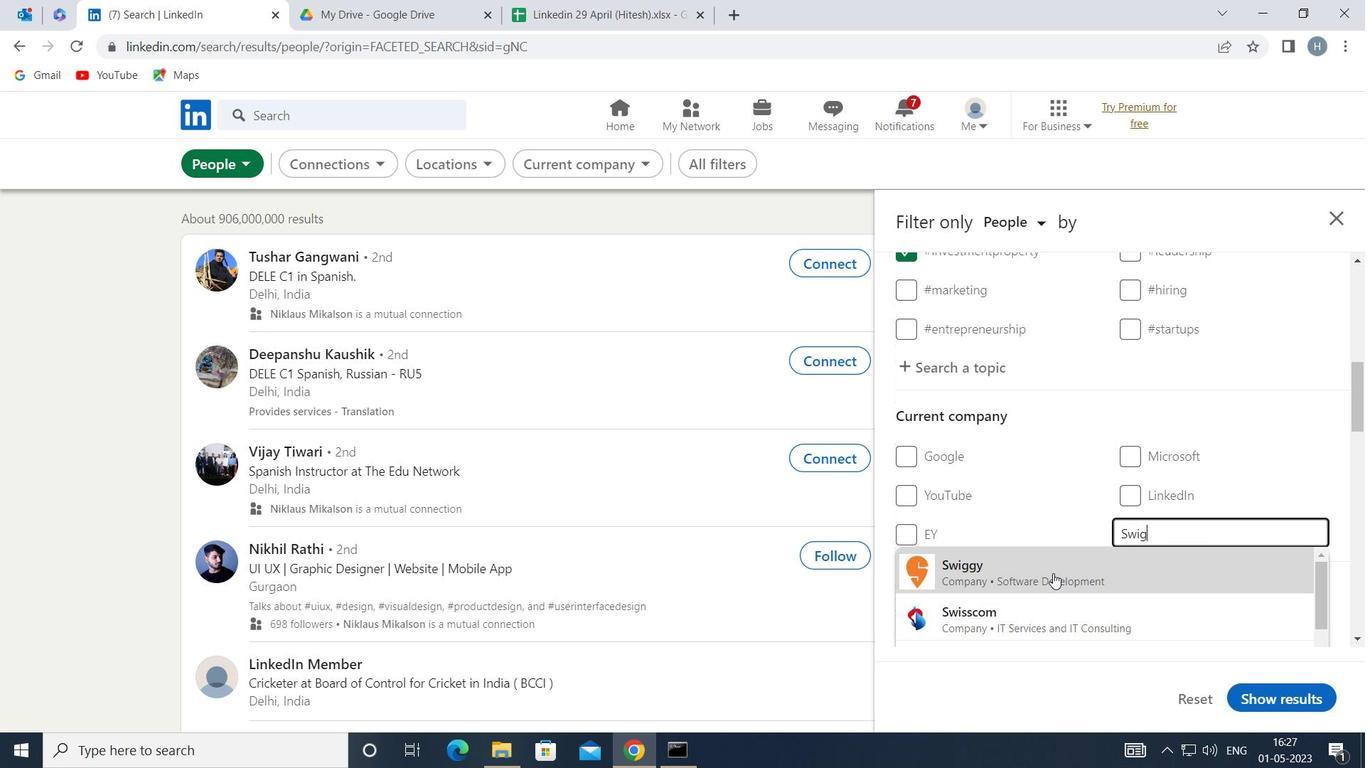 
Action: Mouse pressed left at (1054, 571)
Screenshot: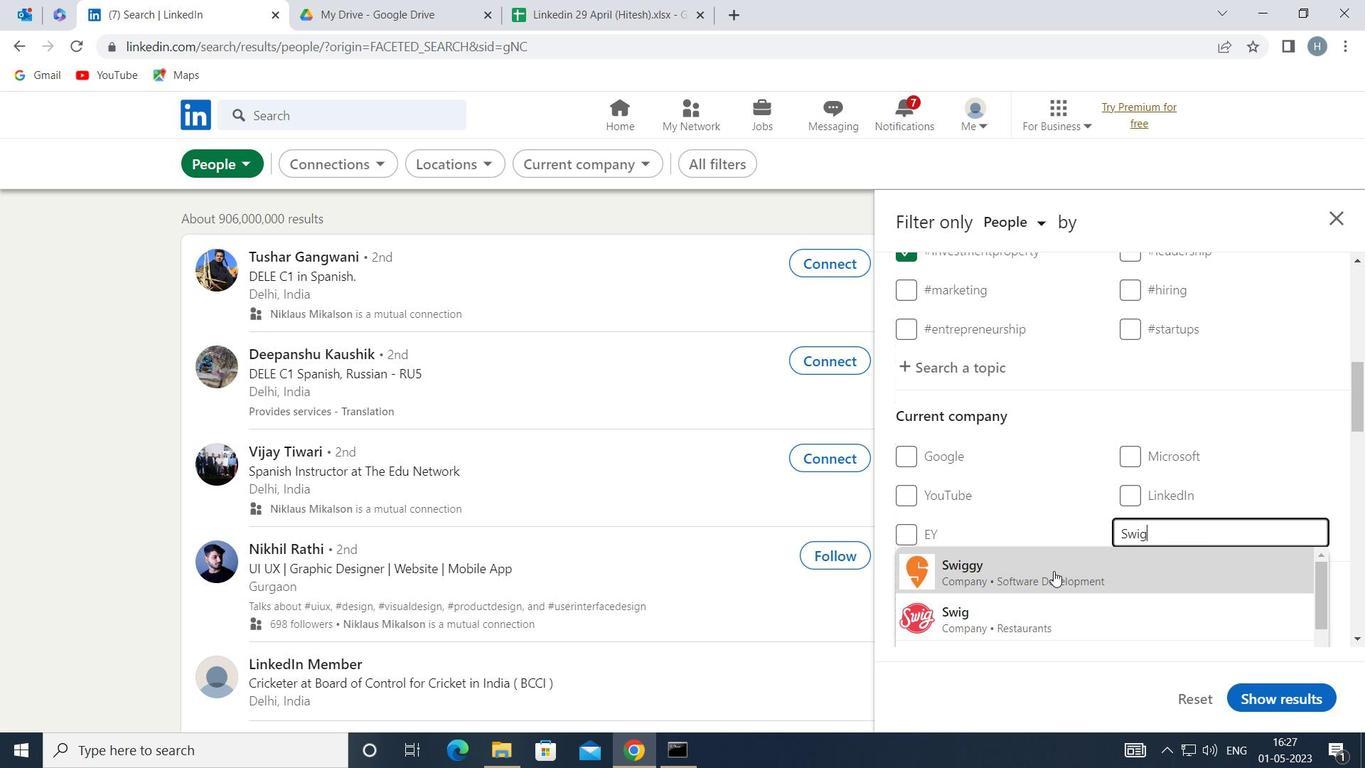 
Action: Mouse moved to (1041, 497)
Screenshot: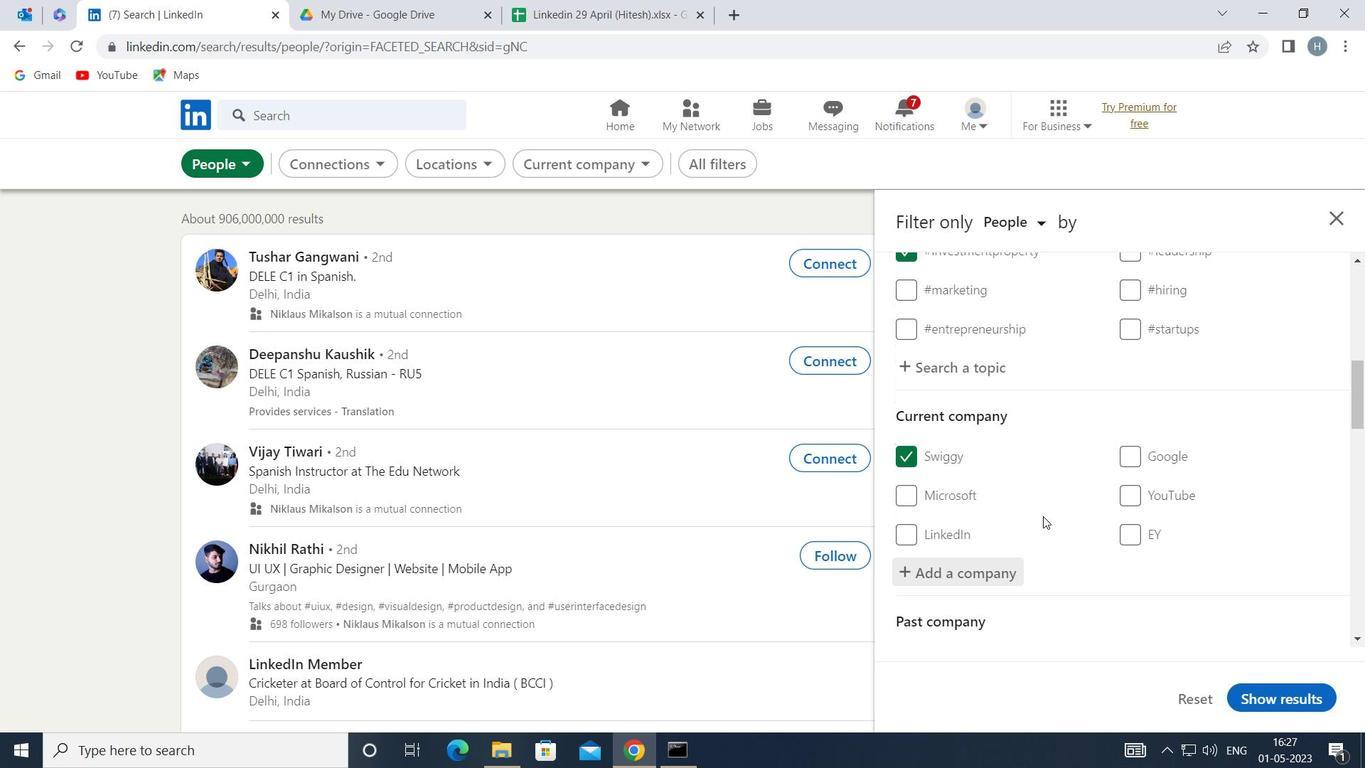 
Action: Mouse scrolled (1041, 497) with delta (0, 0)
Screenshot: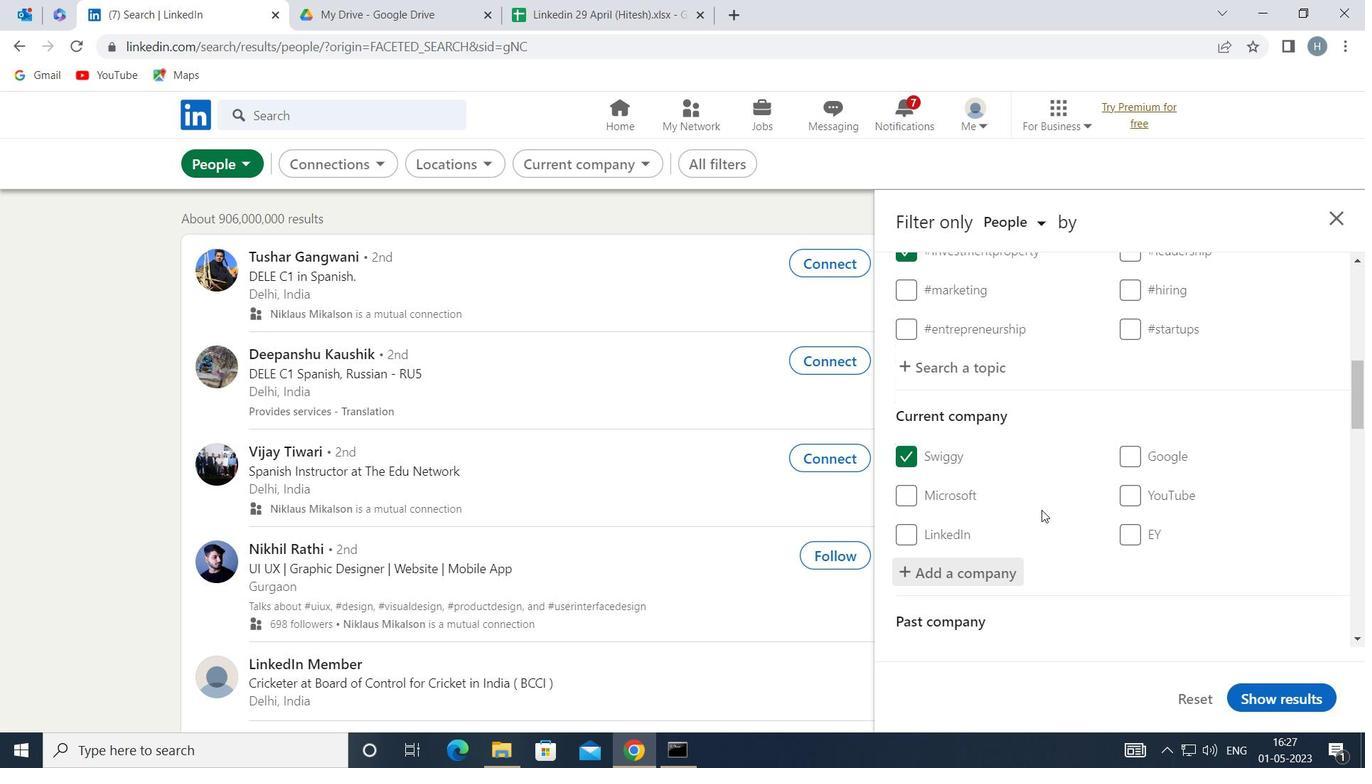 
Action: Mouse moved to (1045, 496)
Screenshot: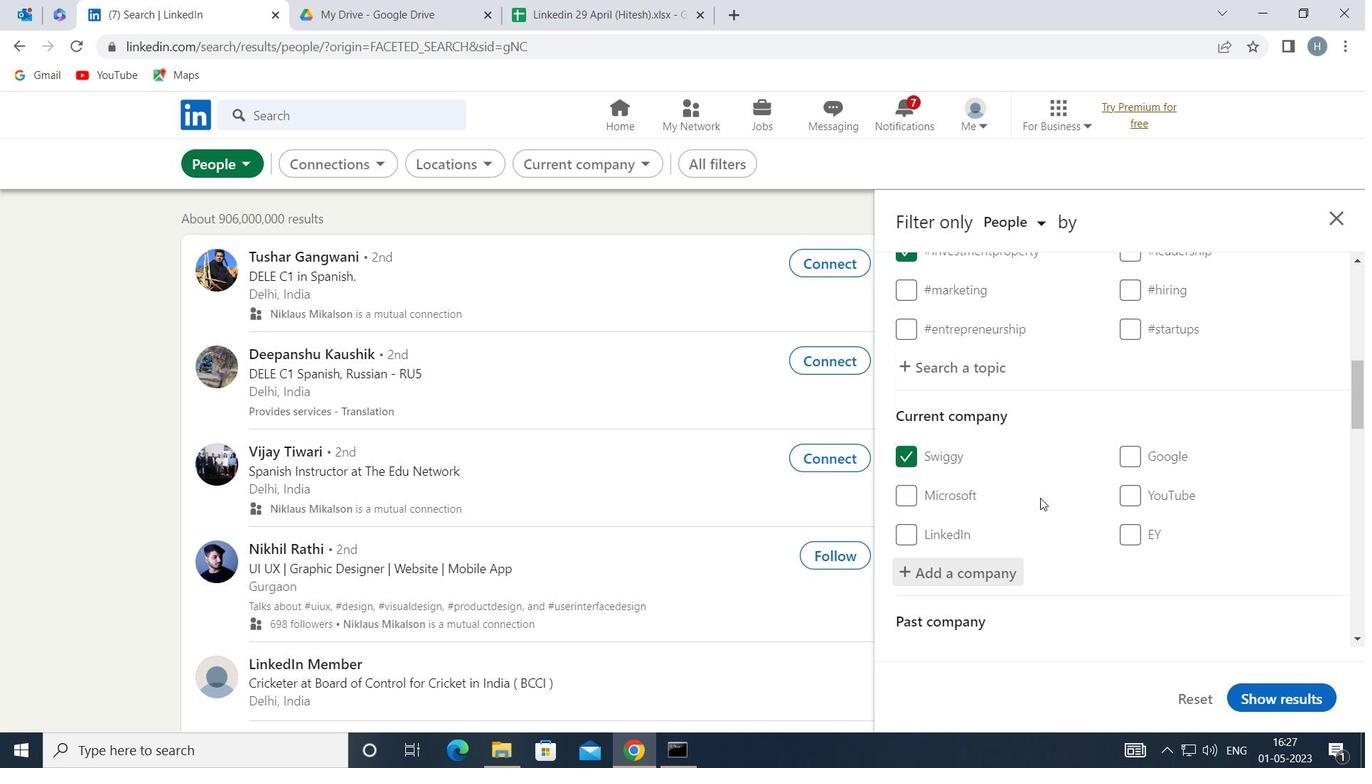 
Action: Mouse scrolled (1045, 495) with delta (0, 0)
Screenshot: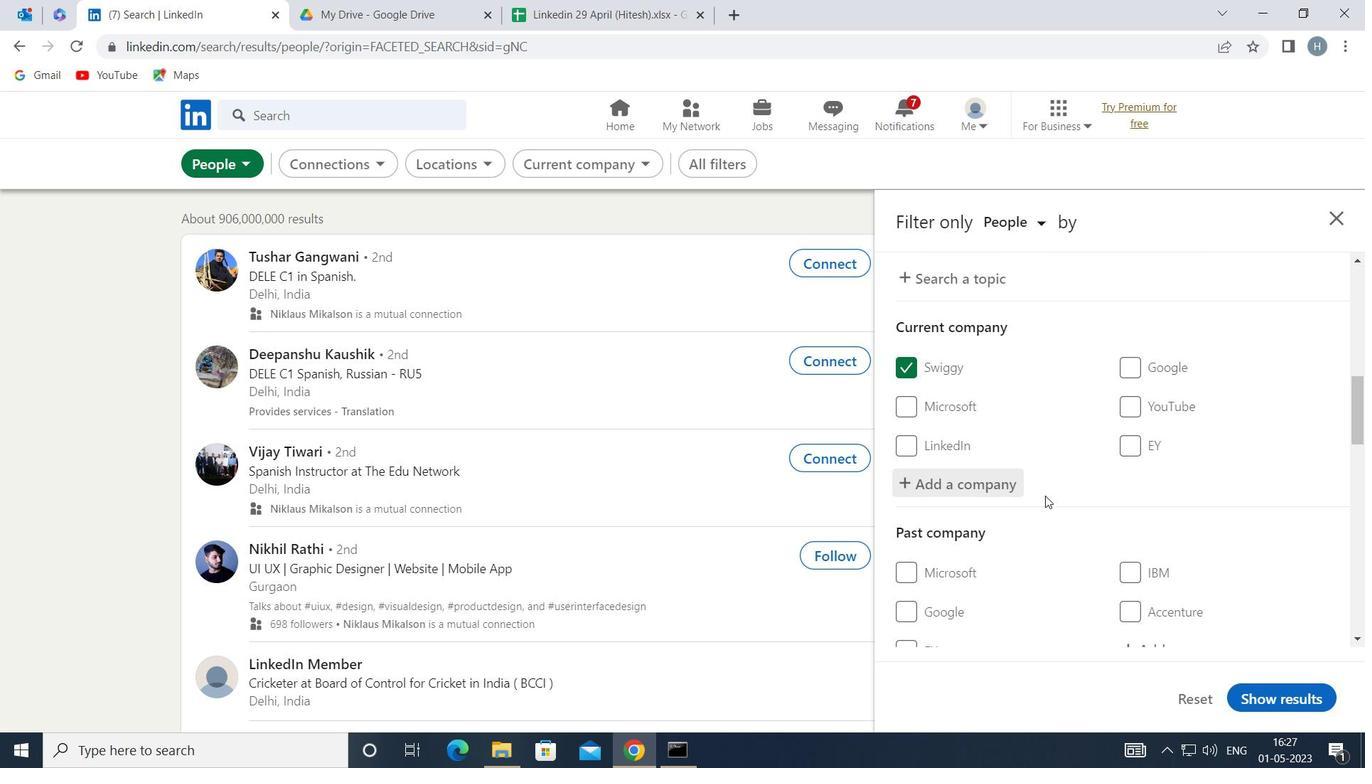 
Action: Mouse moved to (1051, 490)
Screenshot: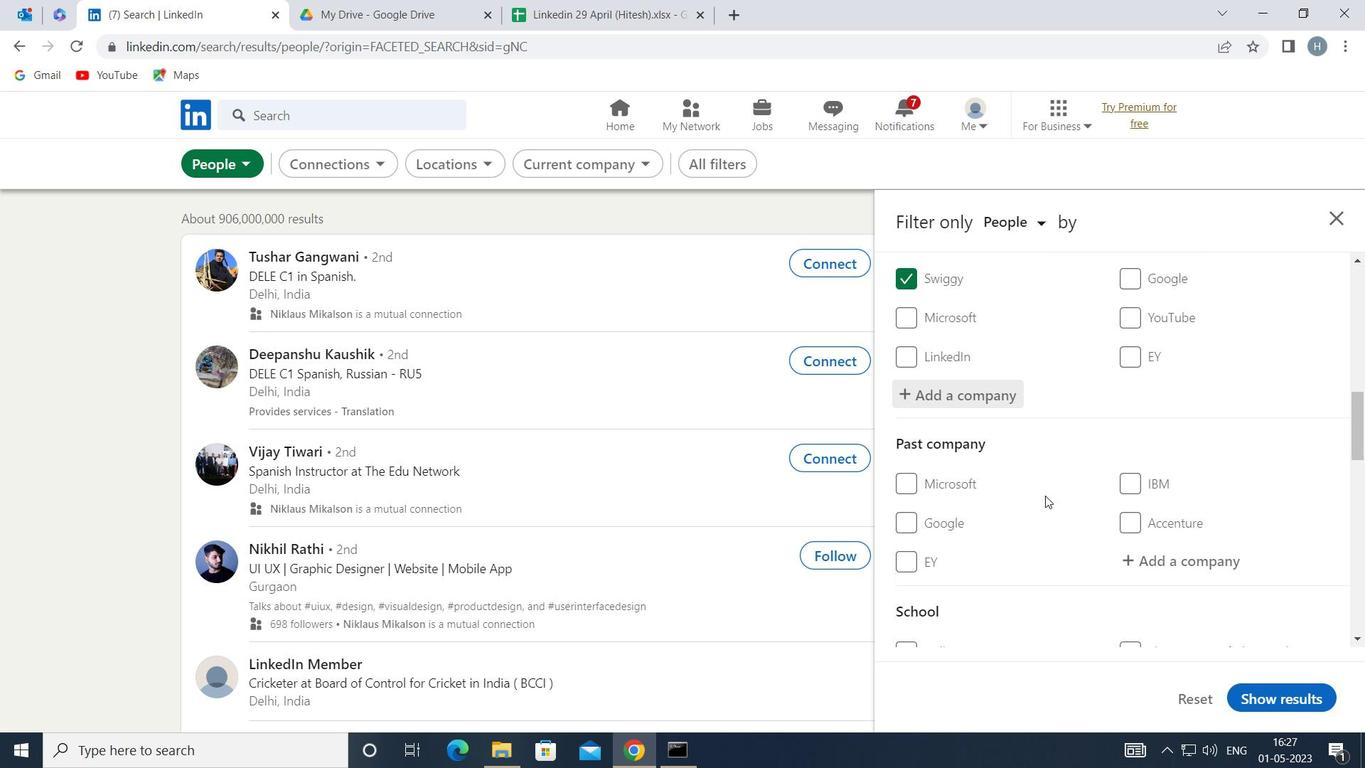 
Action: Mouse scrolled (1051, 489) with delta (0, 0)
Screenshot: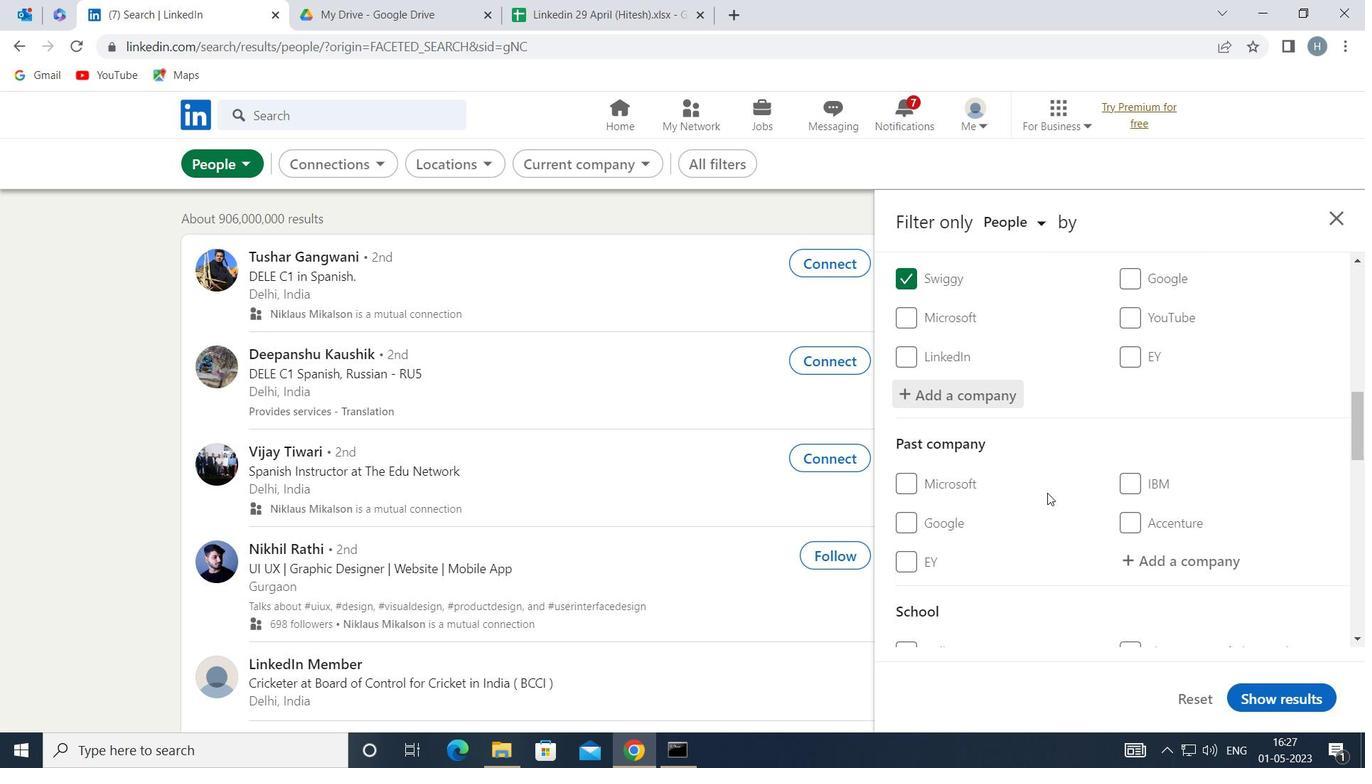 
Action: Mouse scrolled (1051, 489) with delta (0, 0)
Screenshot: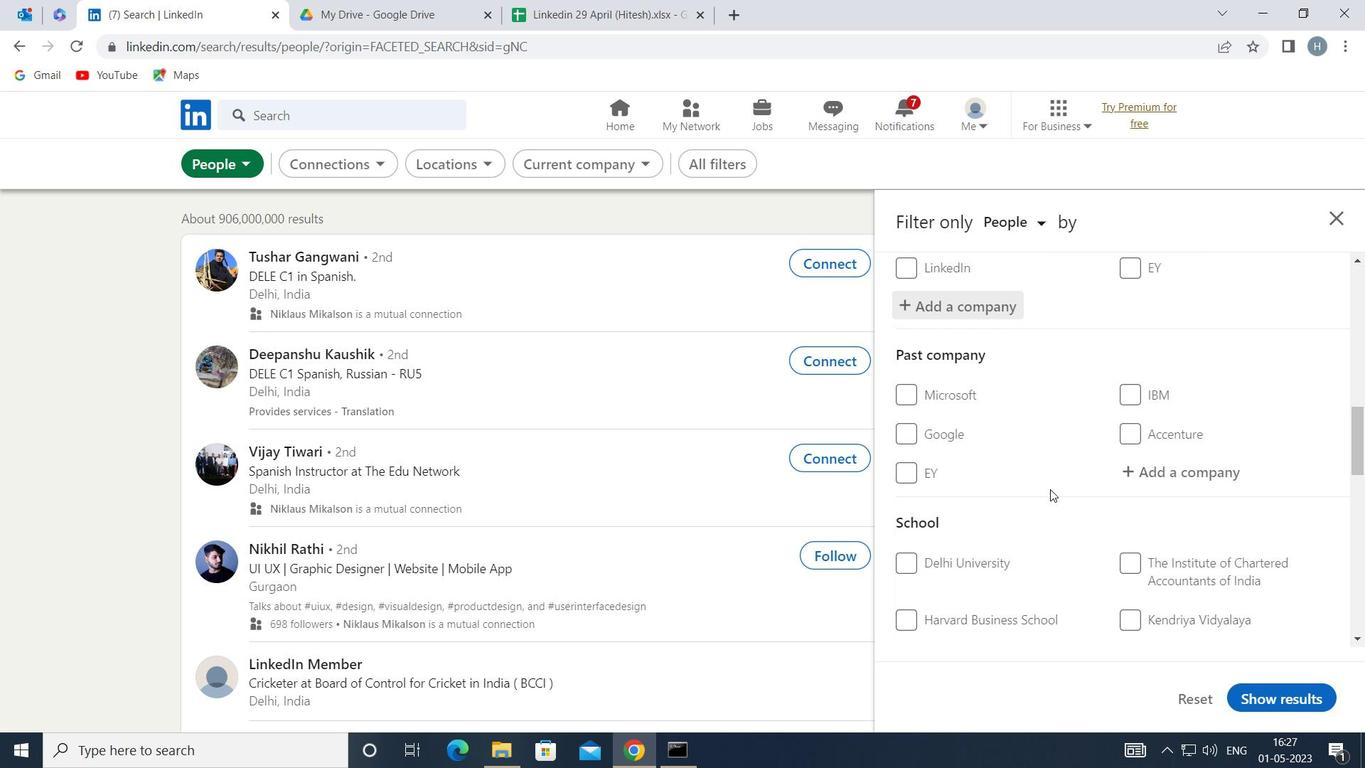
Action: Mouse scrolled (1051, 489) with delta (0, 0)
Screenshot: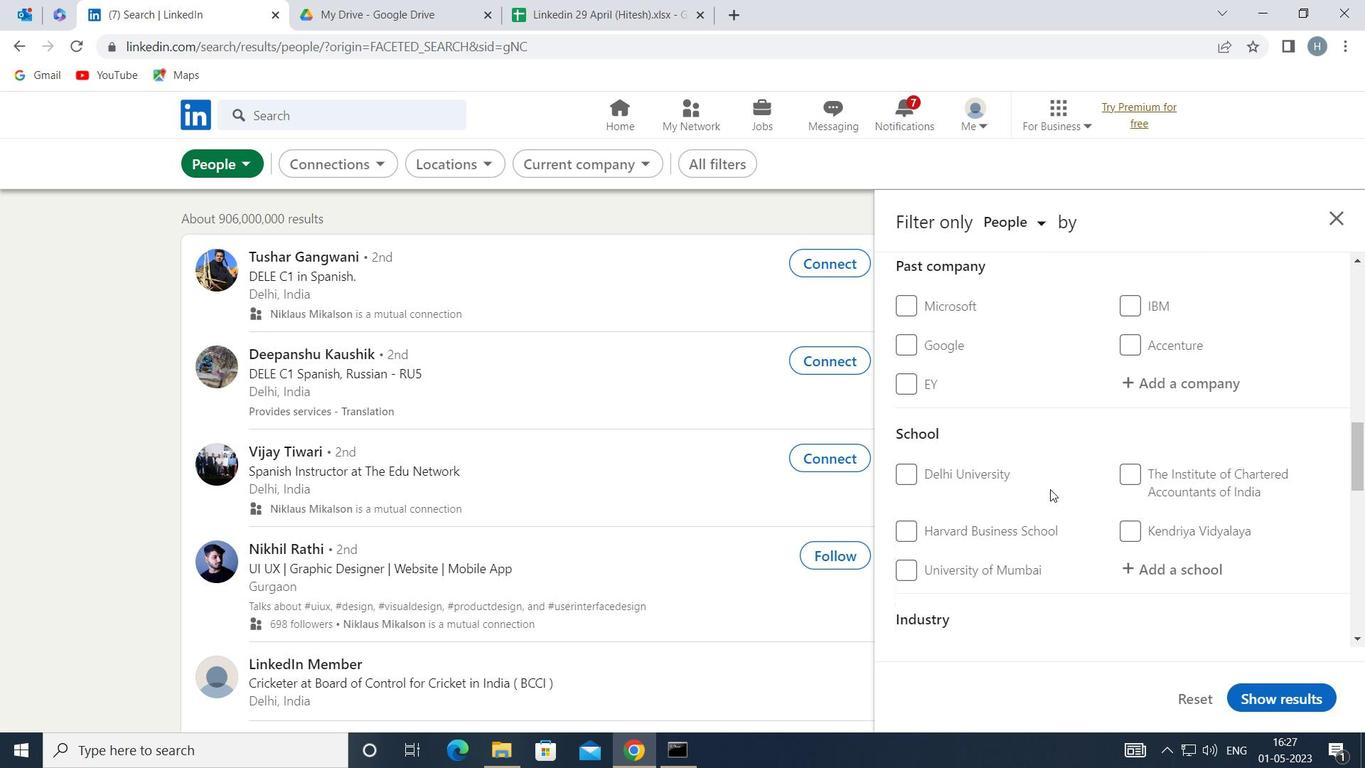 
Action: Mouse moved to (1187, 484)
Screenshot: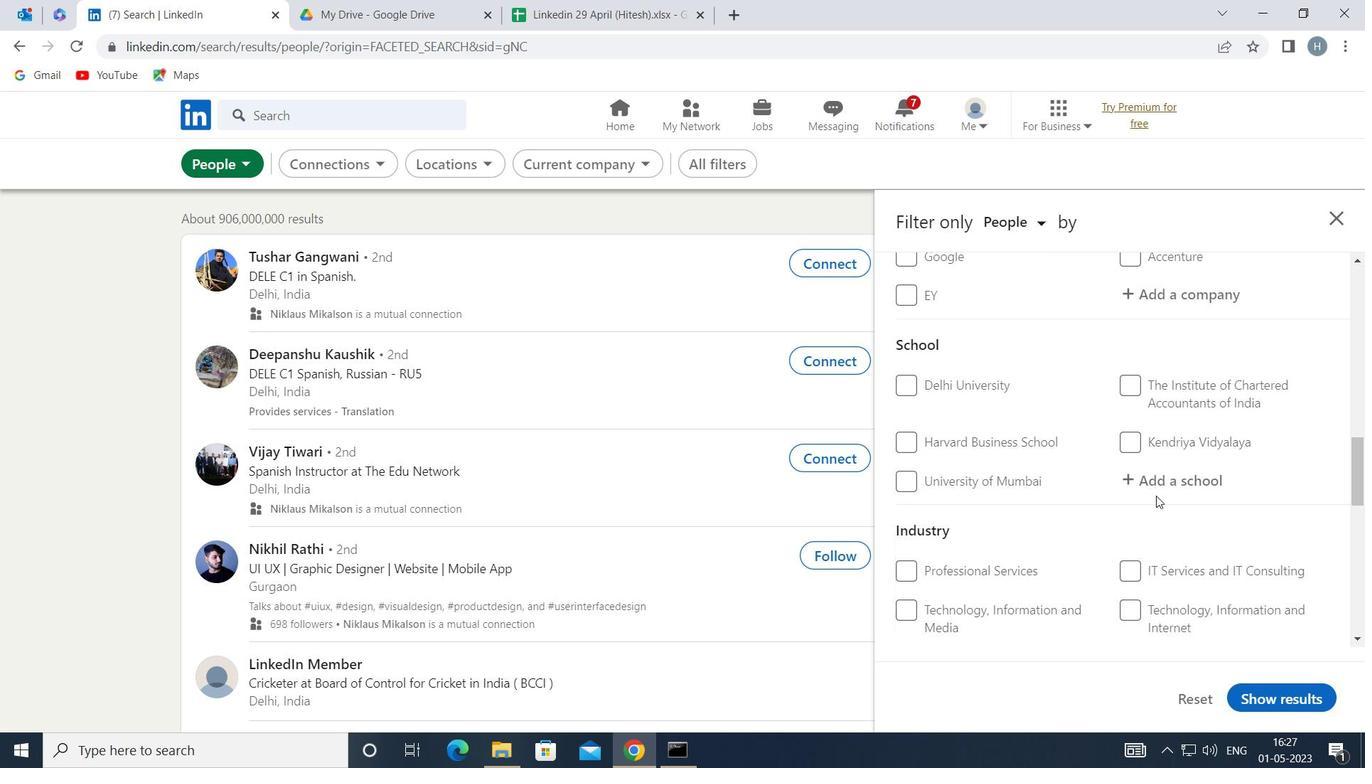 
Action: Mouse pressed left at (1187, 484)
Screenshot: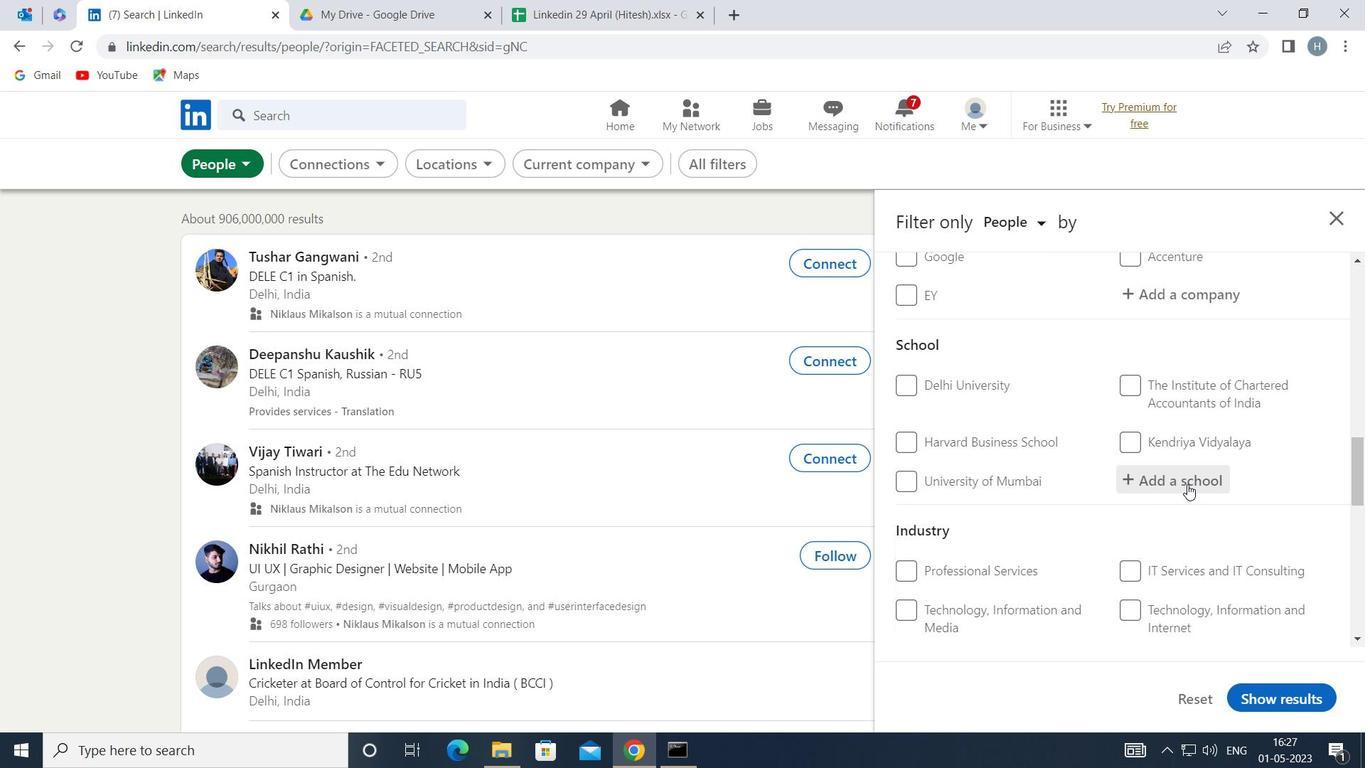 
Action: Mouse moved to (1187, 481)
Screenshot: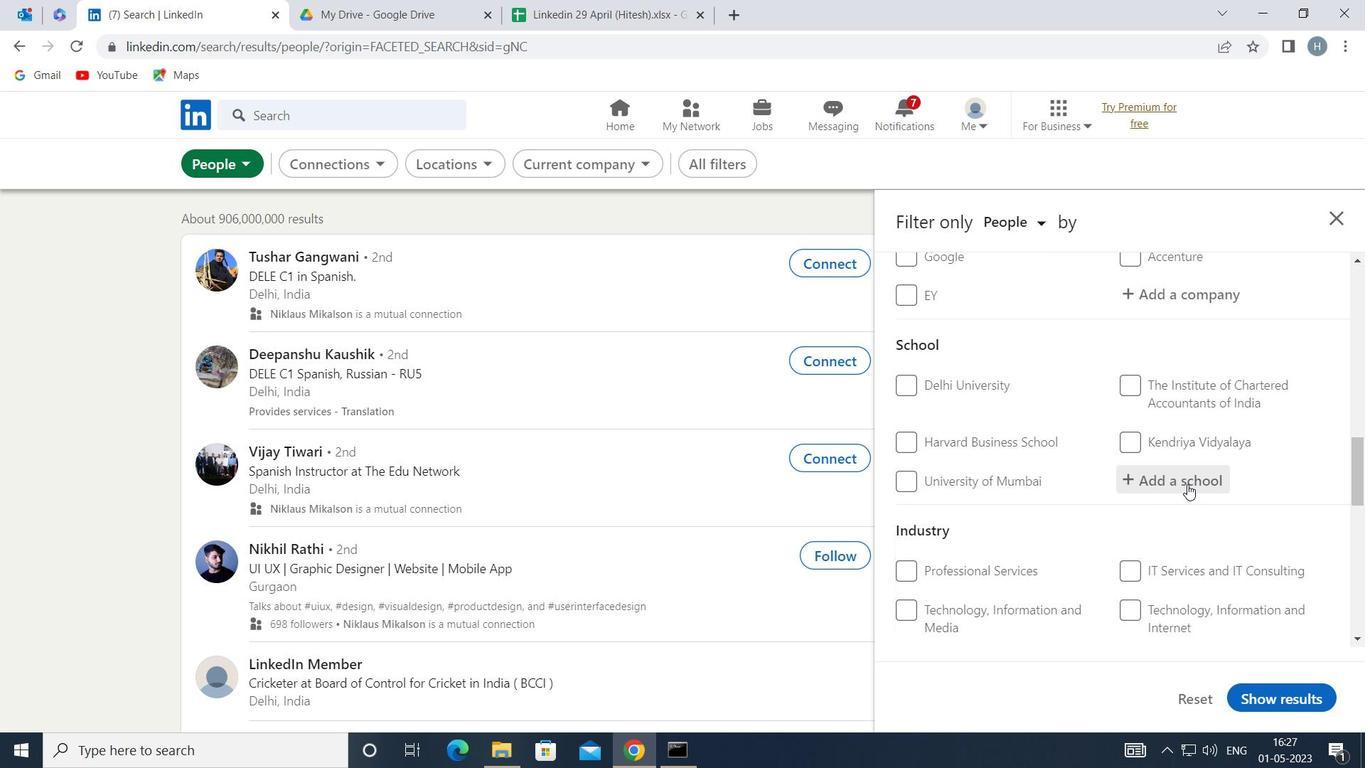 
Action: Key pressed <Key.shift>SILI
Screenshot: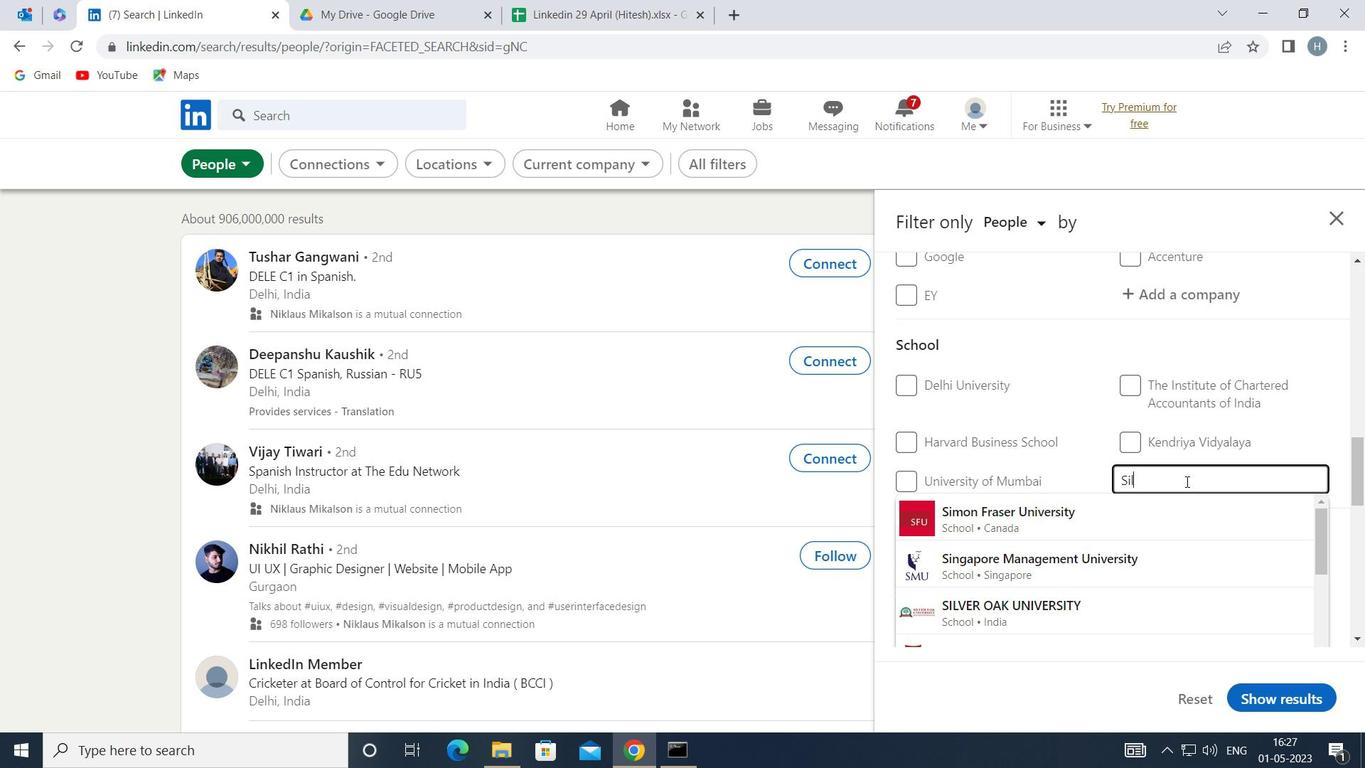 
Action: Mouse moved to (1185, 484)
Screenshot: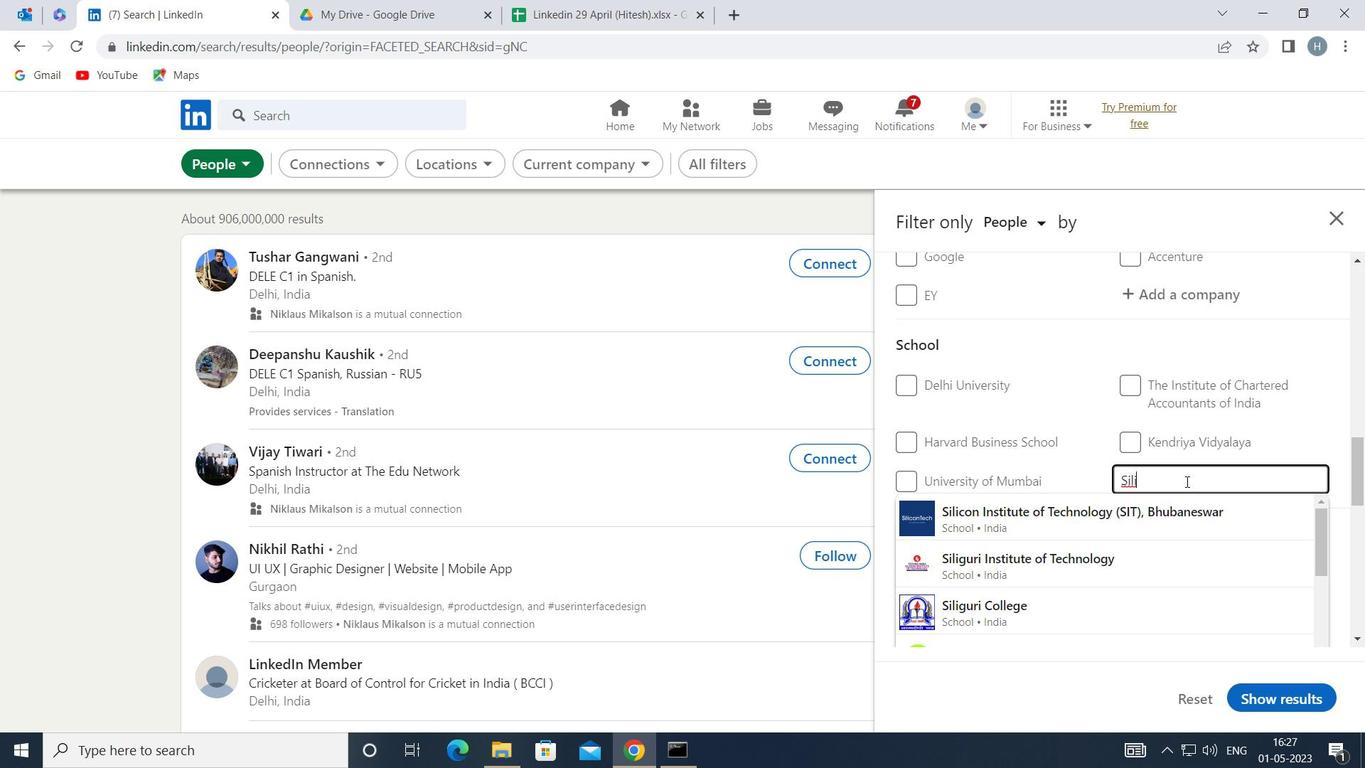 
Action: Key pressed G
Screenshot: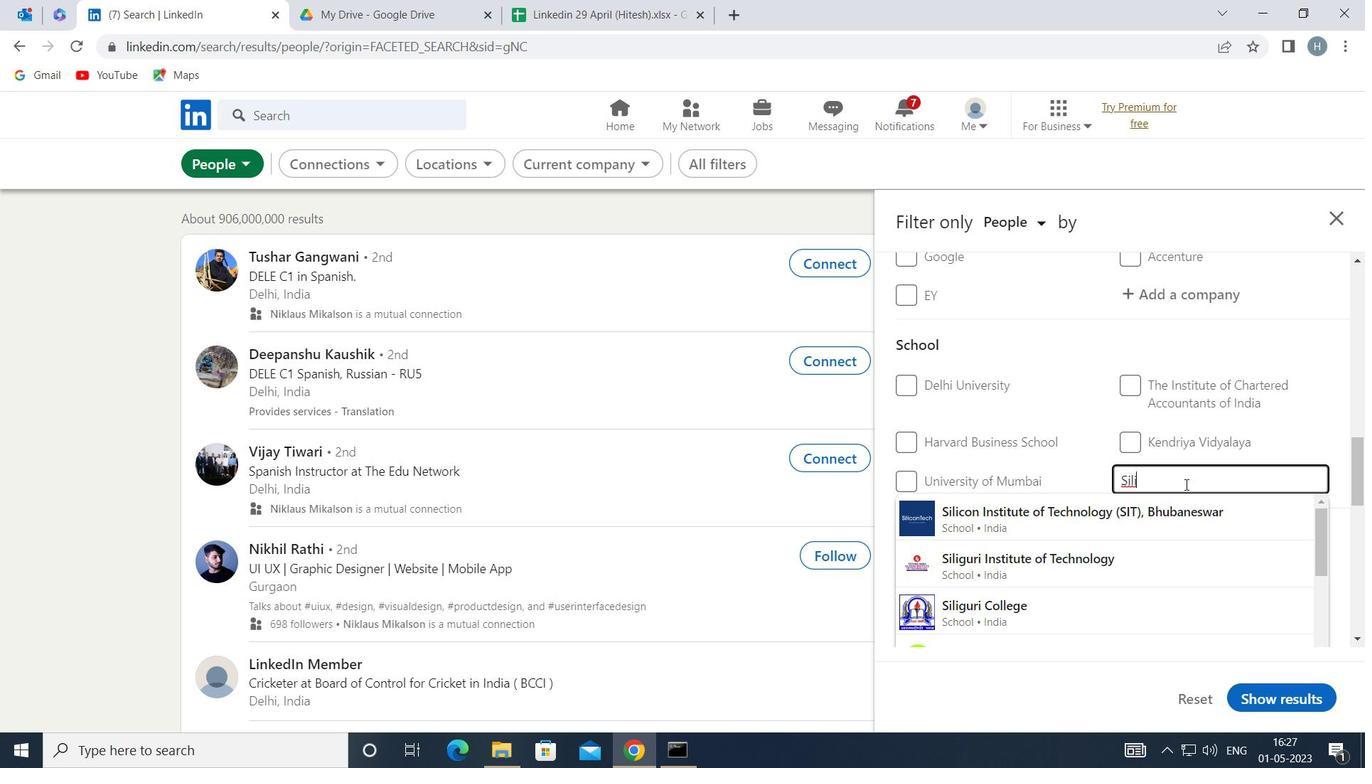
Action: Mouse moved to (1133, 519)
Screenshot: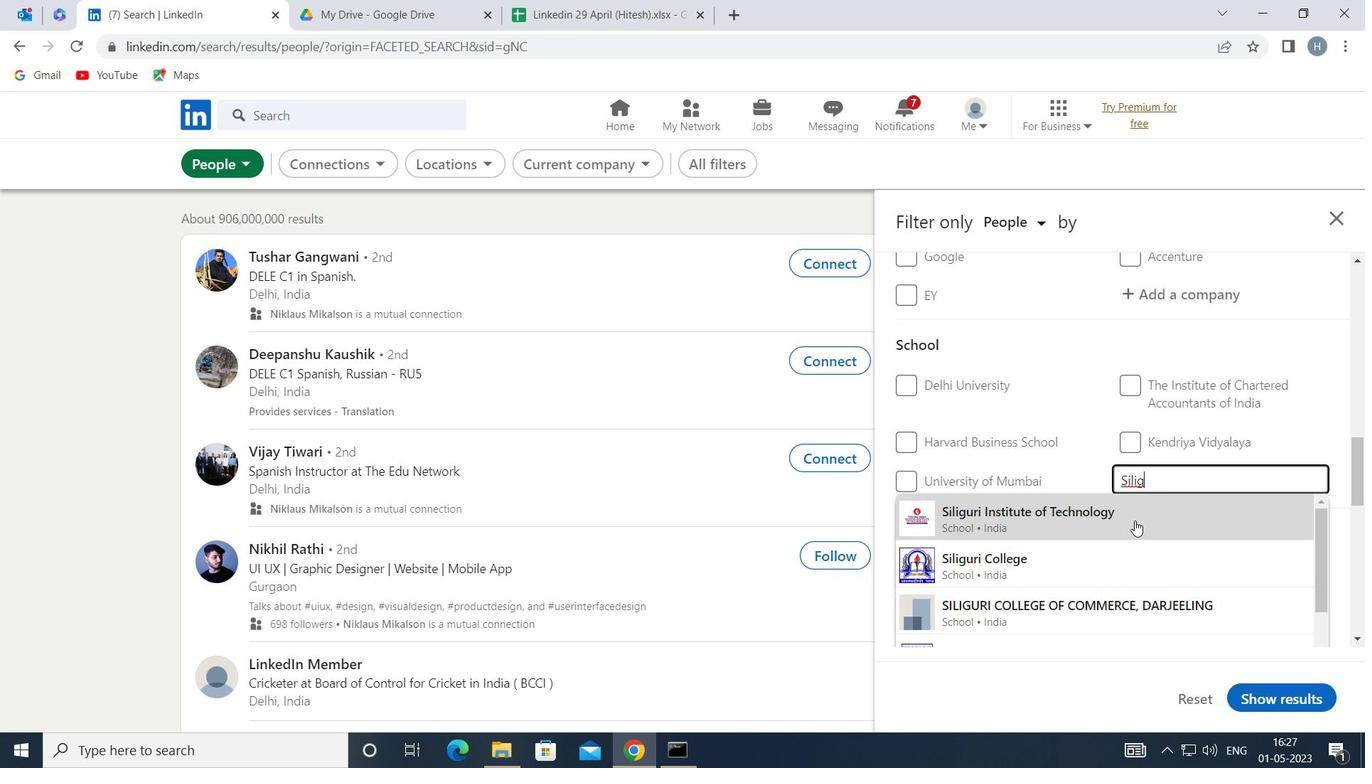 
Action: Mouse pressed left at (1133, 519)
Screenshot: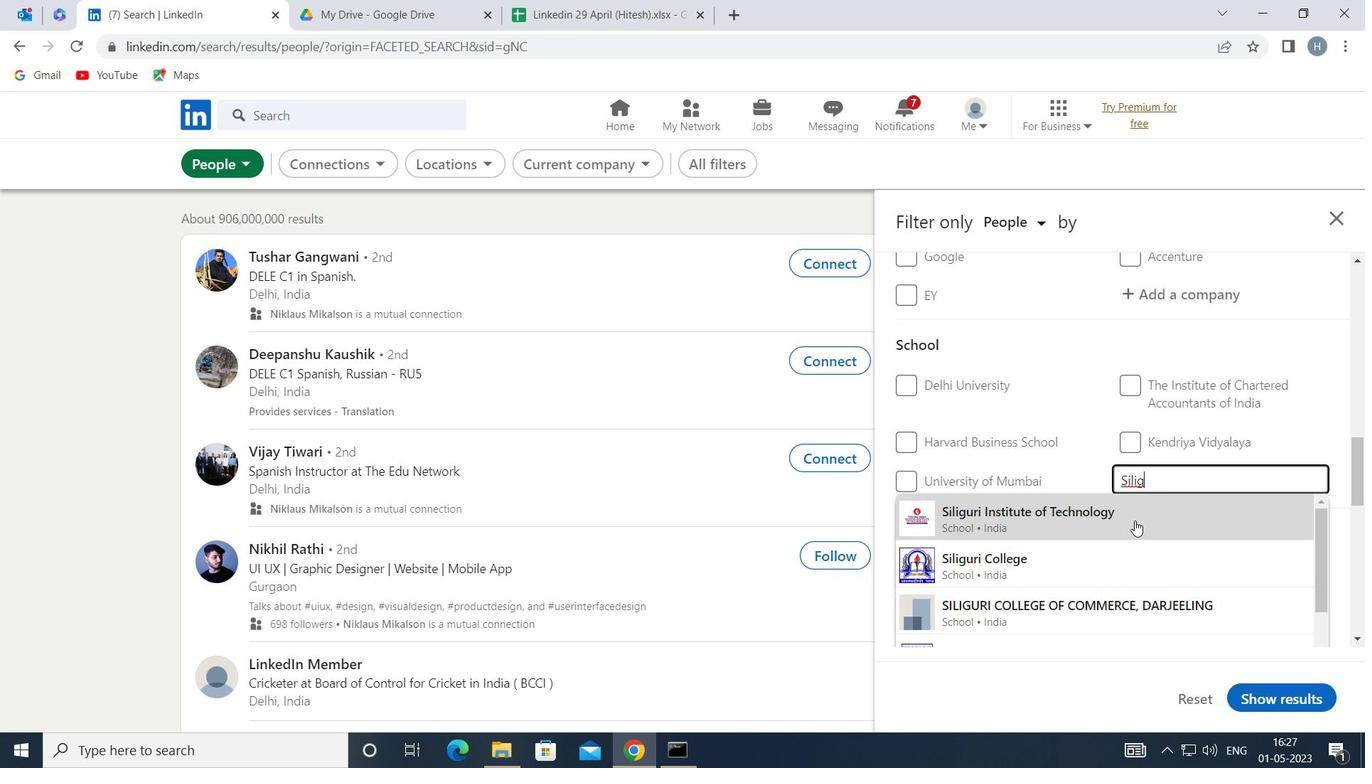 
Action: Mouse moved to (1131, 505)
Screenshot: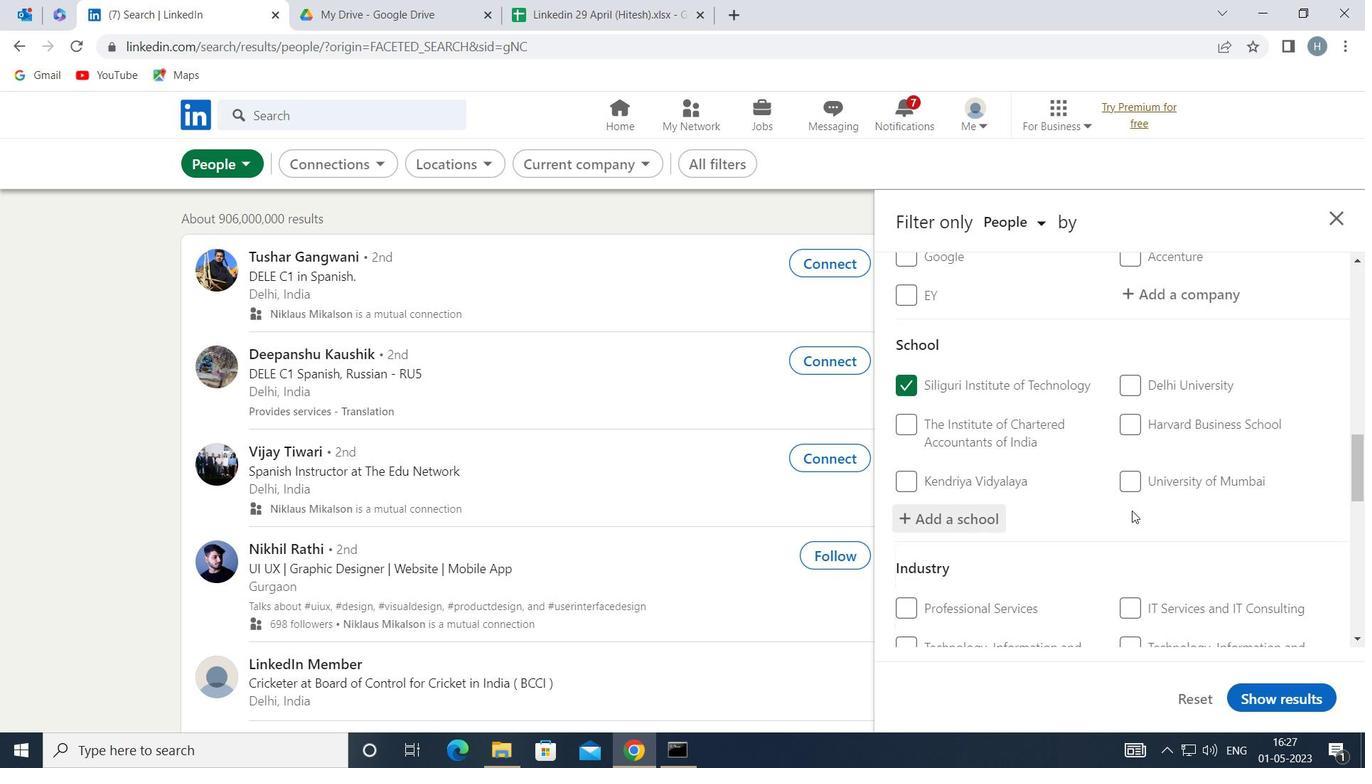 
Action: Mouse scrolled (1131, 505) with delta (0, 0)
Screenshot: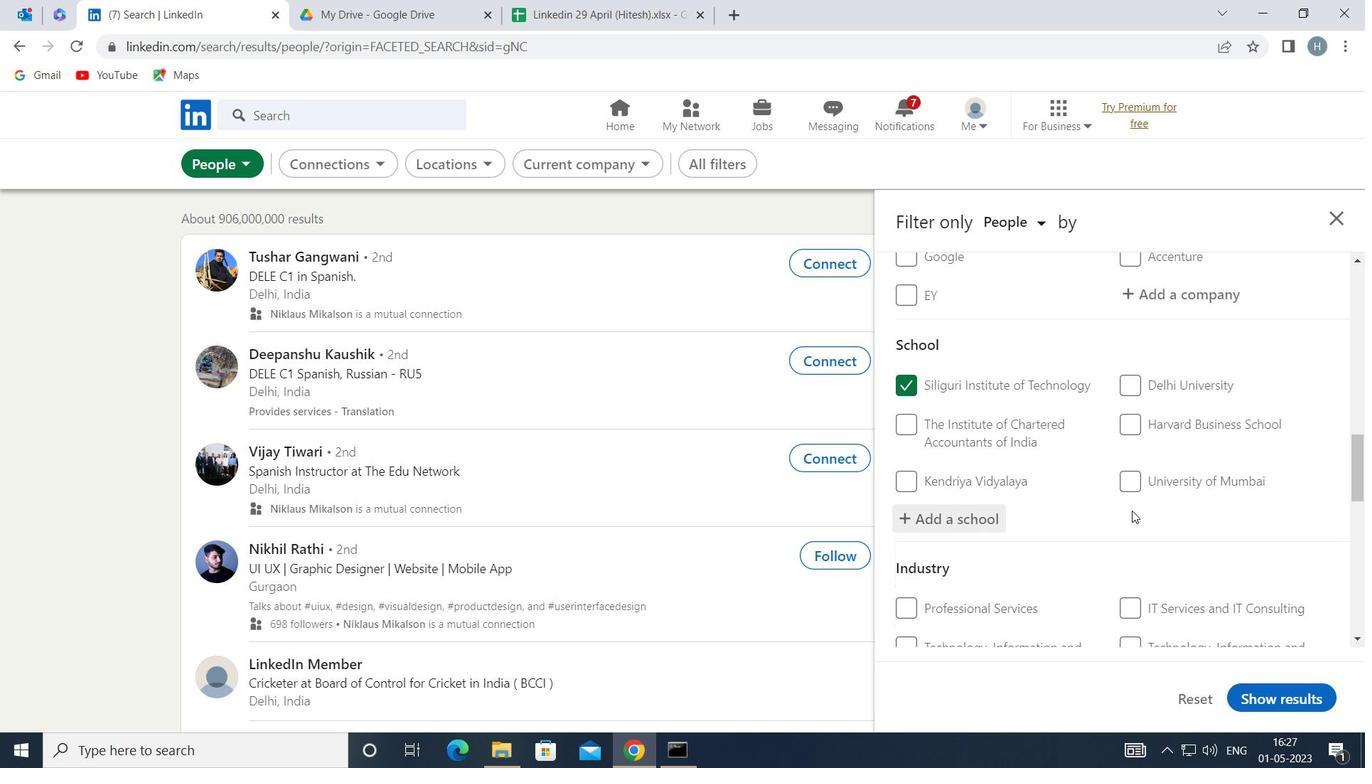 
Action: Mouse scrolled (1131, 505) with delta (0, 0)
Screenshot: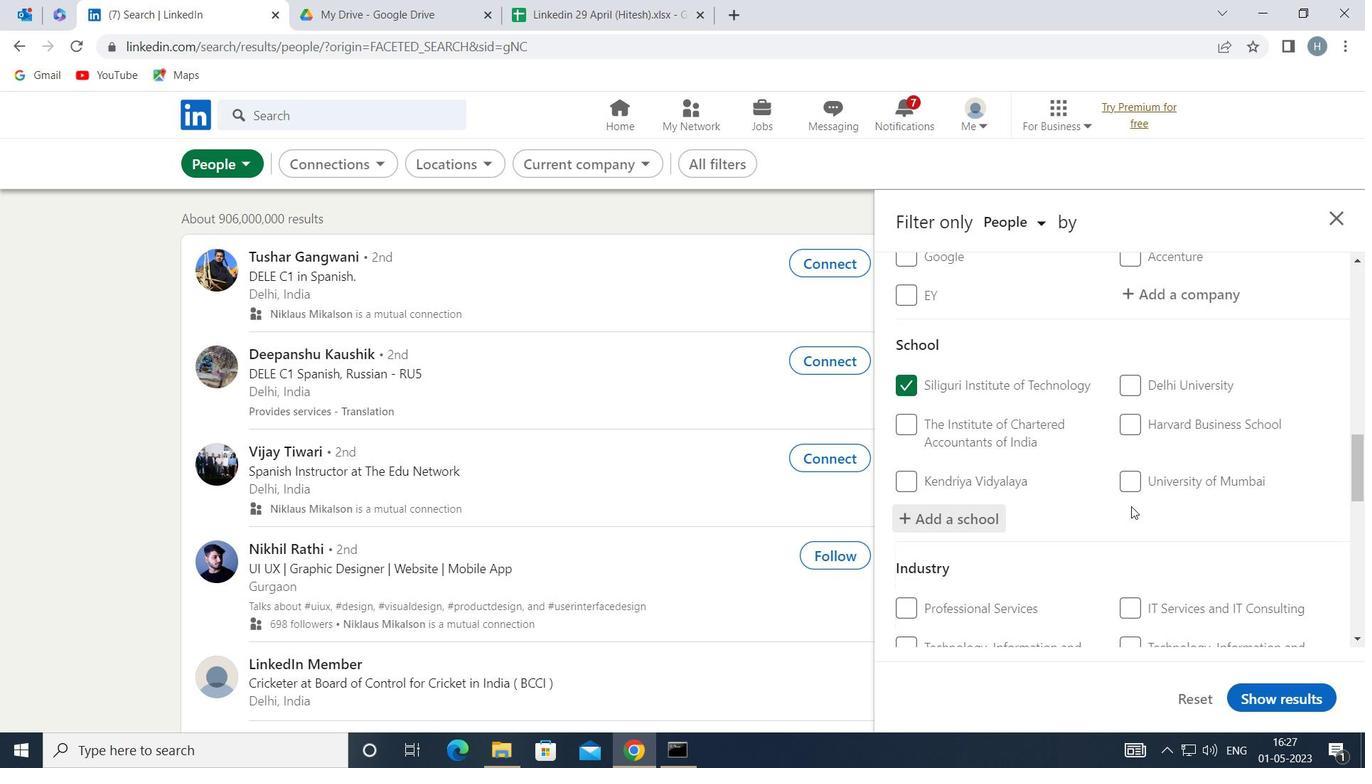 
Action: Mouse moved to (1128, 498)
Screenshot: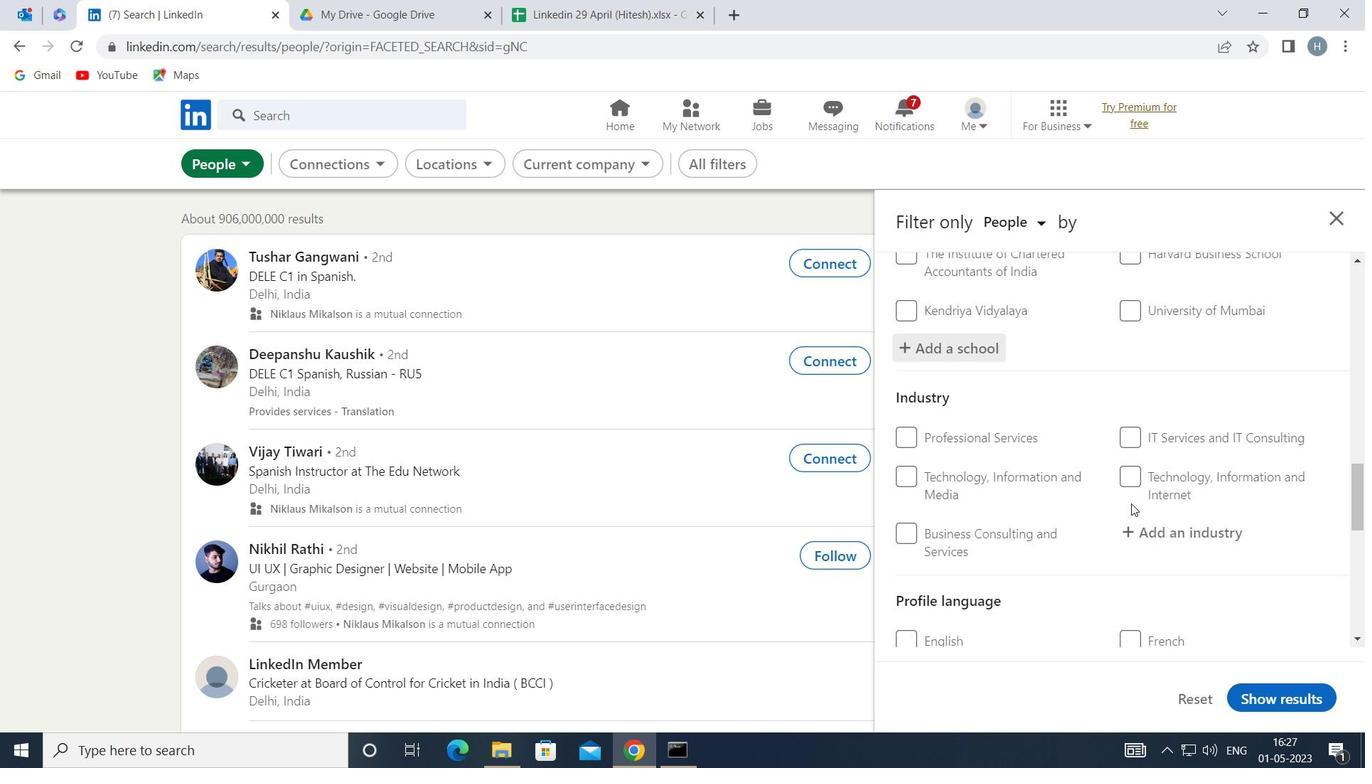 
Action: Mouse scrolled (1128, 497) with delta (0, 0)
Screenshot: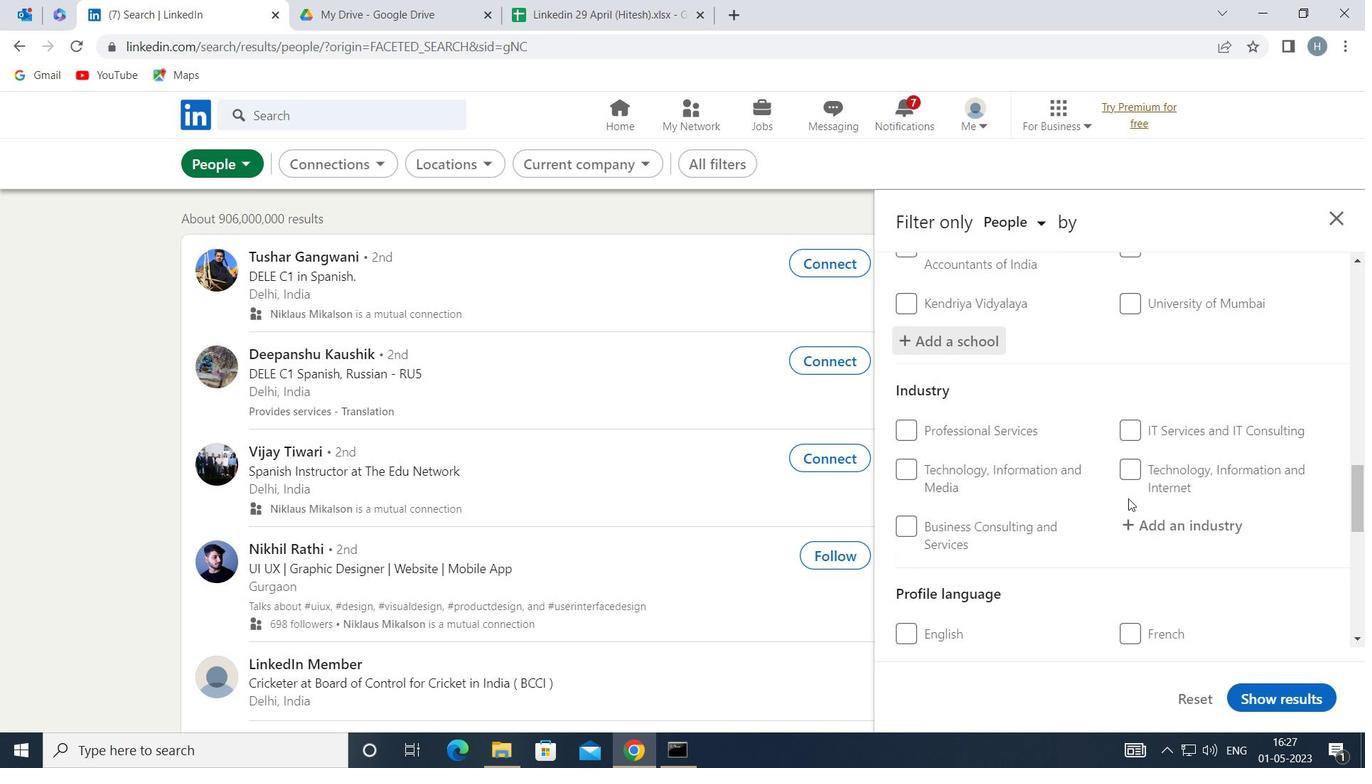 
Action: Mouse moved to (1187, 437)
Screenshot: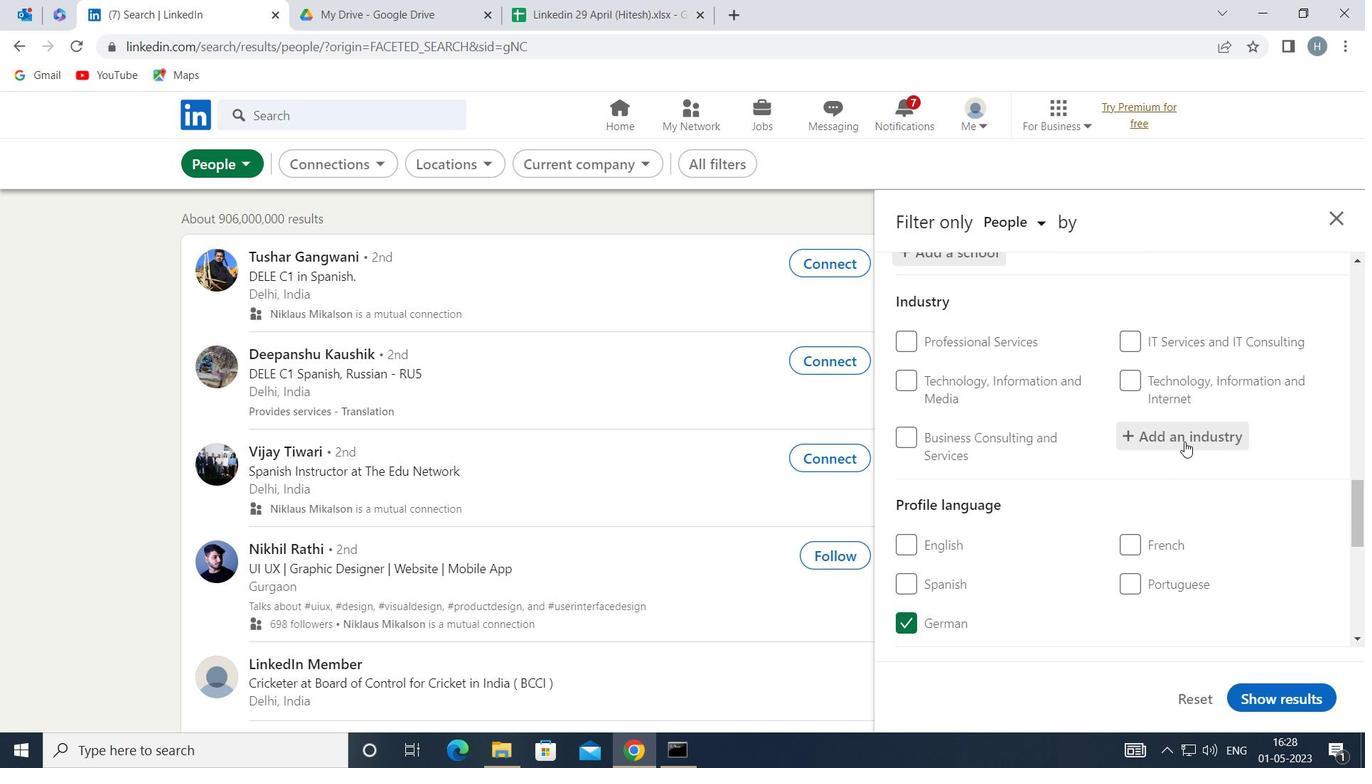 
Action: Mouse pressed left at (1187, 437)
Screenshot: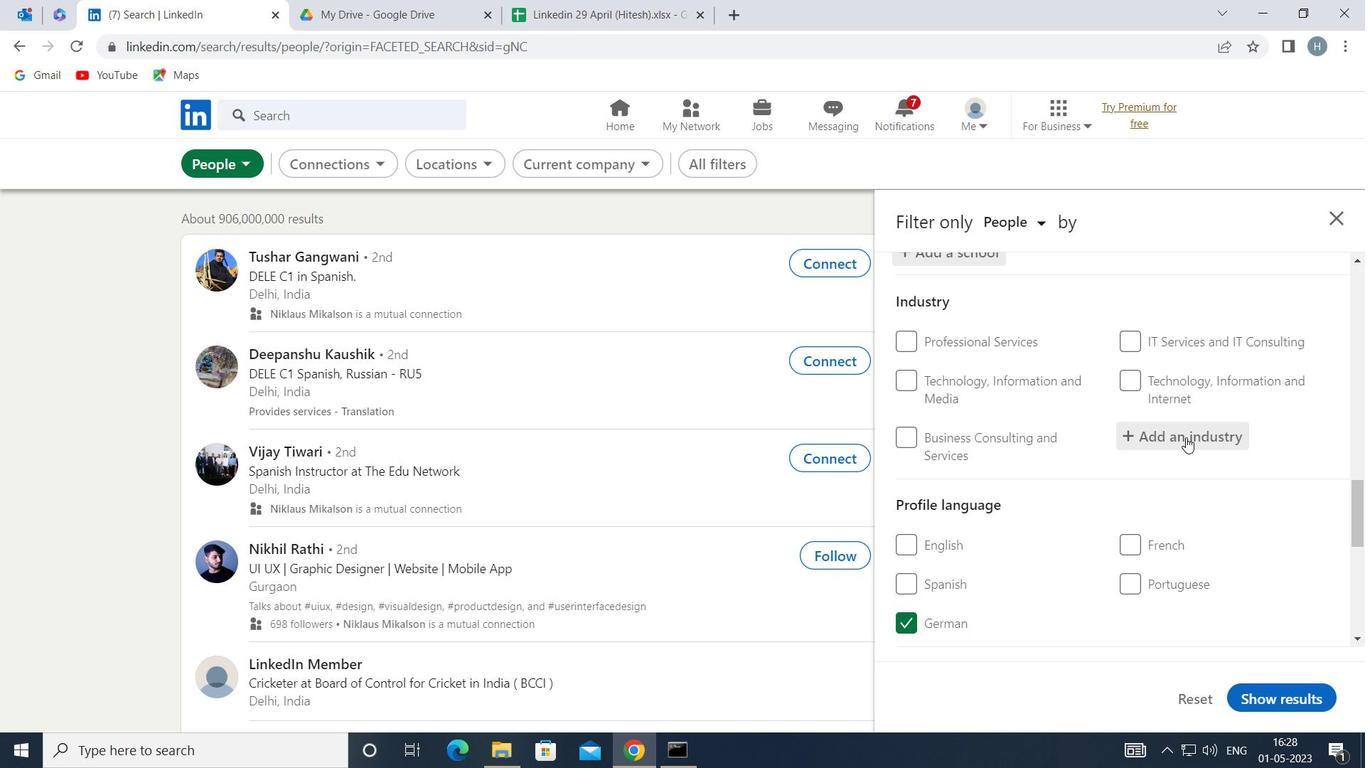 
Action: Key pressed <Key.shift>FURNITURE<Key.space>
Screenshot: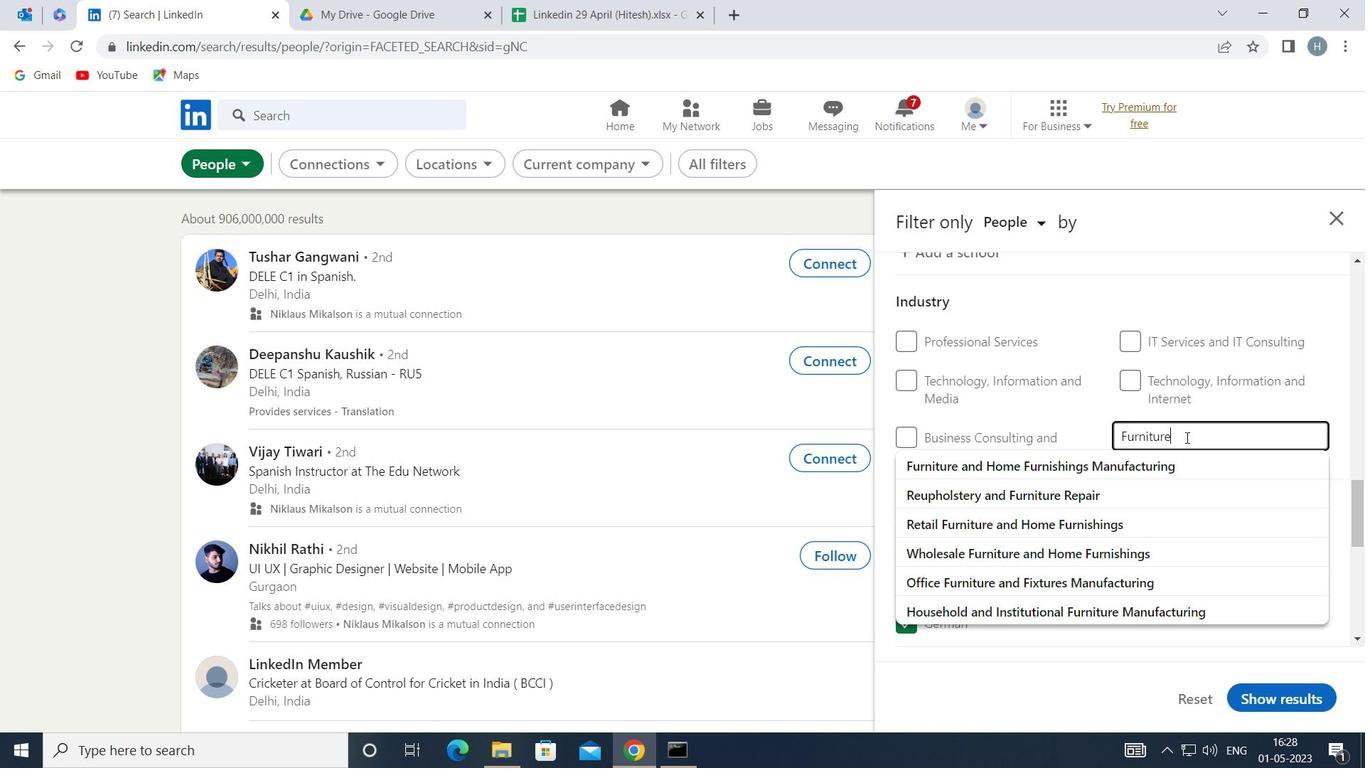 
Action: Mouse moved to (1145, 466)
Screenshot: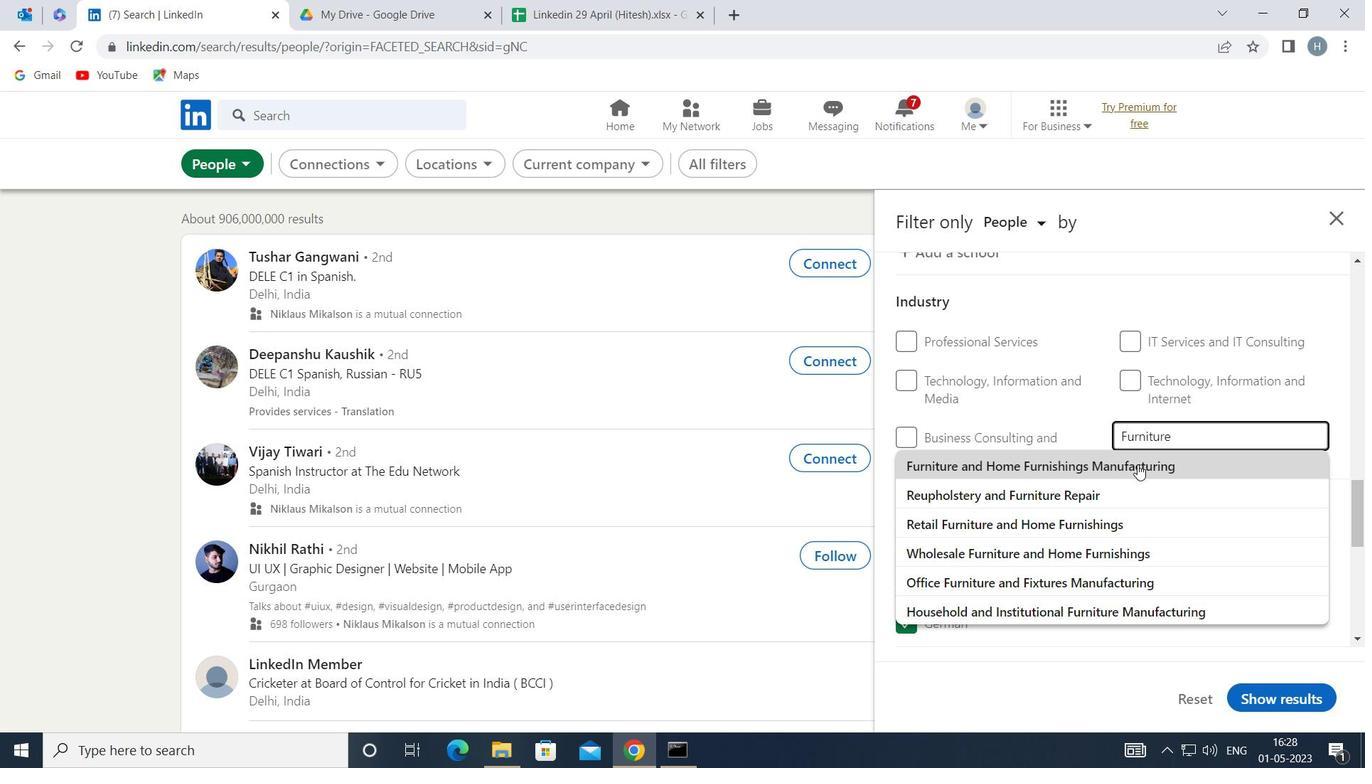 
Action: Mouse pressed left at (1145, 466)
Screenshot: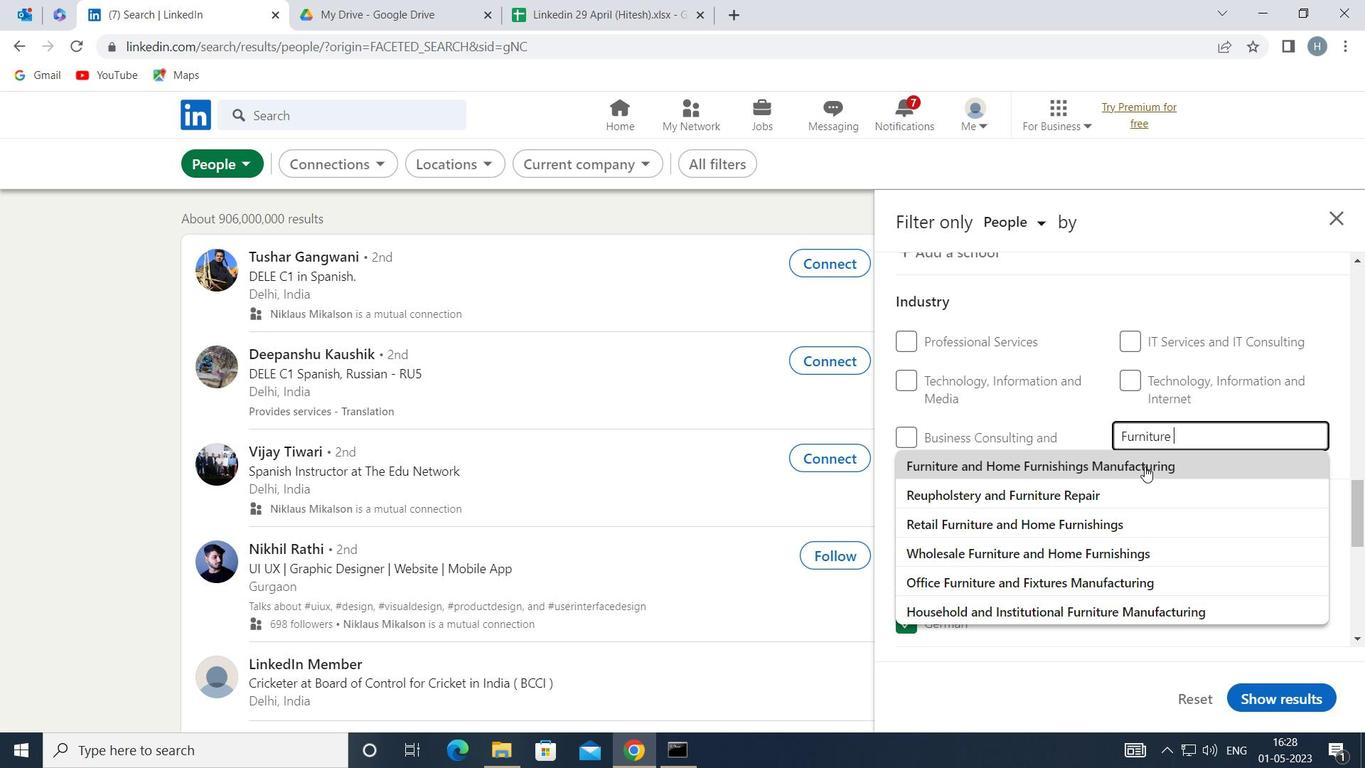 
Action: Mouse moved to (1132, 433)
Screenshot: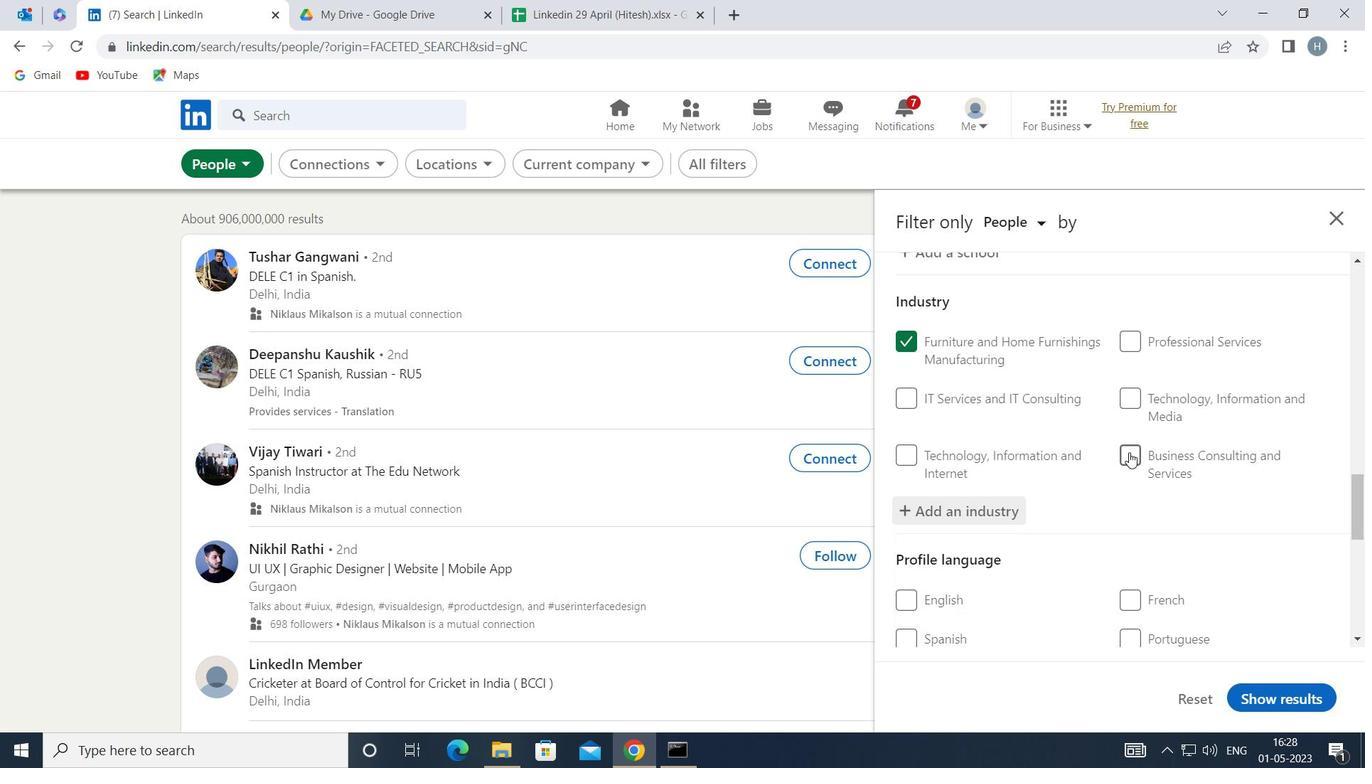 
Action: Mouse scrolled (1132, 433) with delta (0, 0)
Screenshot: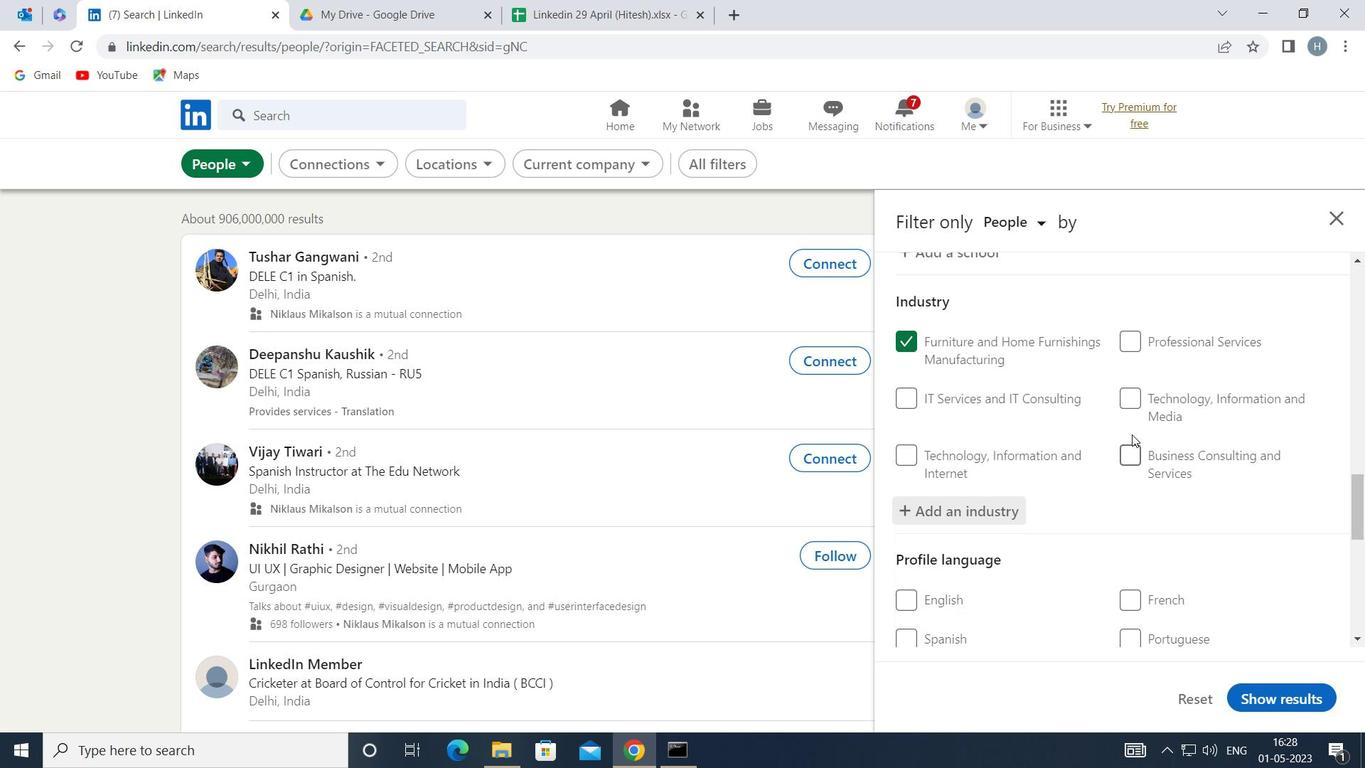 
Action: Mouse scrolled (1132, 433) with delta (0, 0)
Screenshot: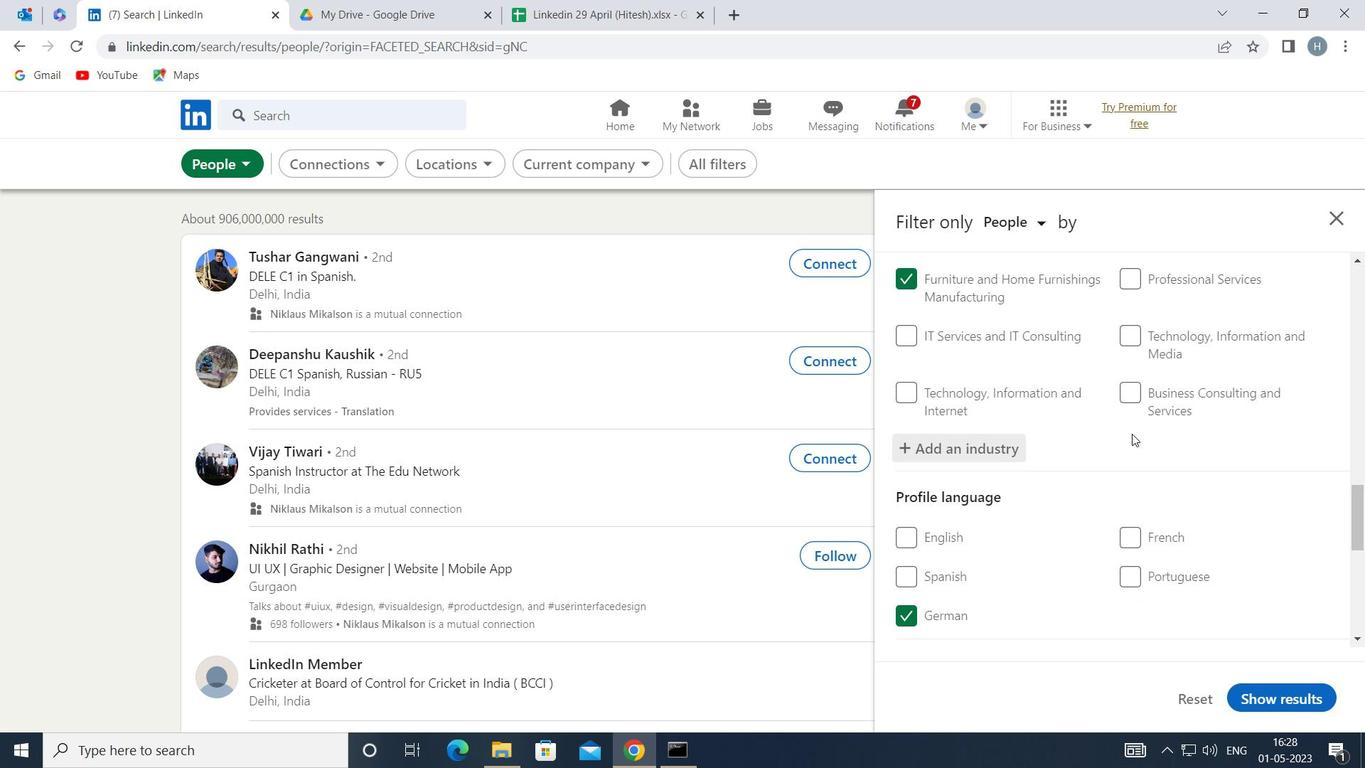 
Action: Mouse scrolled (1132, 433) with delta (0, 0)
Screenshot: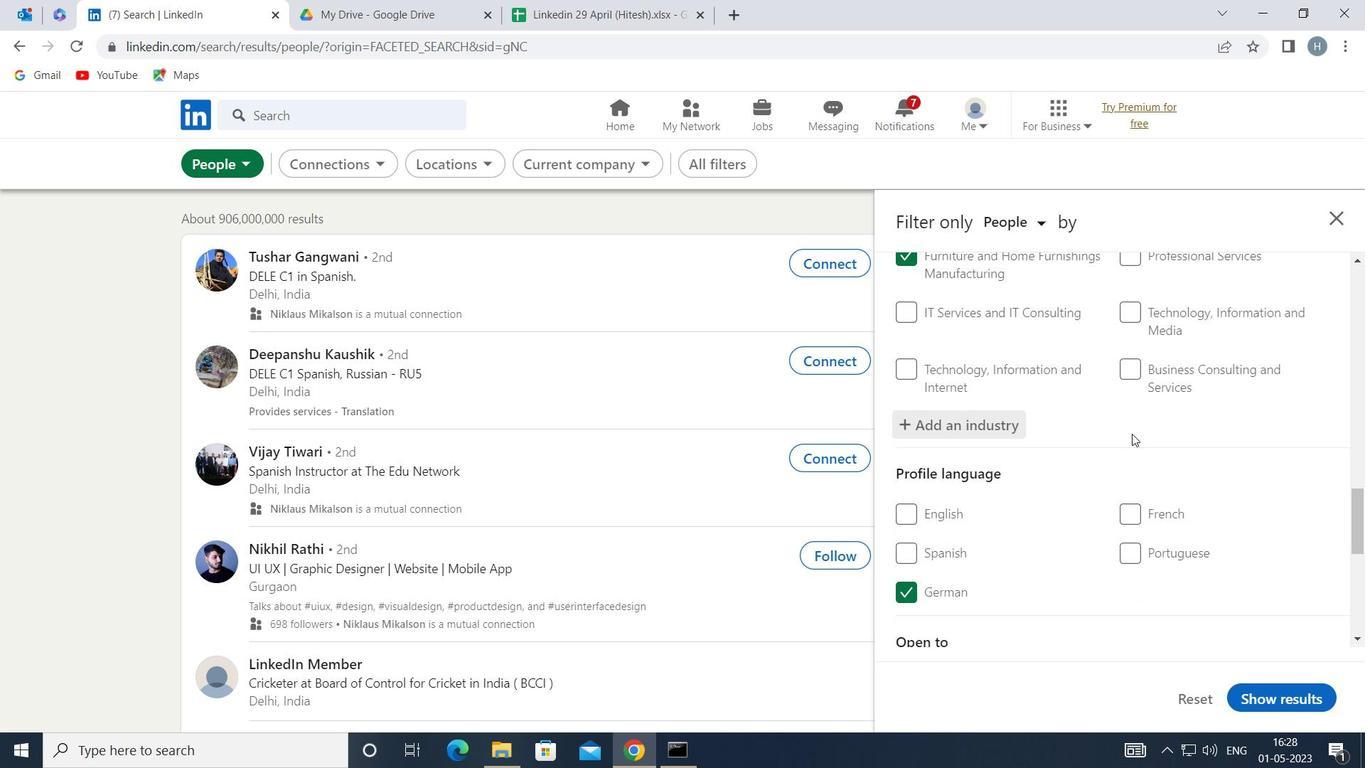 
Action: Mouse scrolled (1132, 433) with delta (0, 0)
Screenshot: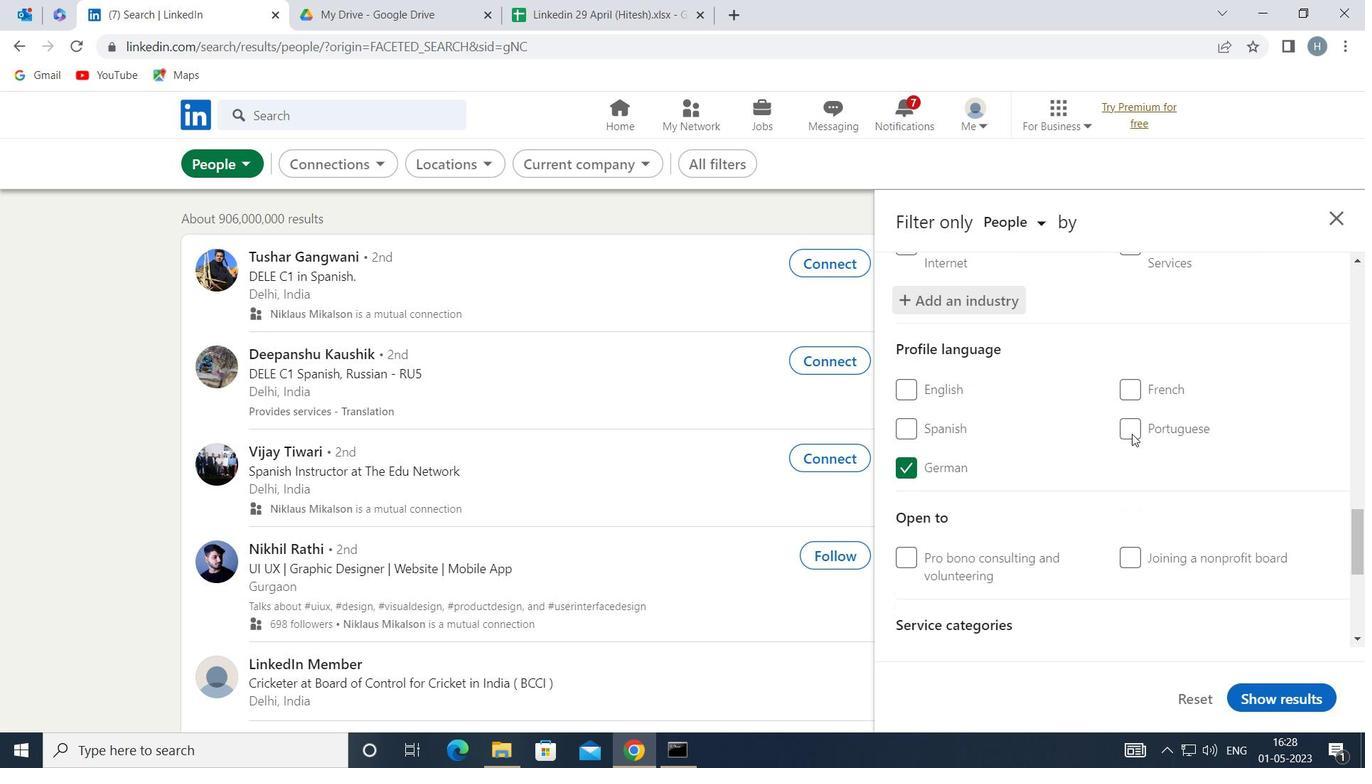 
Action: Mouse moved to (1137, 436)
Screenshot: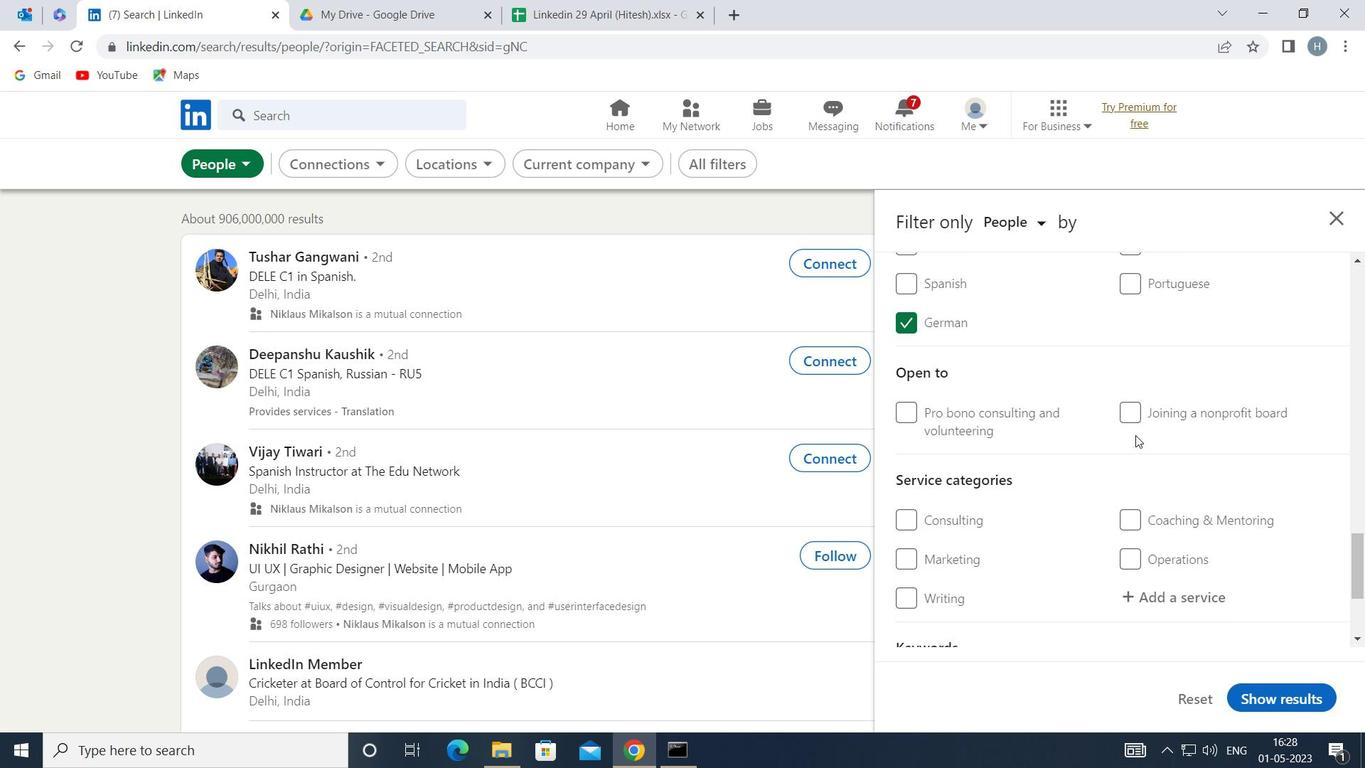 
Action: Mouse scrolled (1137, 435) with delta (0, 0)
Screenshot: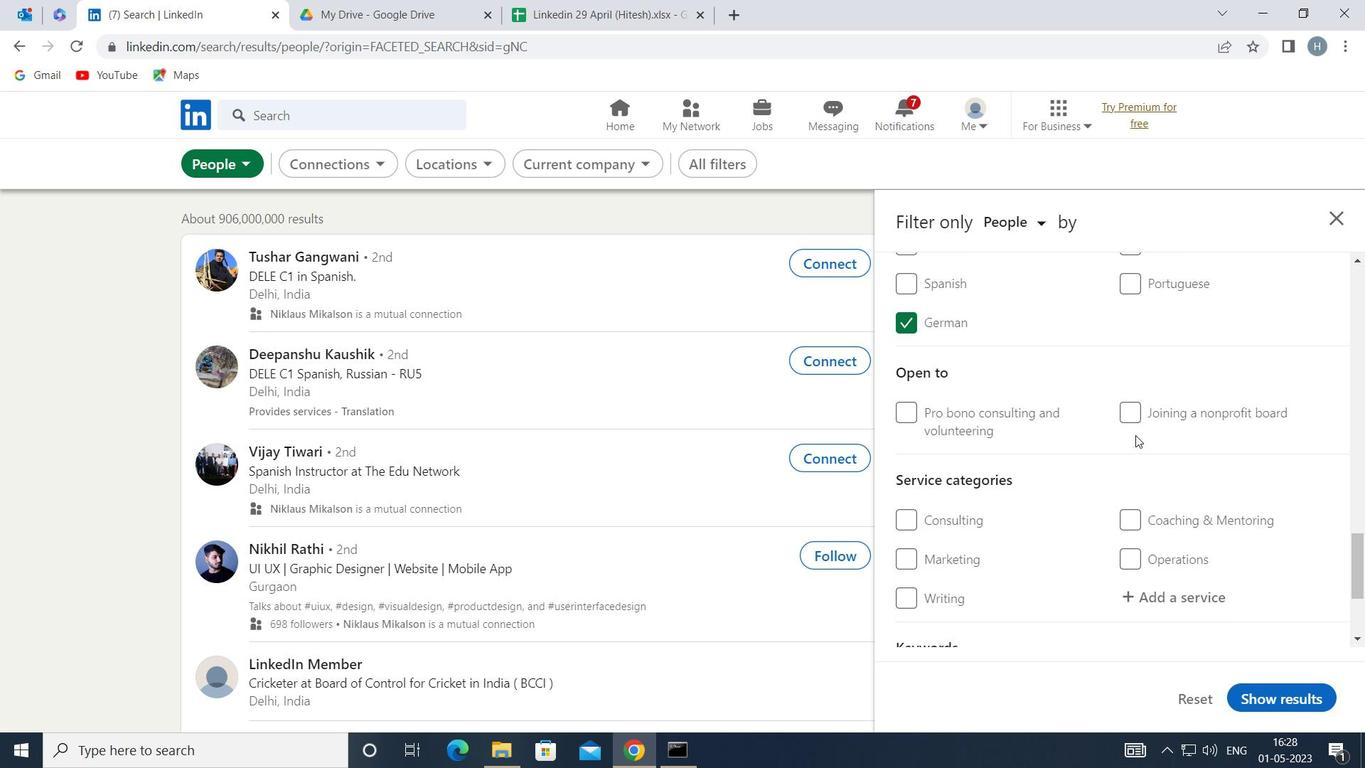 
Action: Mouse moved to (1175, 503)
Screenshot: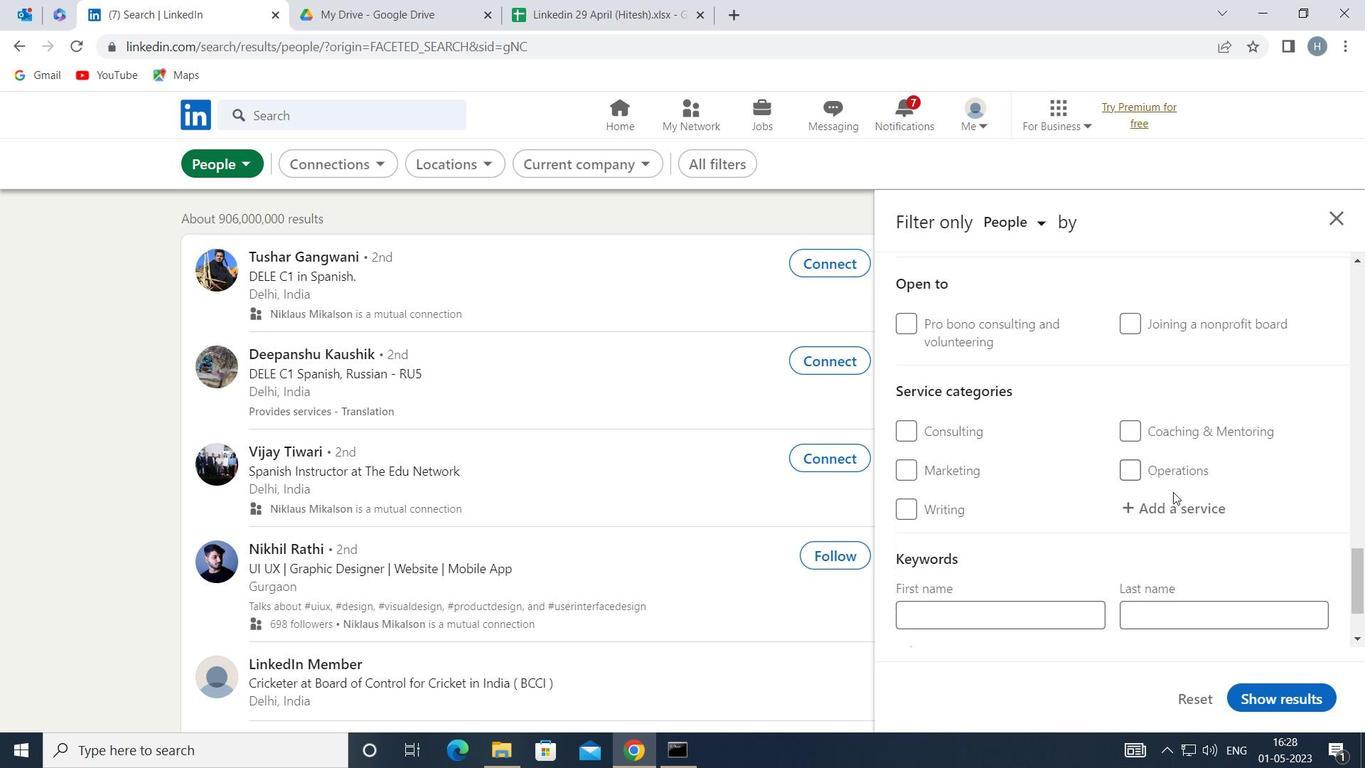 
Action: Mouse pressed left at (1175, 503)
Screenshot: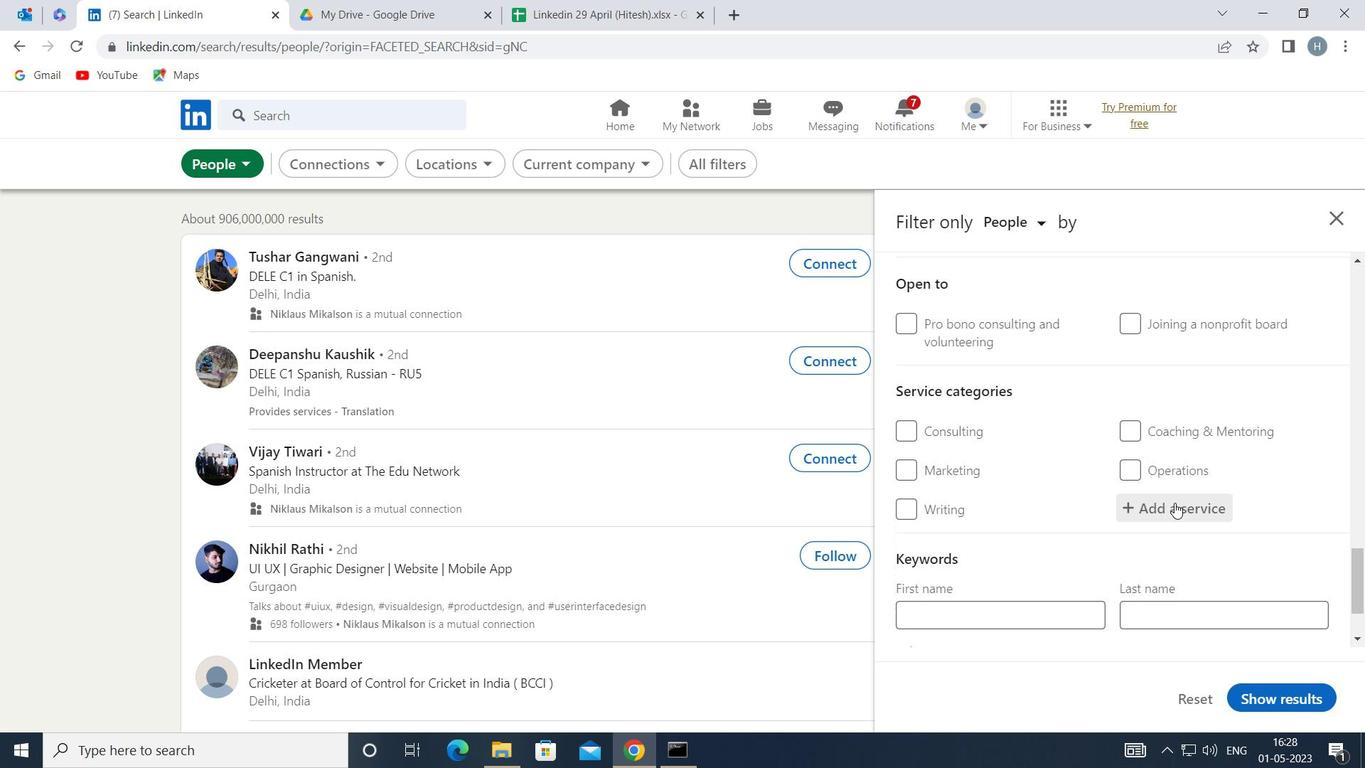 
Action: Mouse moved to (1175, 503)
Screenshot: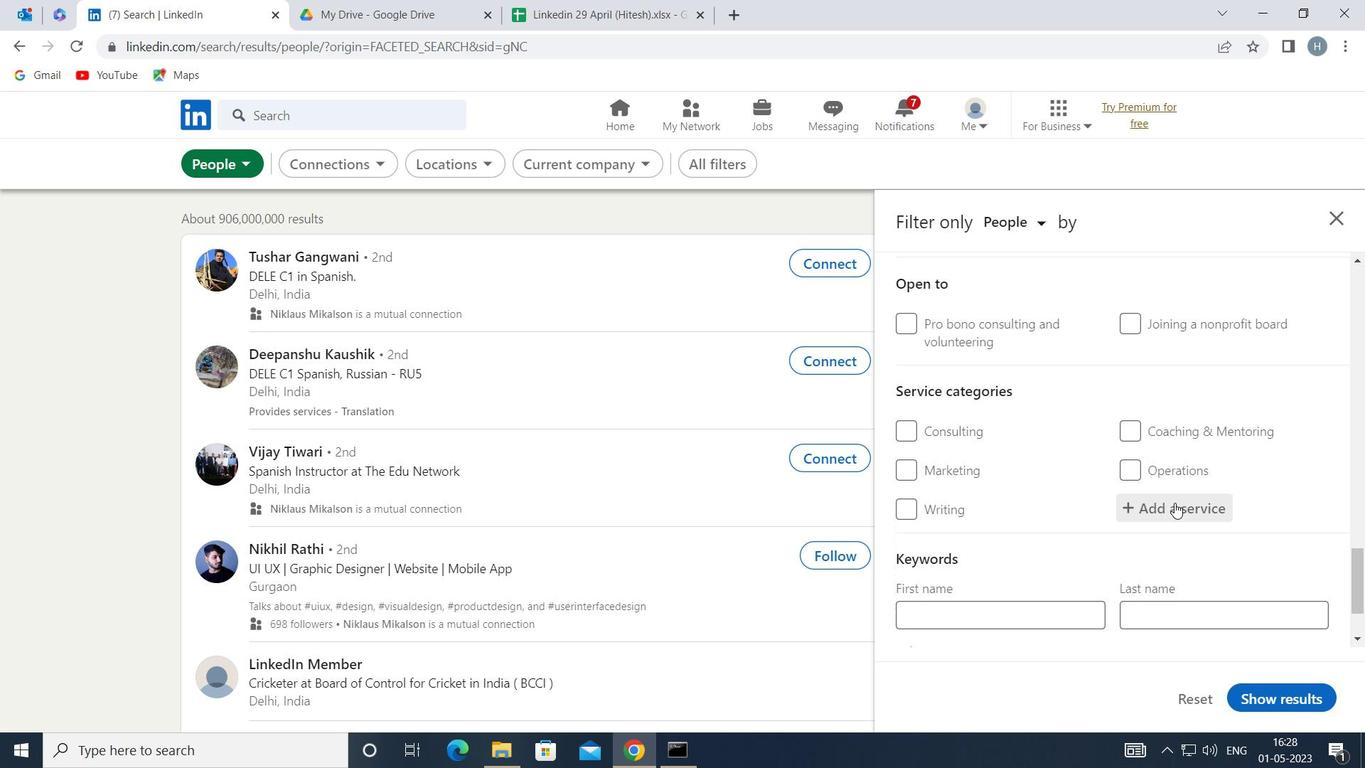 
Action: Key pressed <Key.shift>PUBLIC
Screenshot: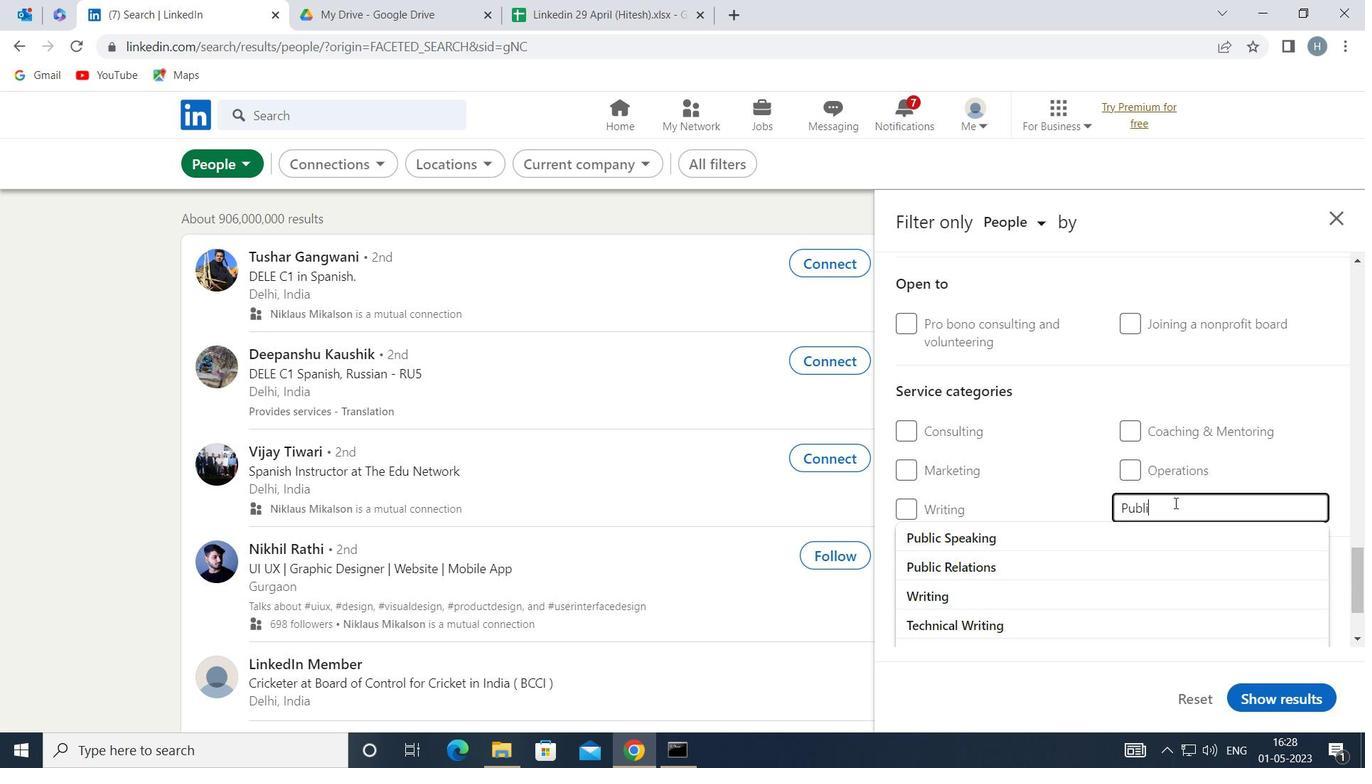 
Action: Mouse moved to (1100, 557)
Screenshot: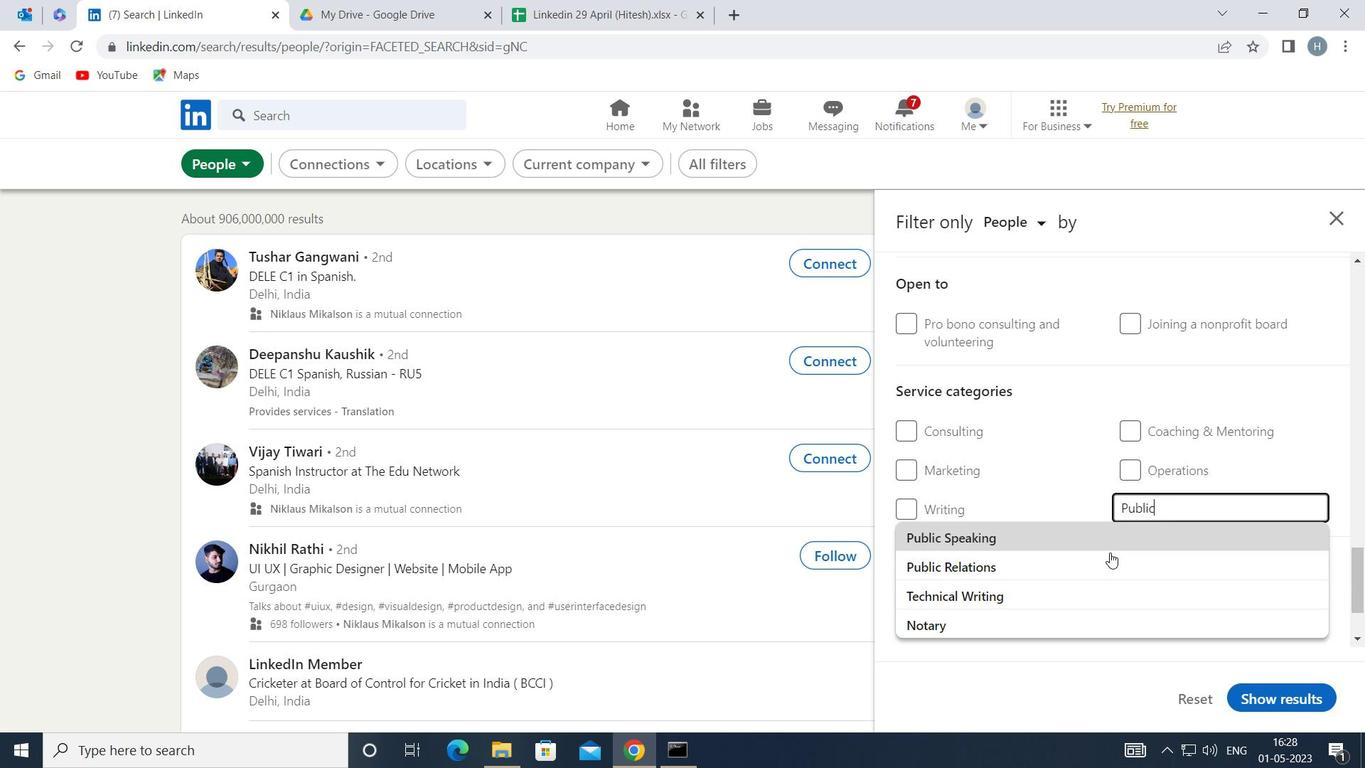 
Action: Mouse pressed left at (1100, 557)
Screenshot: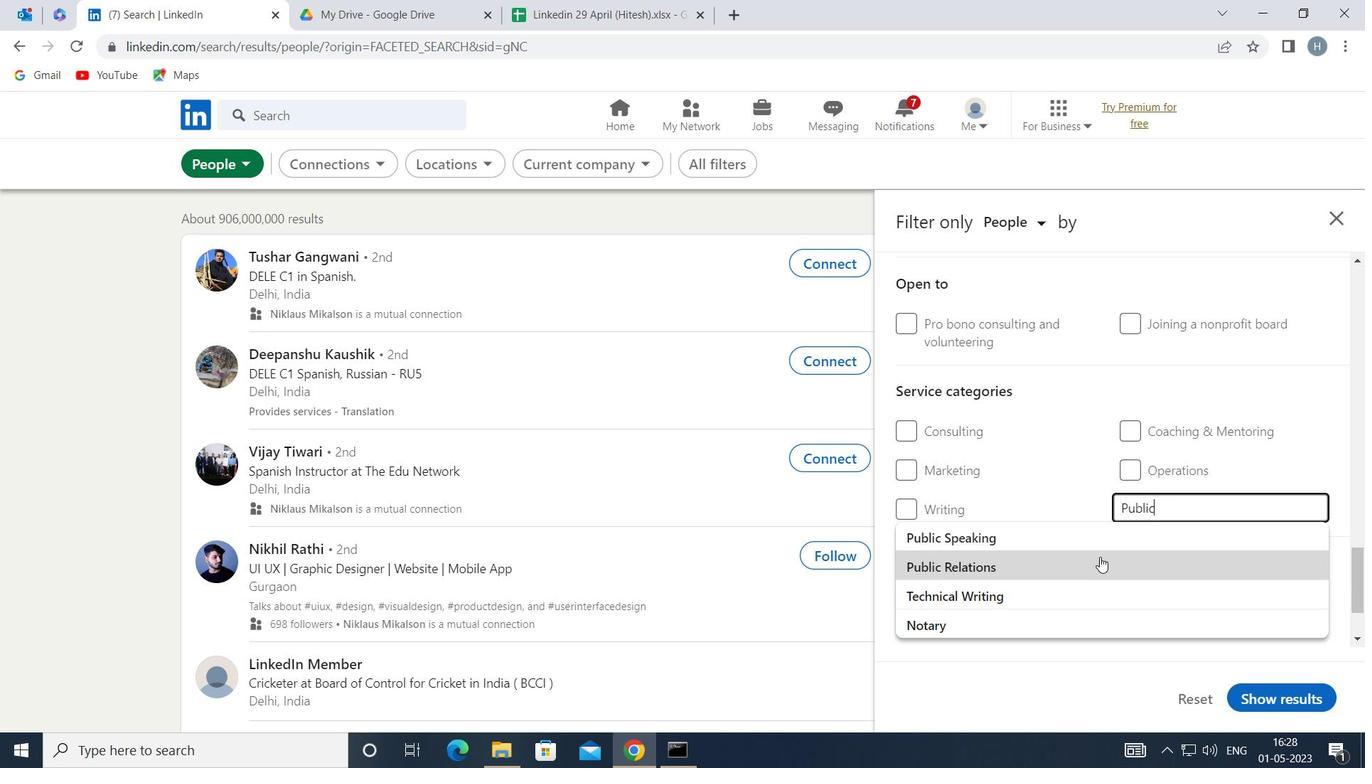 
Action: Mouse moved to (1093, 516)
Screenshot: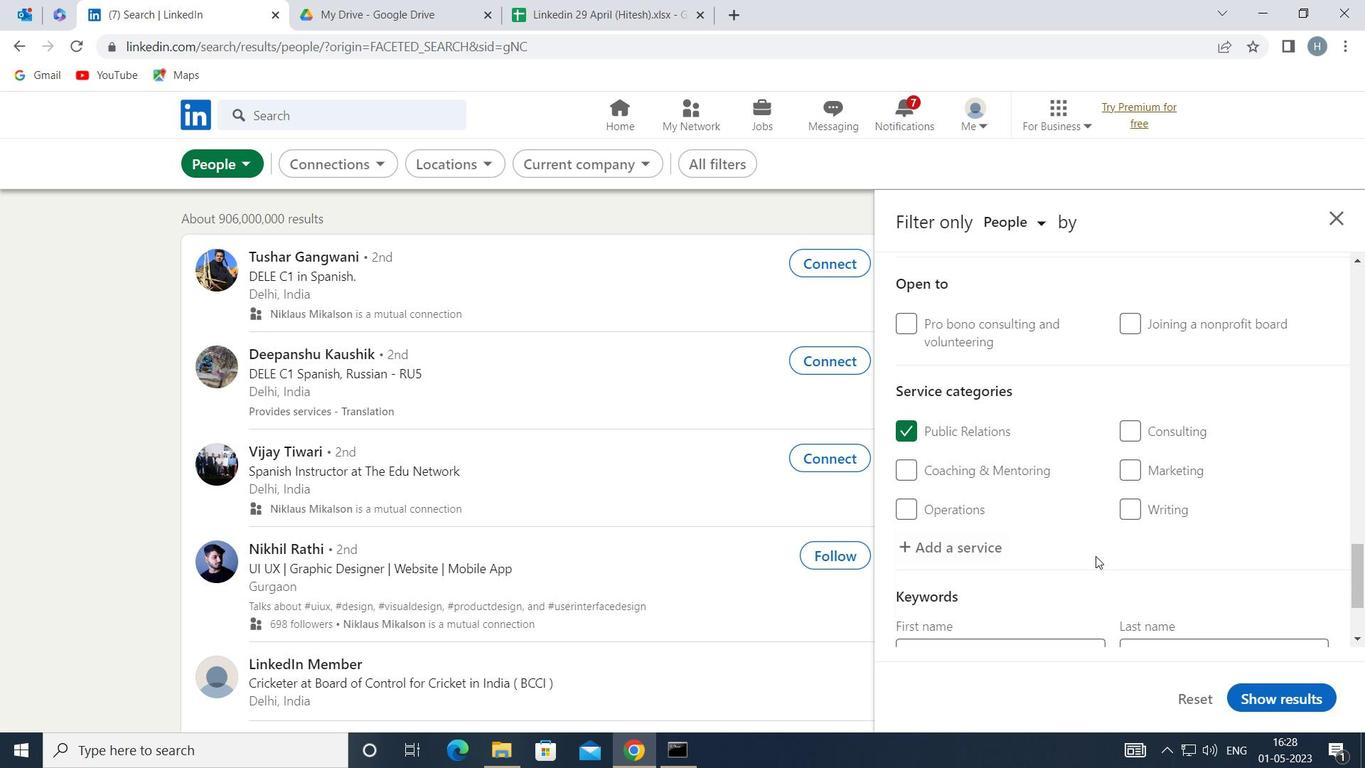 
Action: Mouse scrolled (1093, 515) with delta (0, 0)
Screenshot: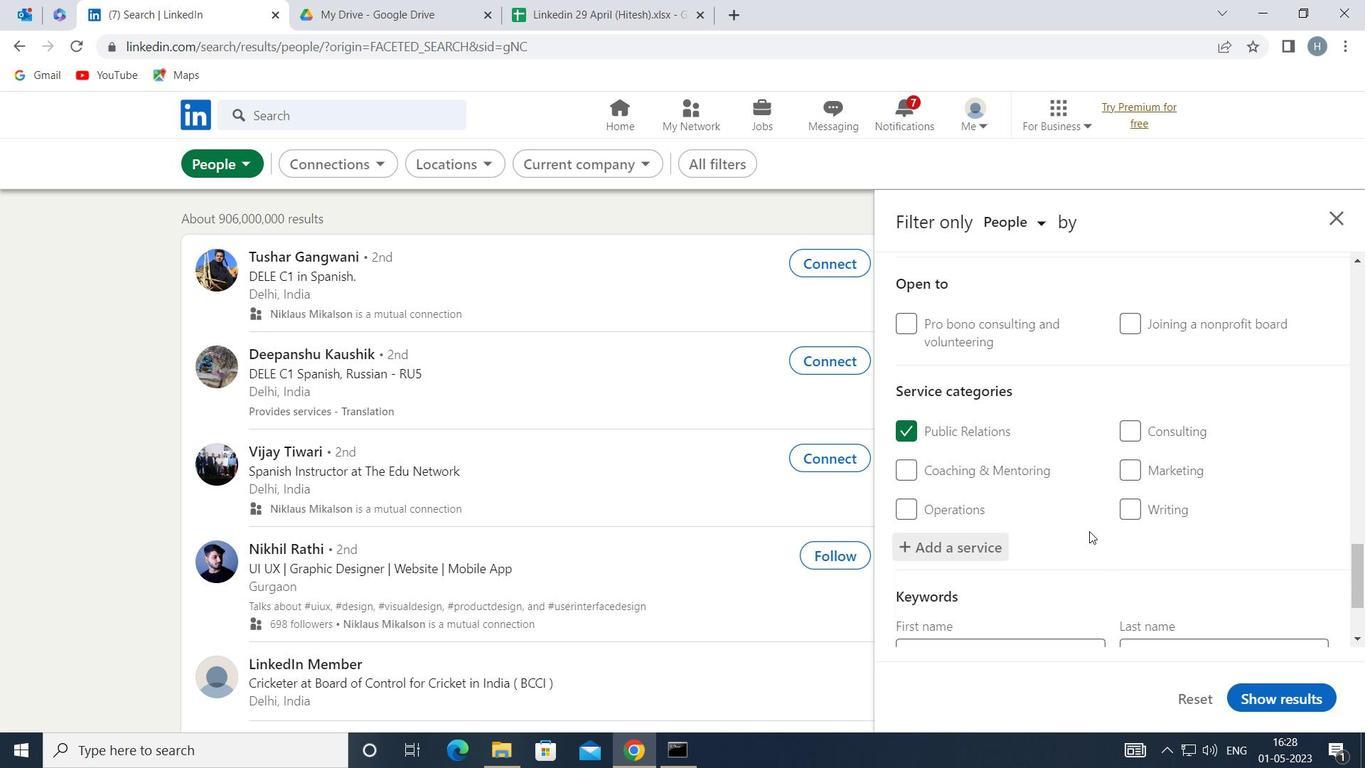 
Action: Mouse scrolled (1093, 515) with delta (0, 0)
Screenshot: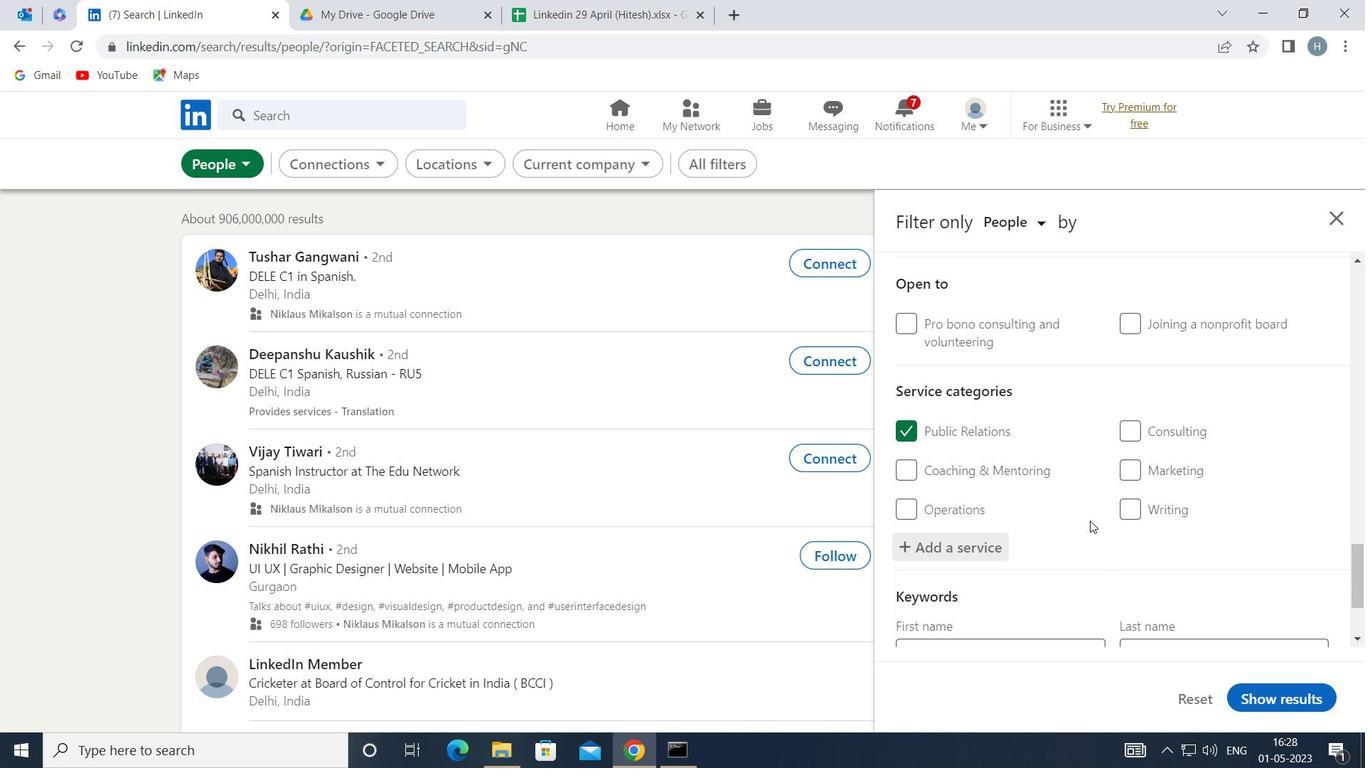 
Action: Mouse moved to (1094, 515)
Screenshot: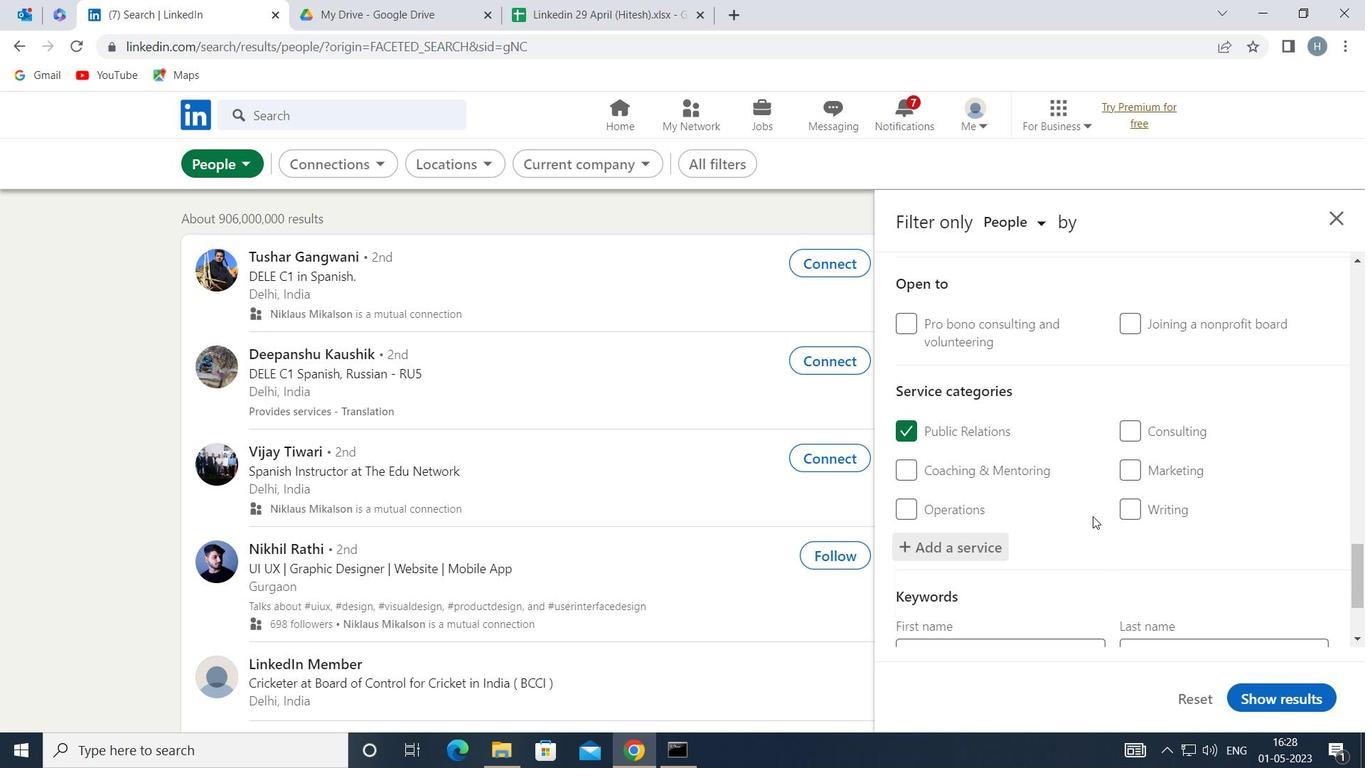 
Action: Mouse scrolled (1094, 514) with delta (0, 0)
Screenshot: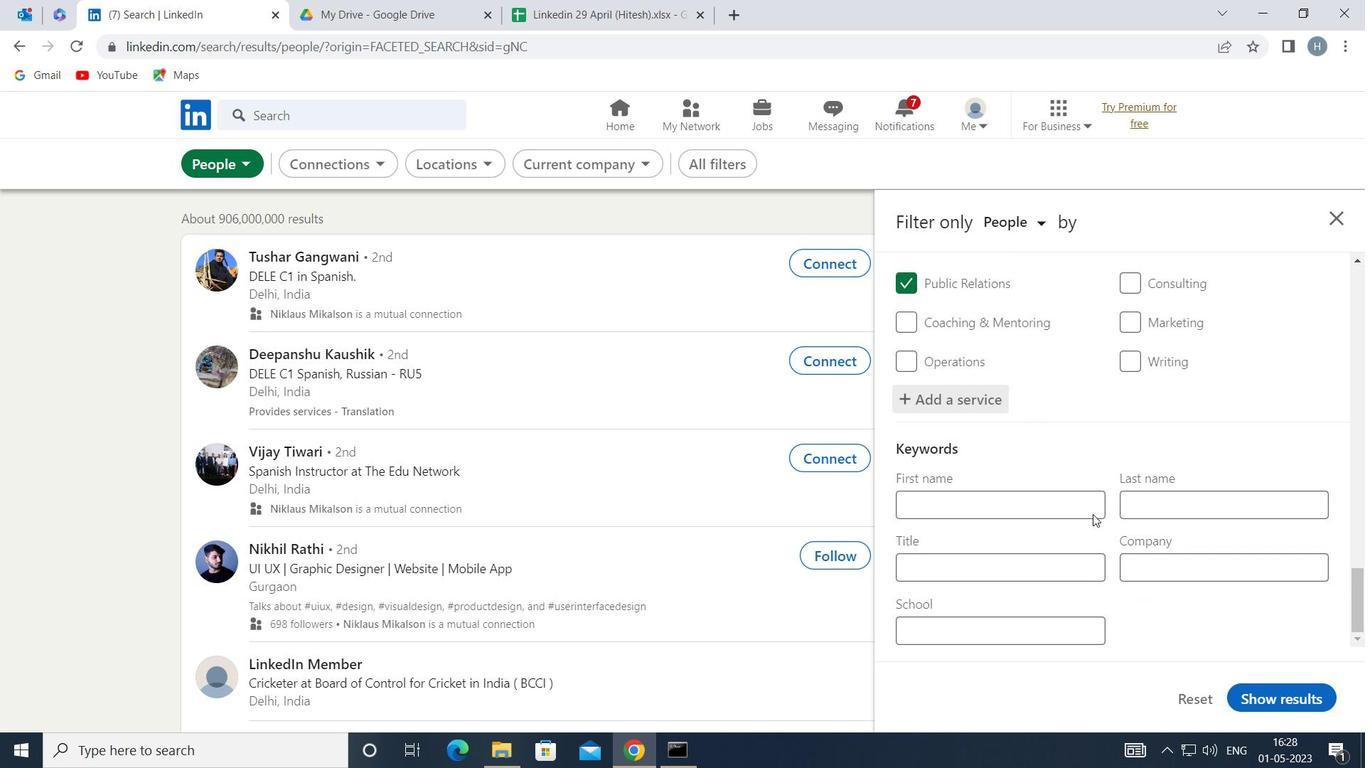 
Action: Mouse scrolled (1094, 514) with delta (0, 0)
Screenshot: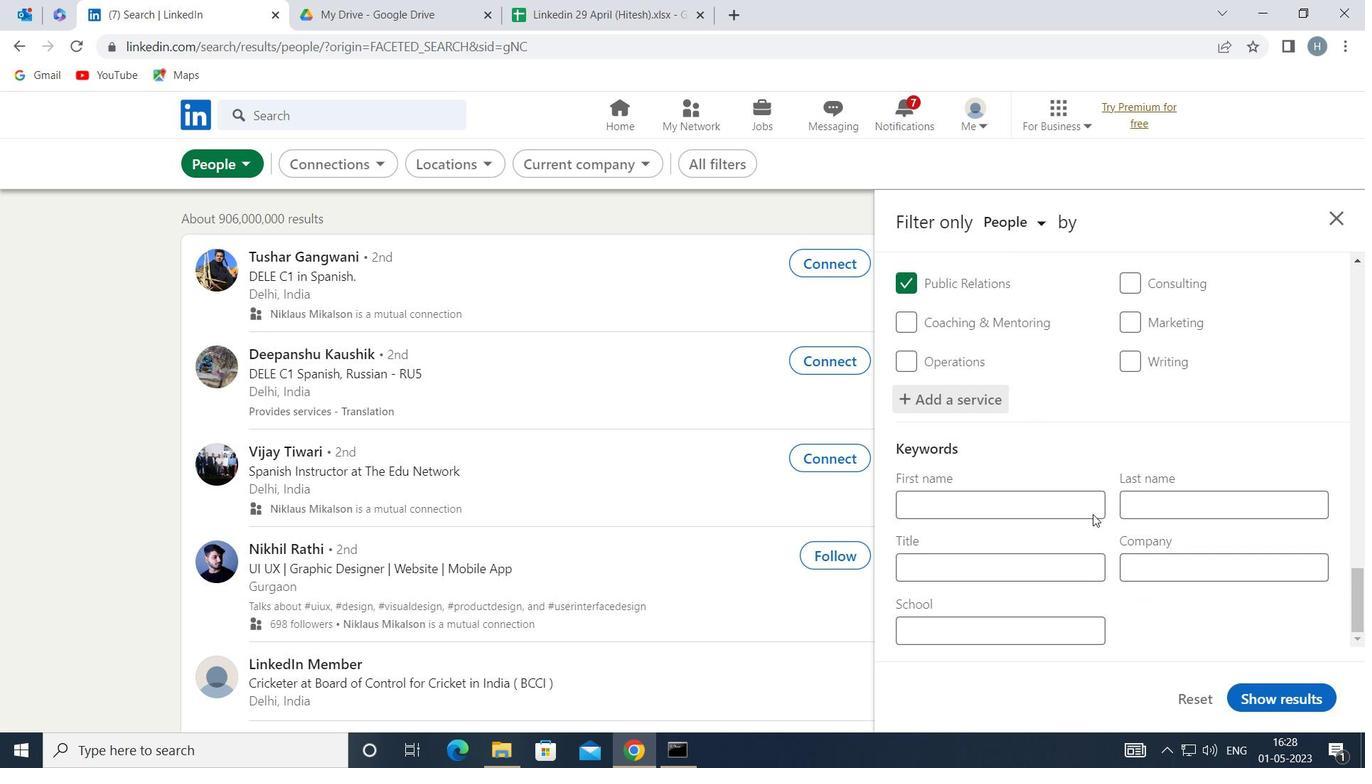 
Action: Mouse moved to (1060, 571)
Screenshot: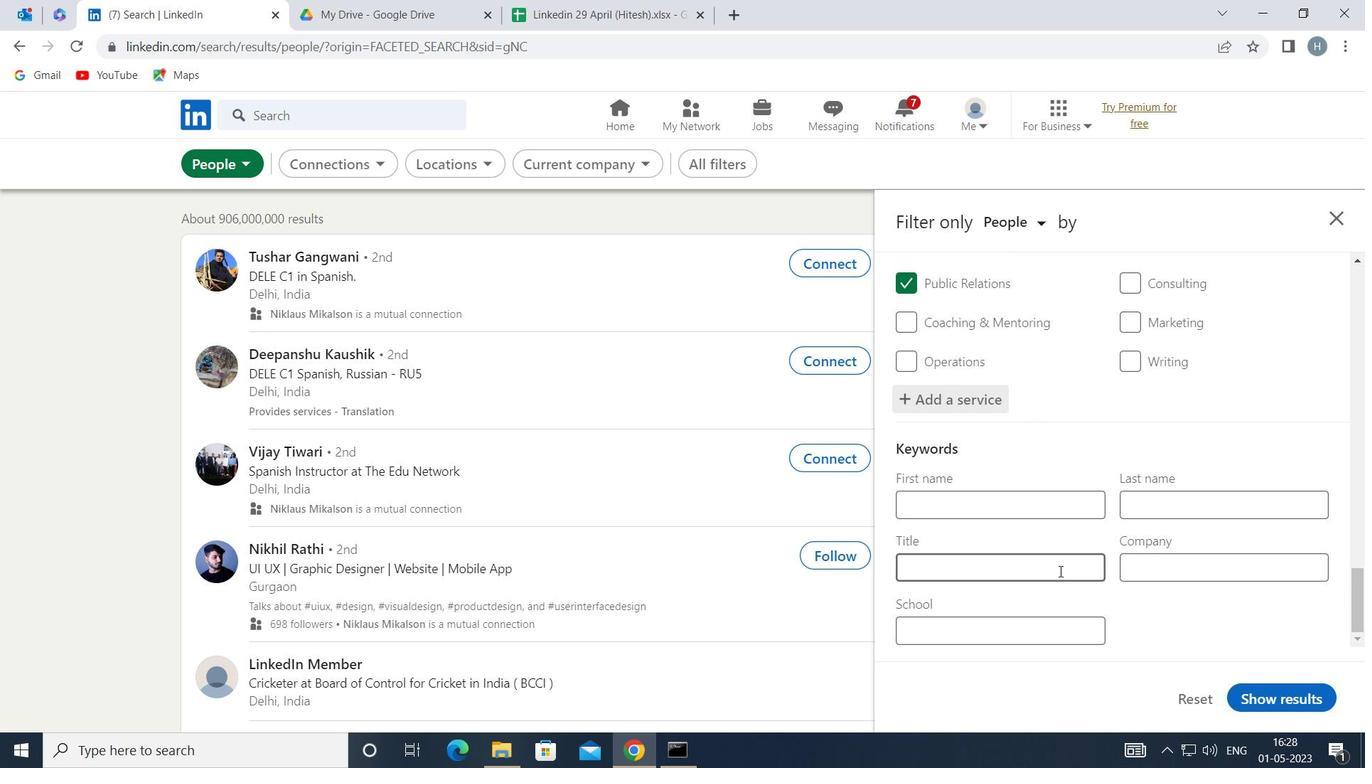 
Action: Mouse pressed left at (1060, 571)
Screenshot: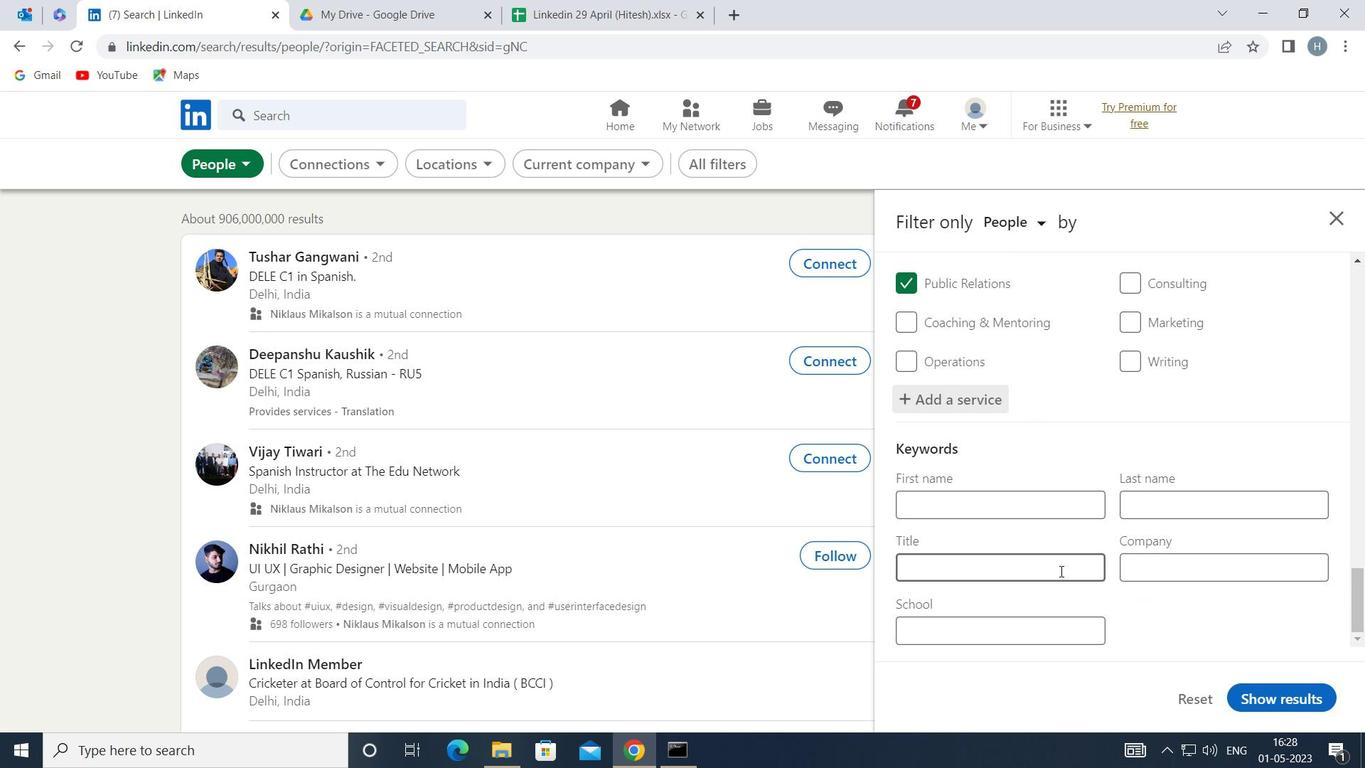 
Action: Key pressed <Key.shift>ACCOUNT<Key.space><Key.shift>
Screenshot: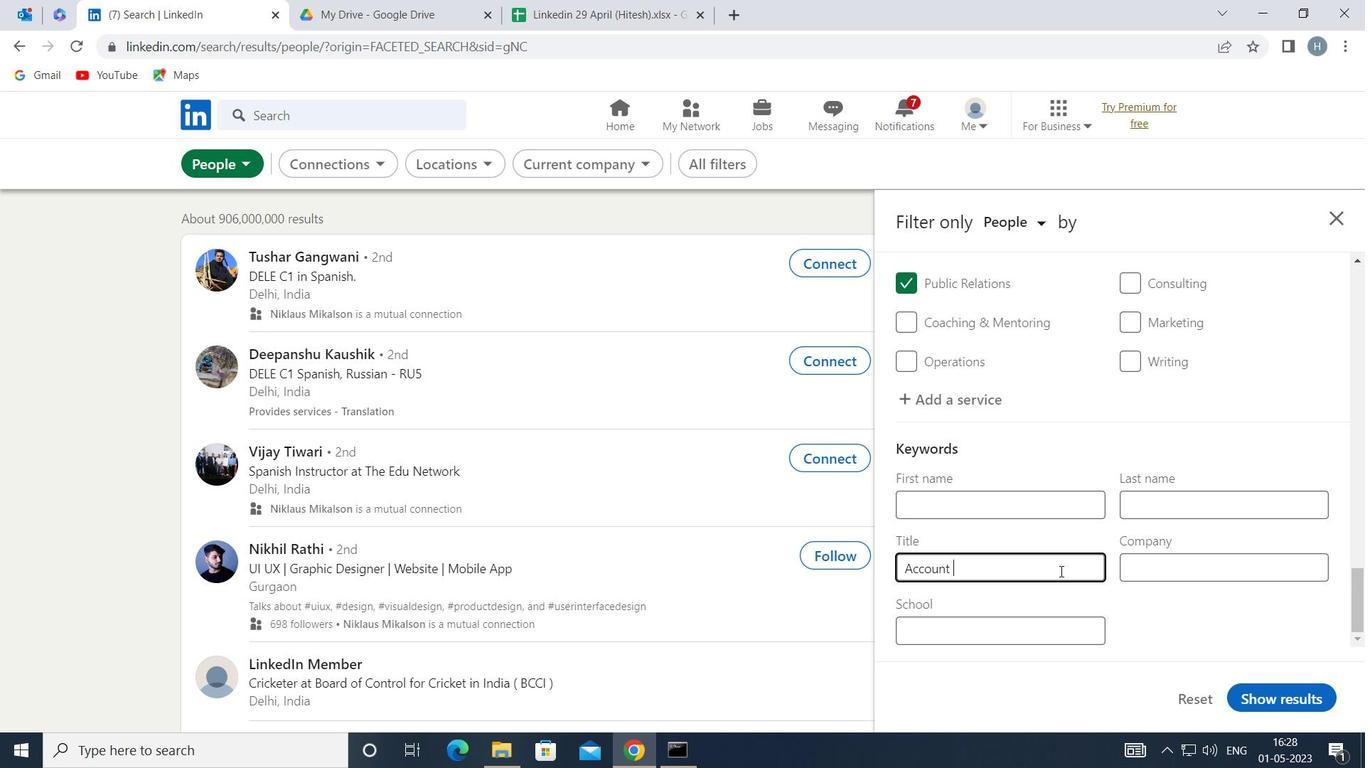 
Action: Mouse moved to (1063, 572)
Screenshot: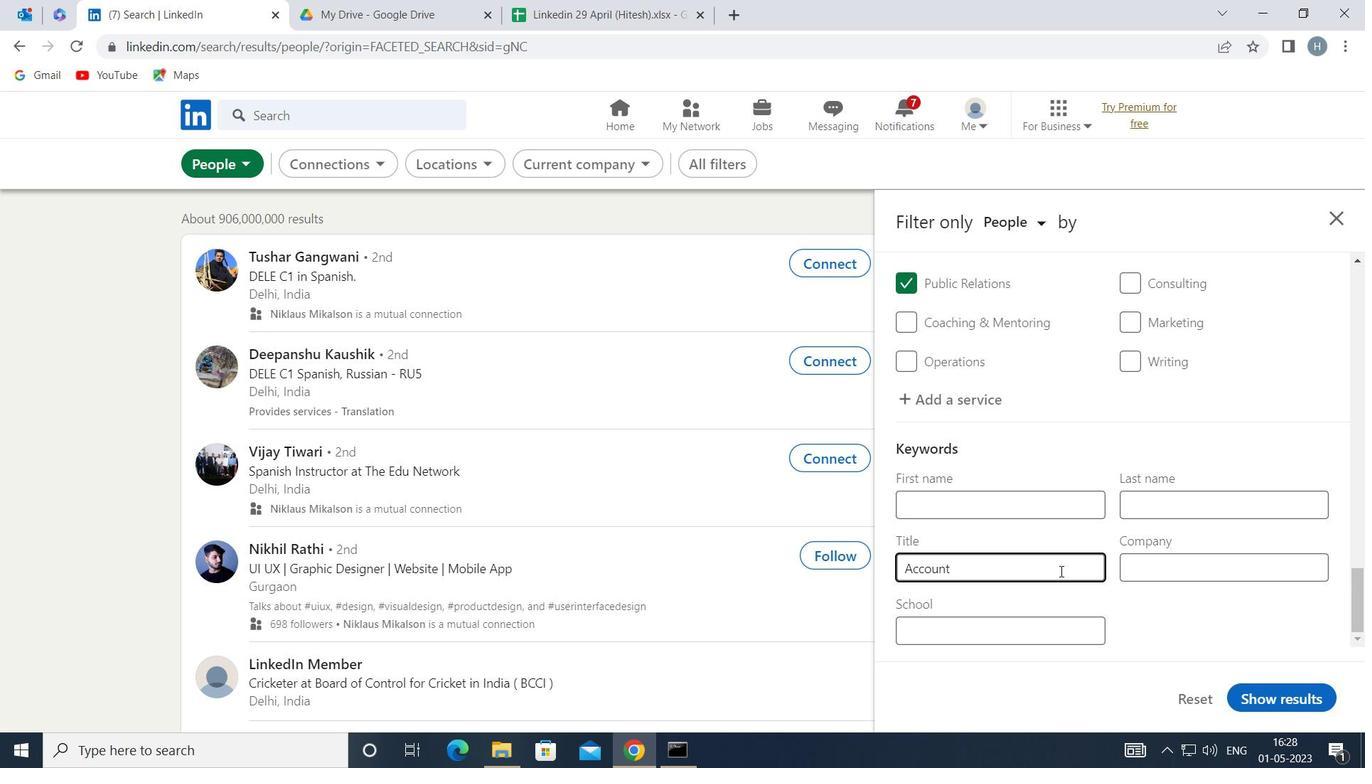 
Action: Key pressed E
Screenshot: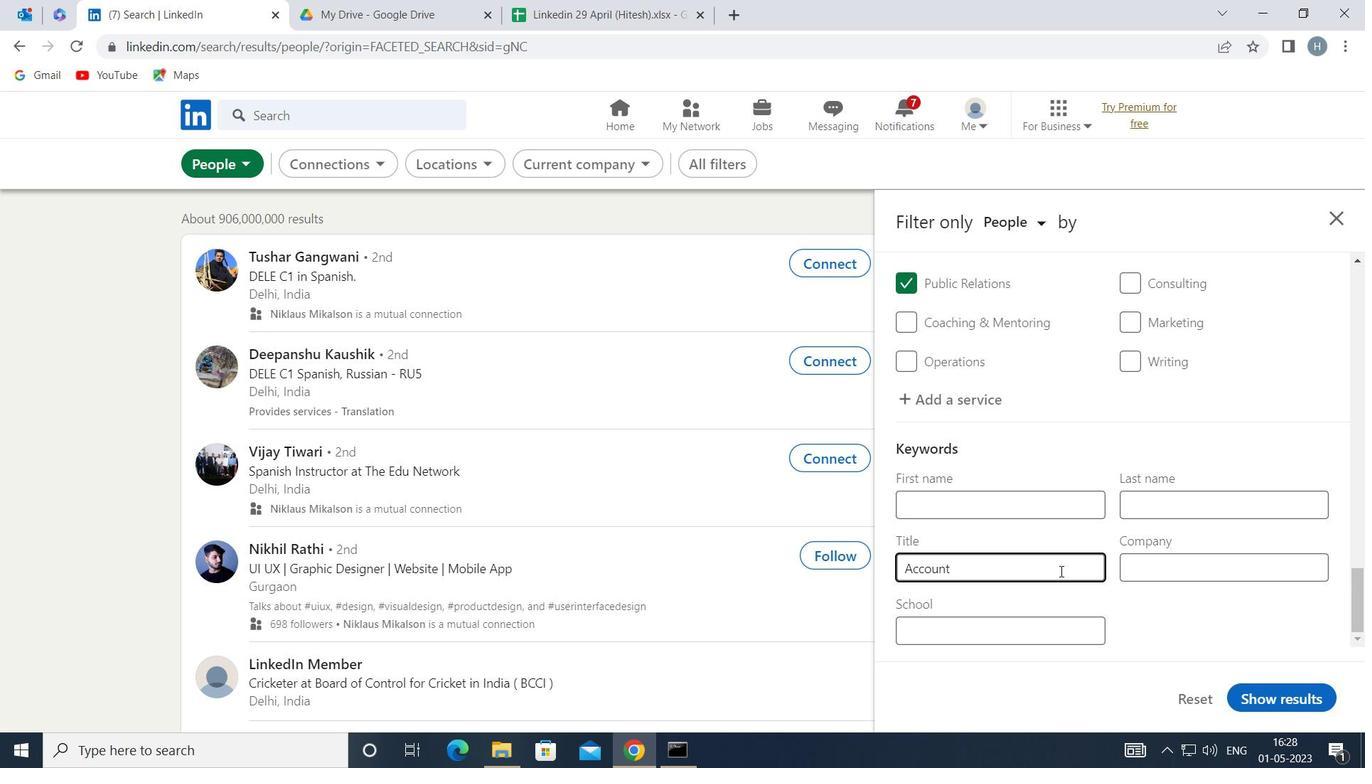 
Action: Mouse moved to (1068, 576)
Screenshot: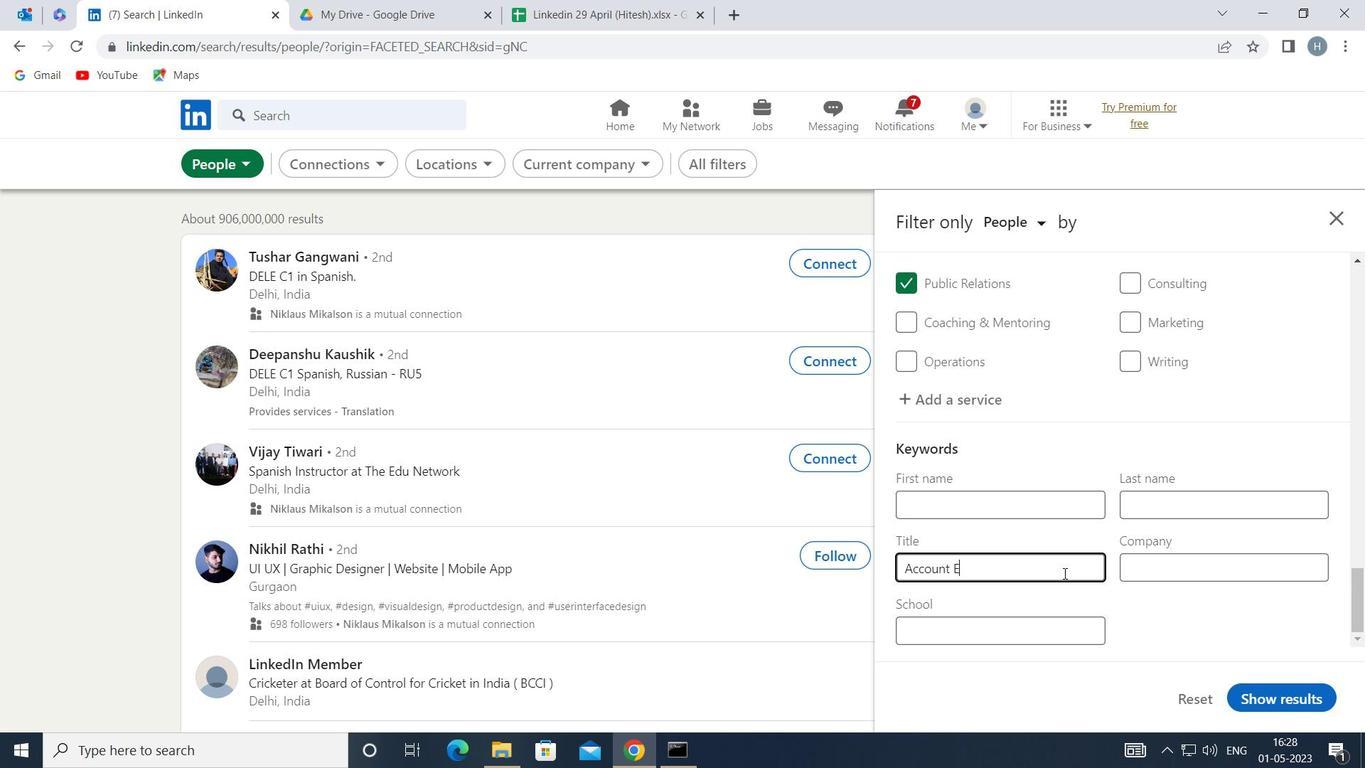 
Action: Key pressed X
Screenshot: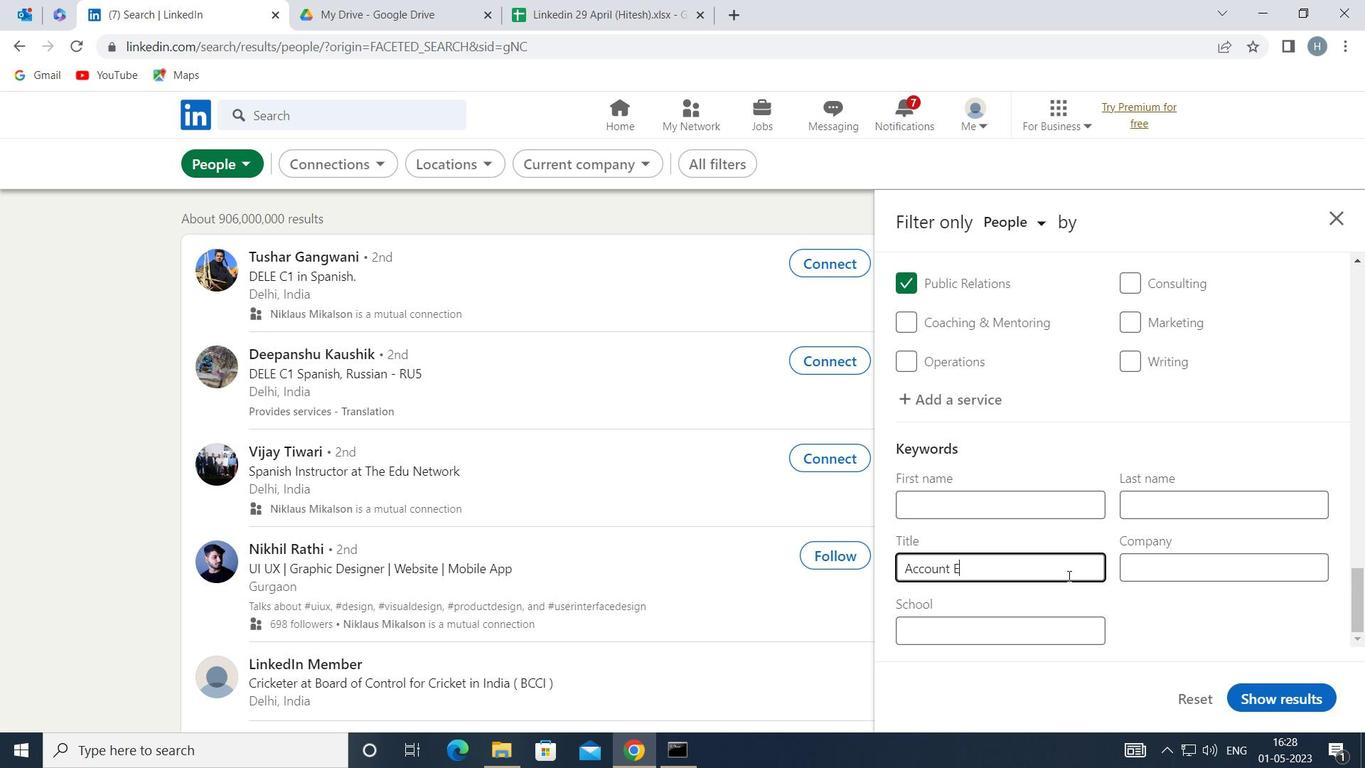 
Action: Mouse moved to (1075, 572)
Screenshot: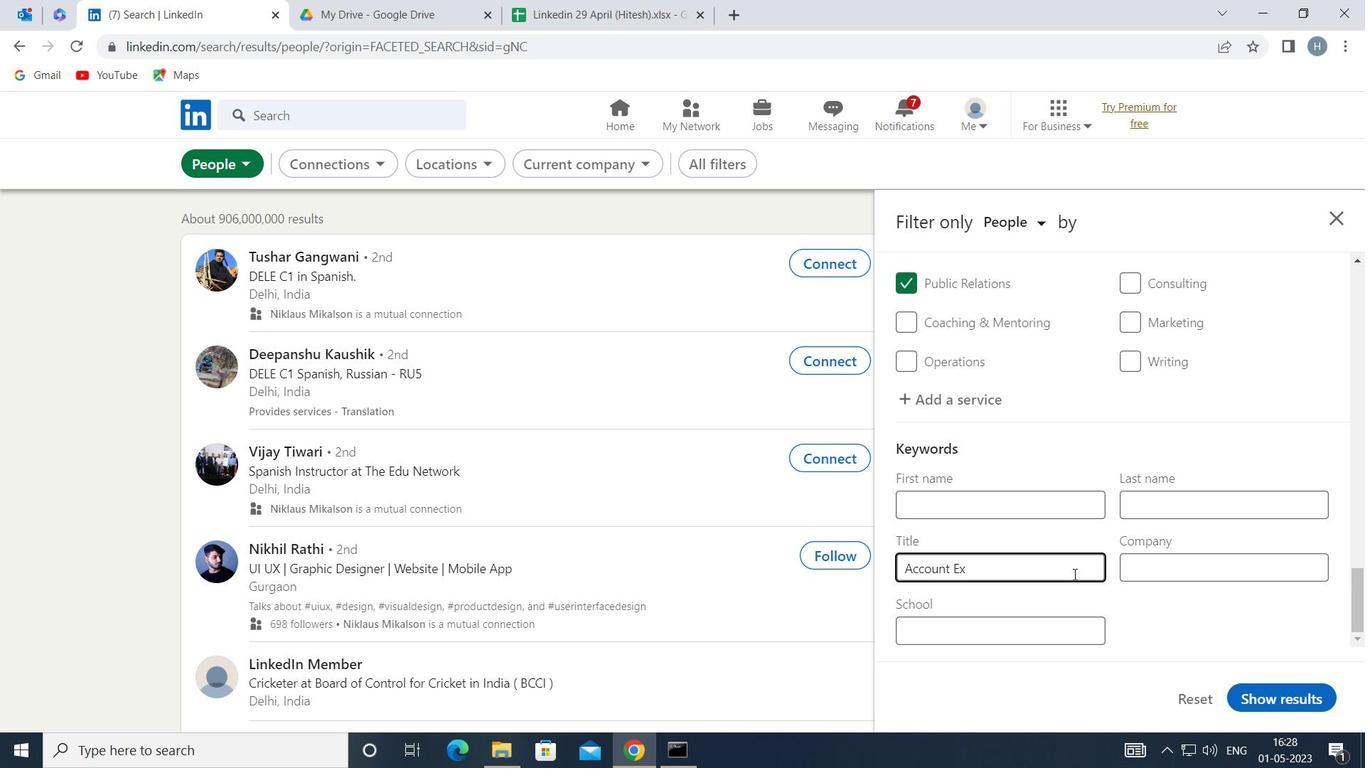 
Action: Key pressed E
Screenshot: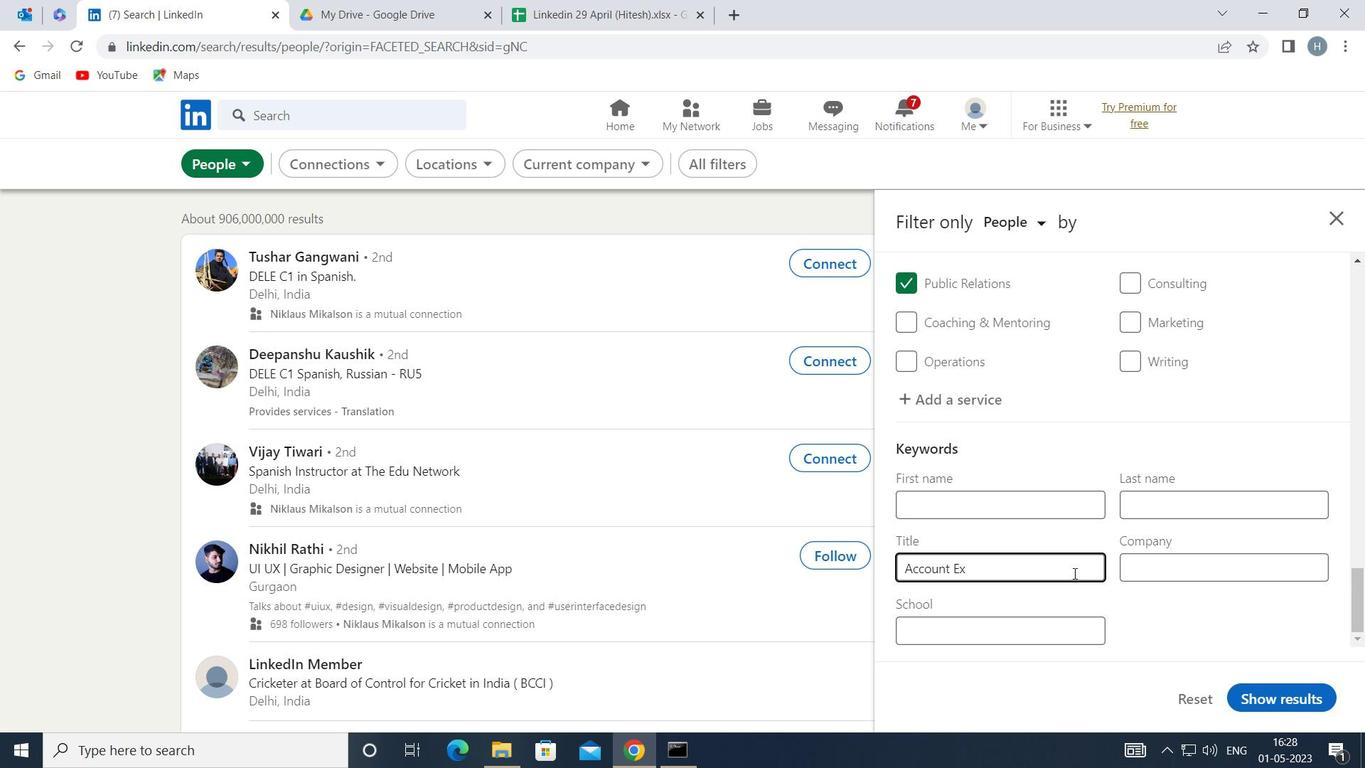 
Action: Mouse moved to (1077, 569)
Screenshot: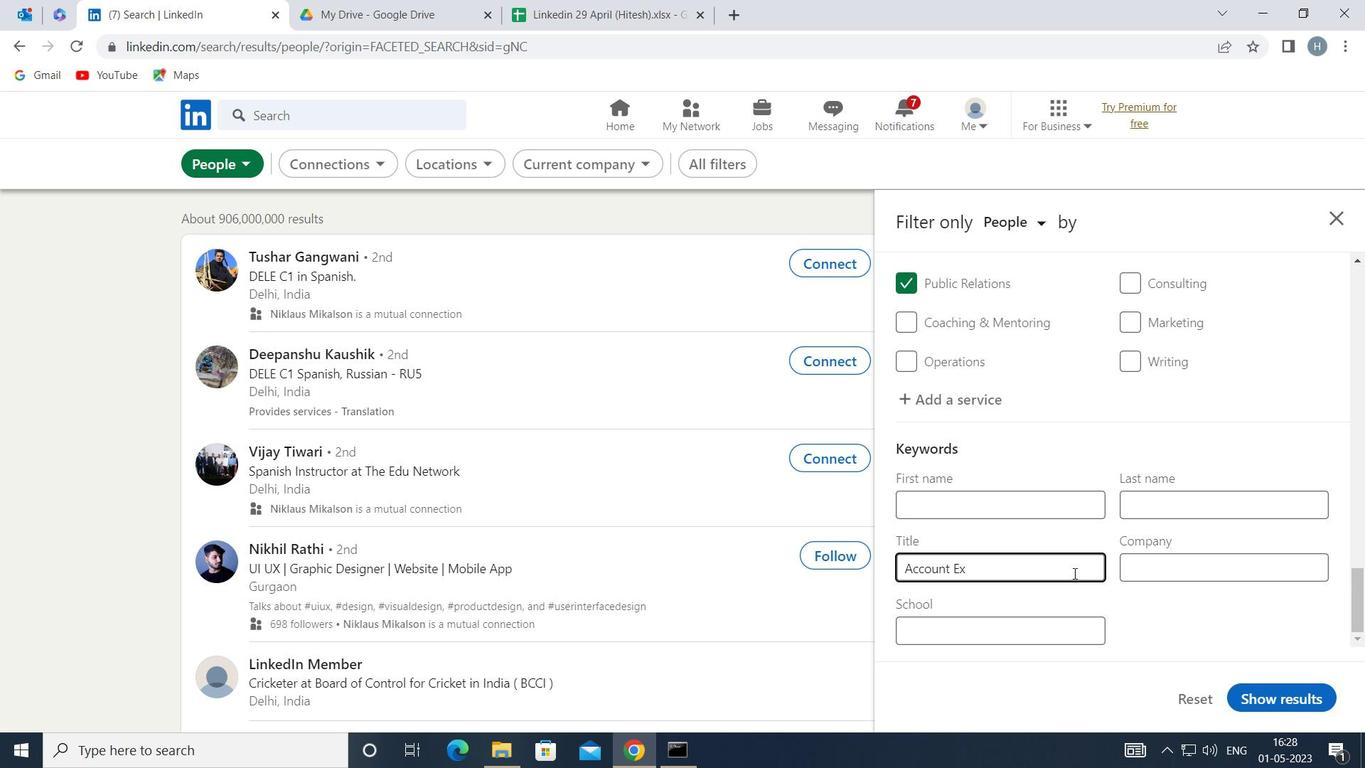 
Action: Key pressed C
Screenshot: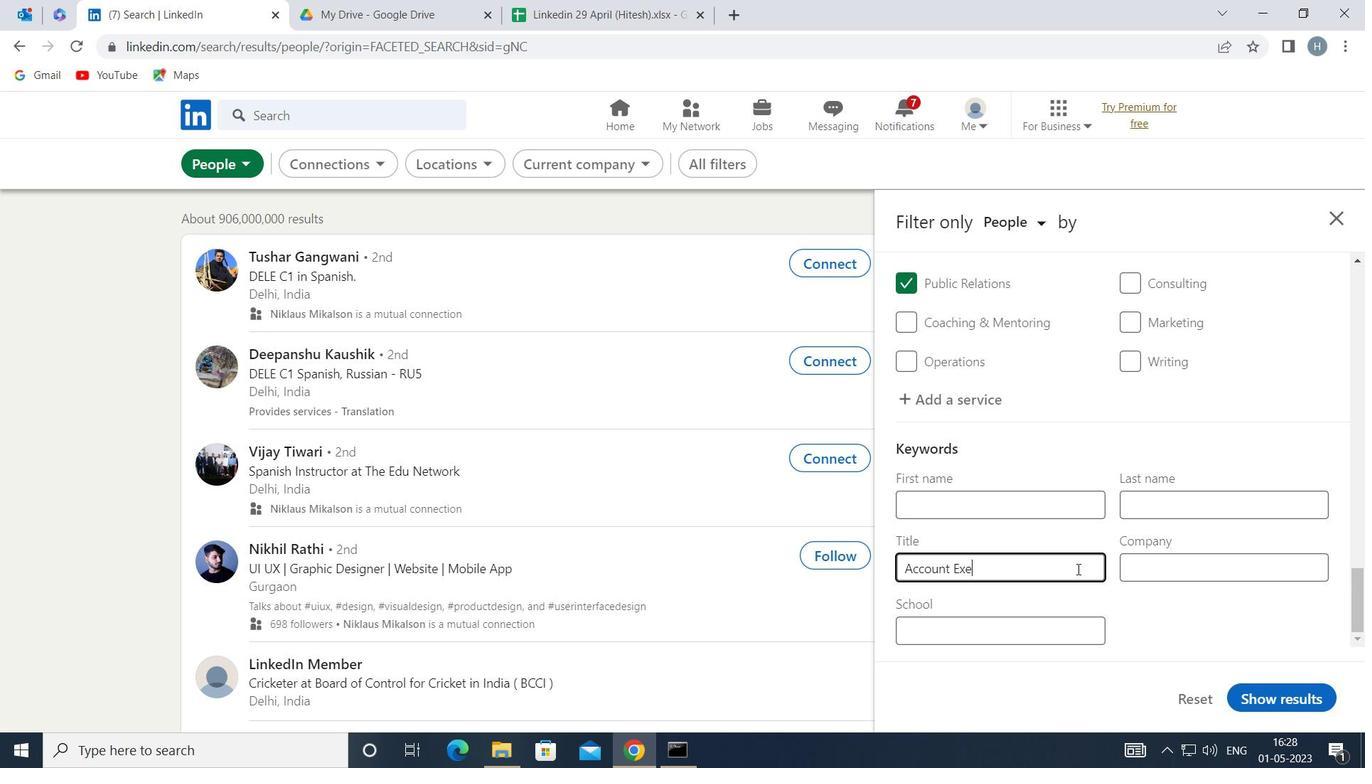 
Action: Mouse moved to (1078, 570)
Screenshot: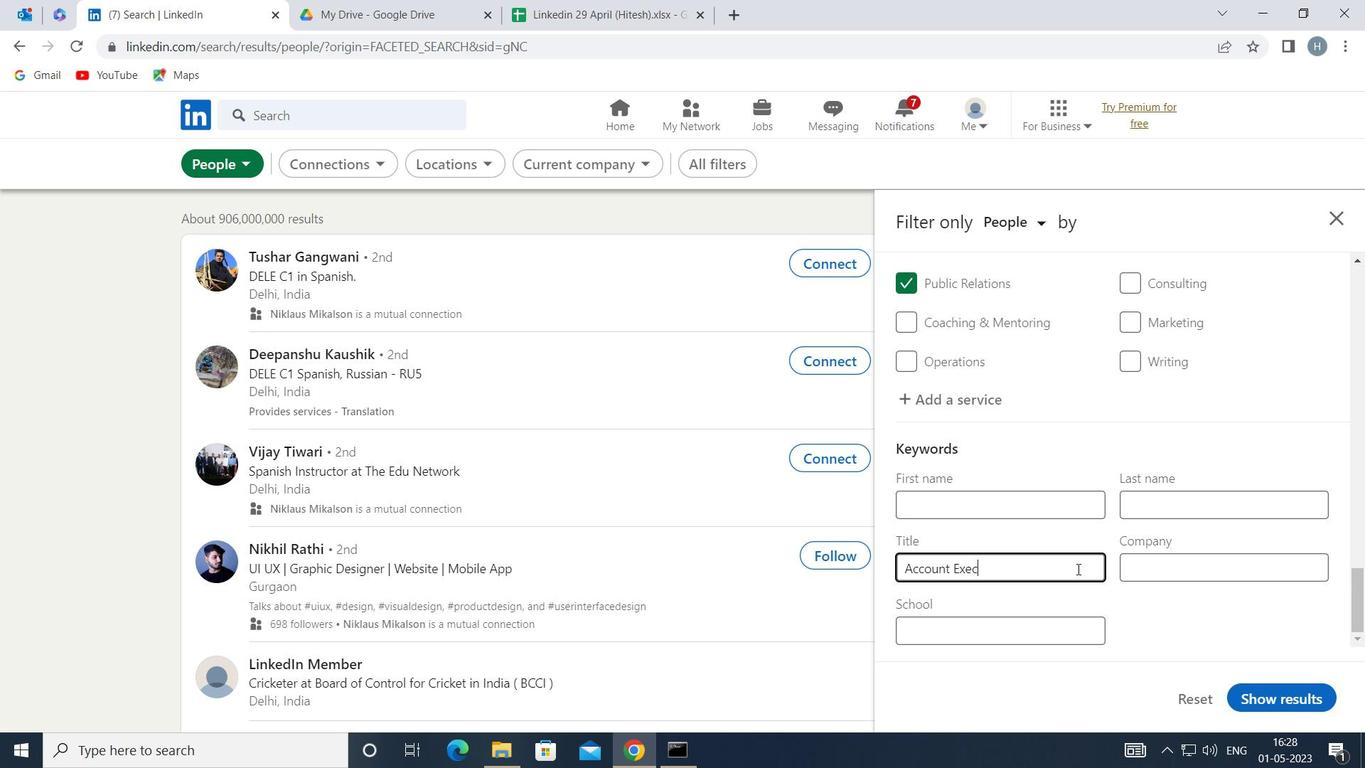 
Action: Key pressed UTI
Screenshot: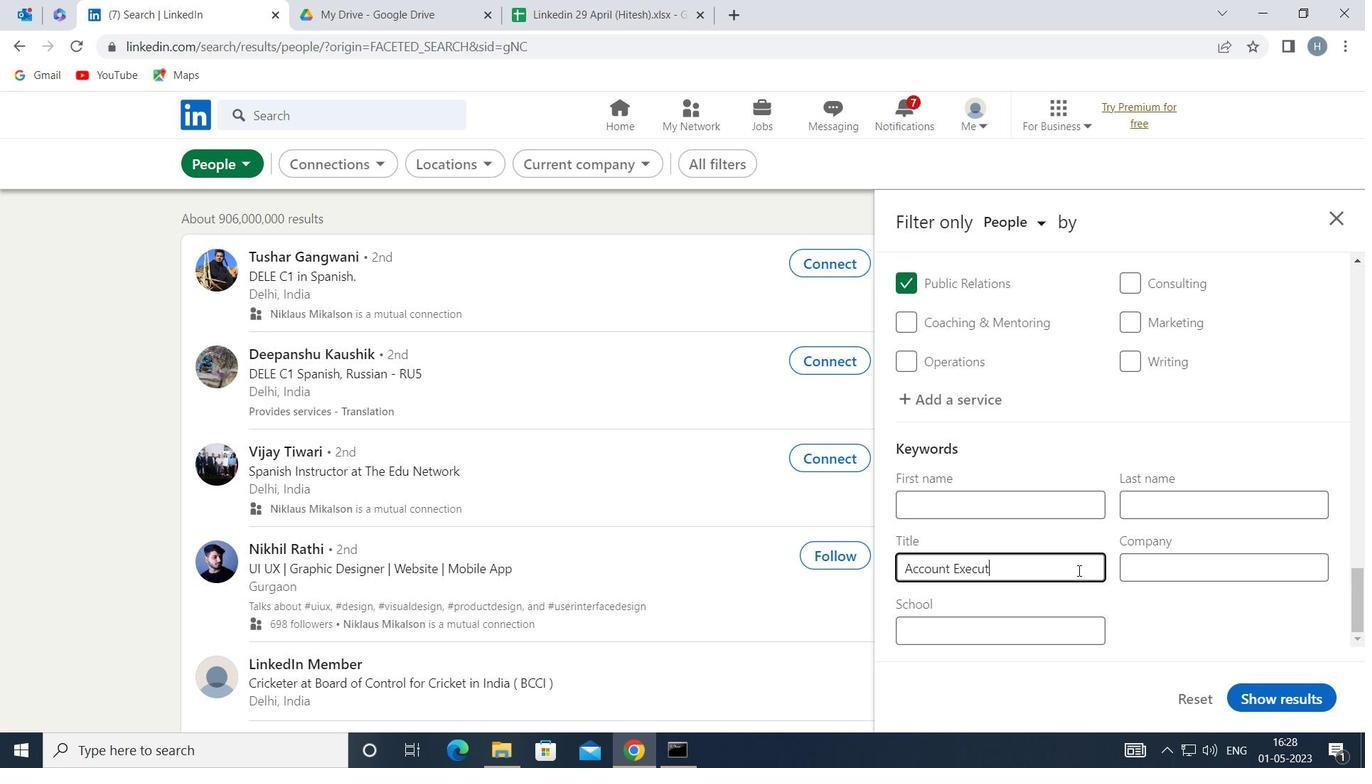 
Action: Mouse moved to (1079, 570)
Screenshot: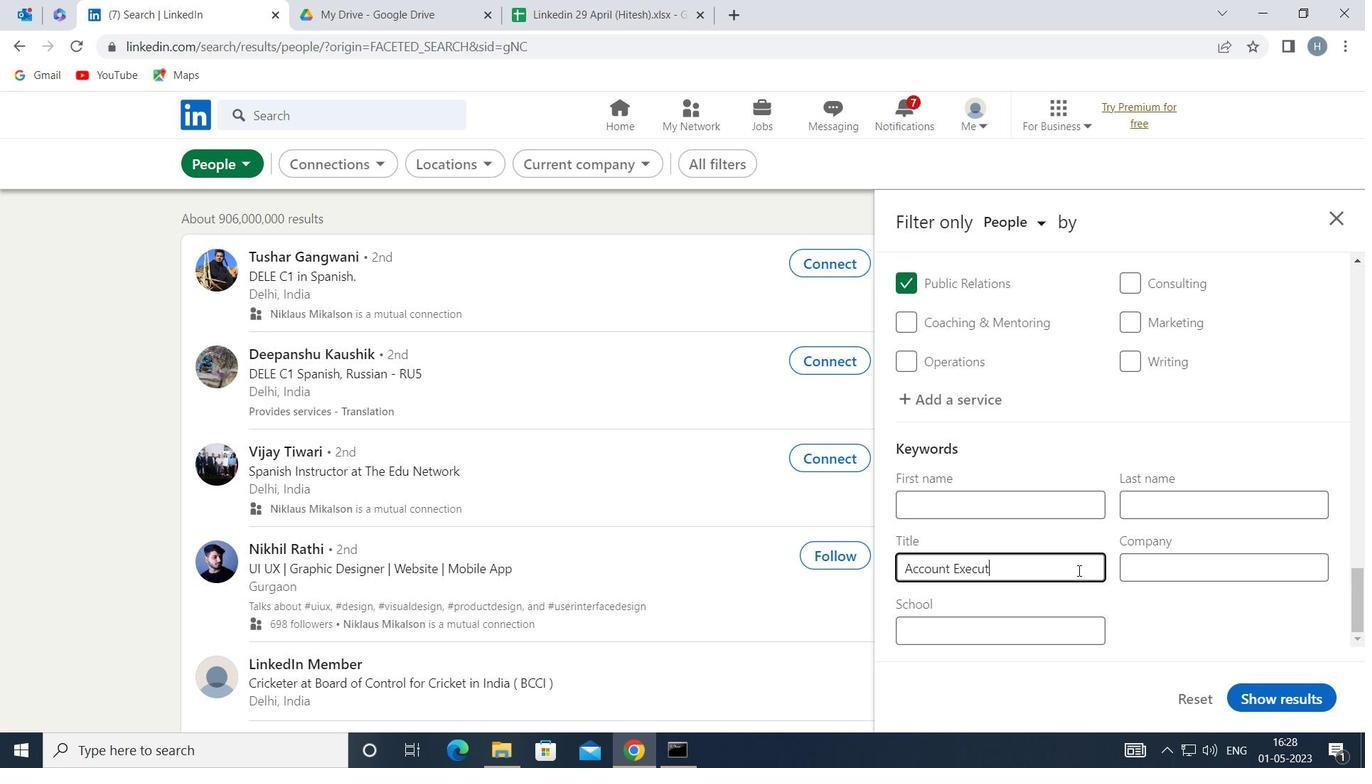
Action: Key pressed V
Screenshot: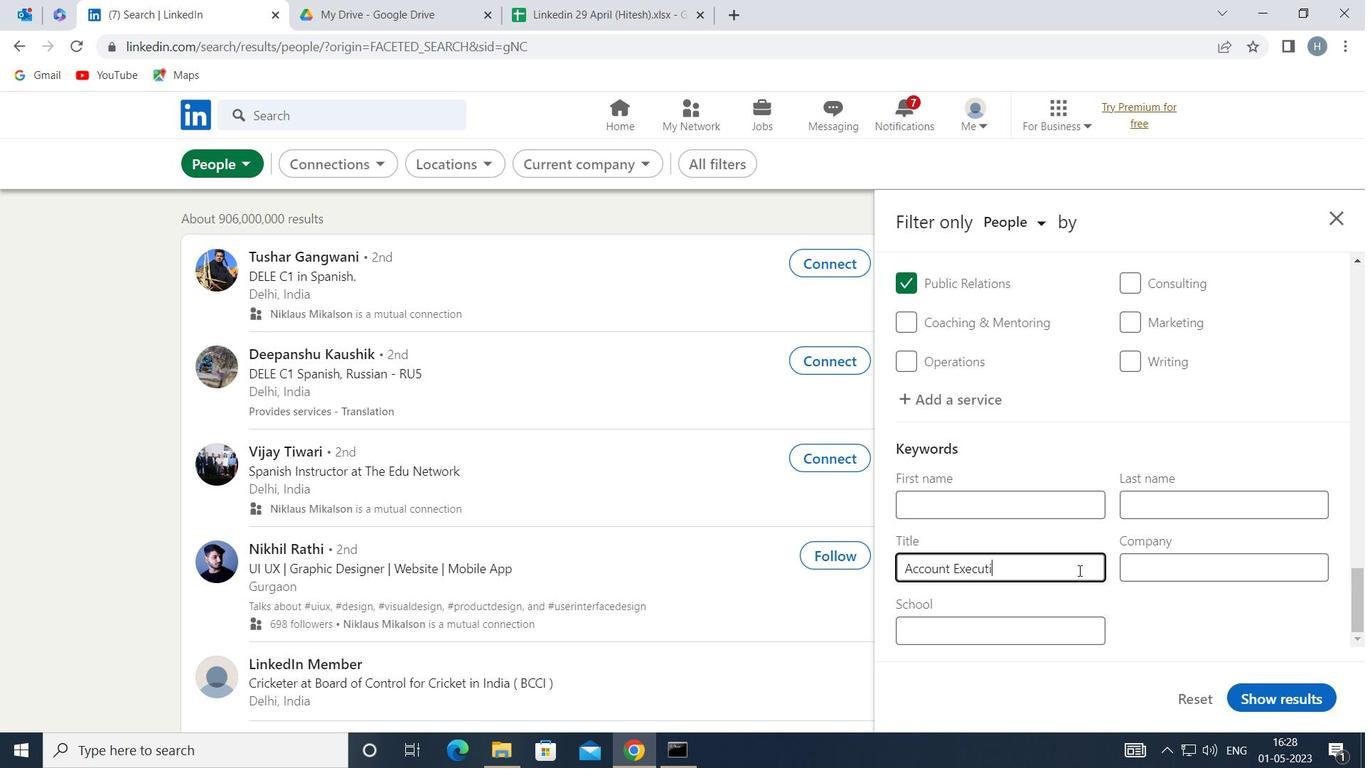 
Action: Mouse moved to (1078, 571)
Screenshot: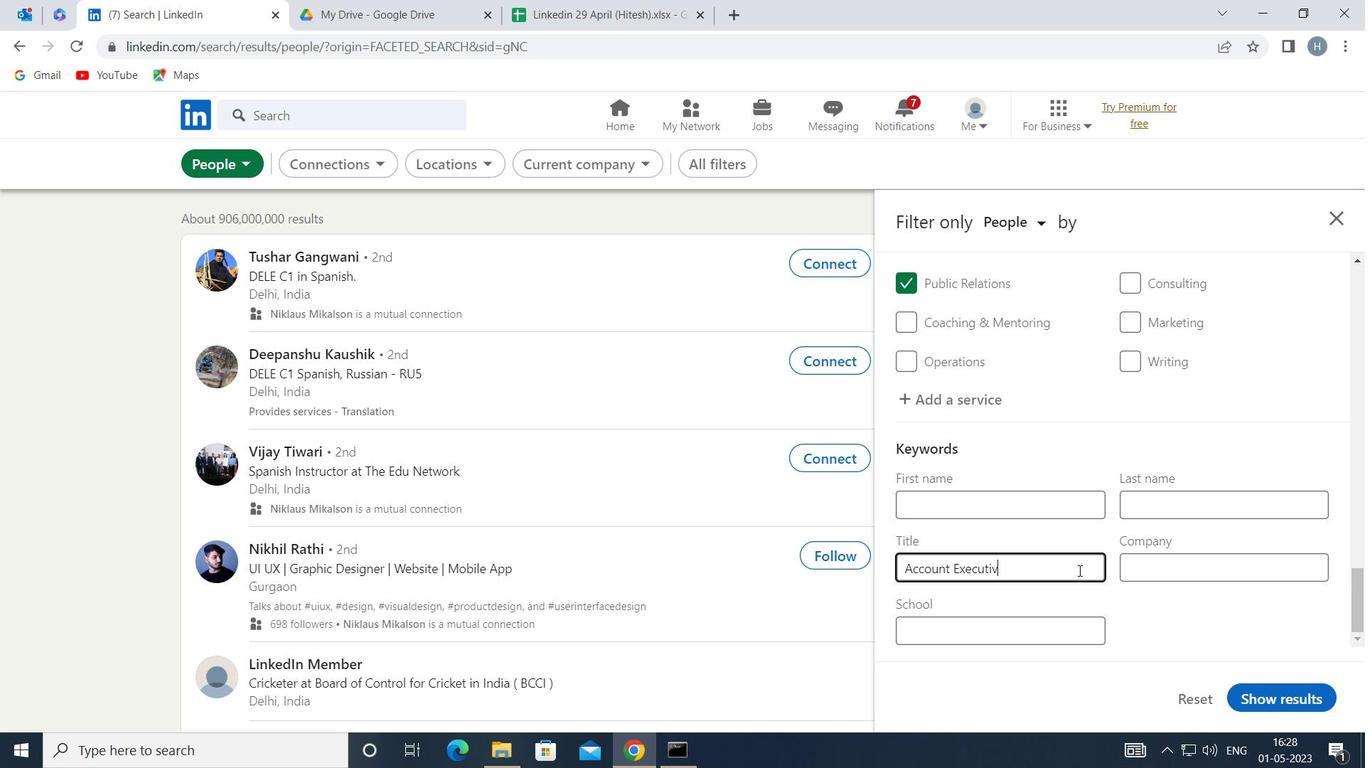 
Action: Key pressed E
Screenshot: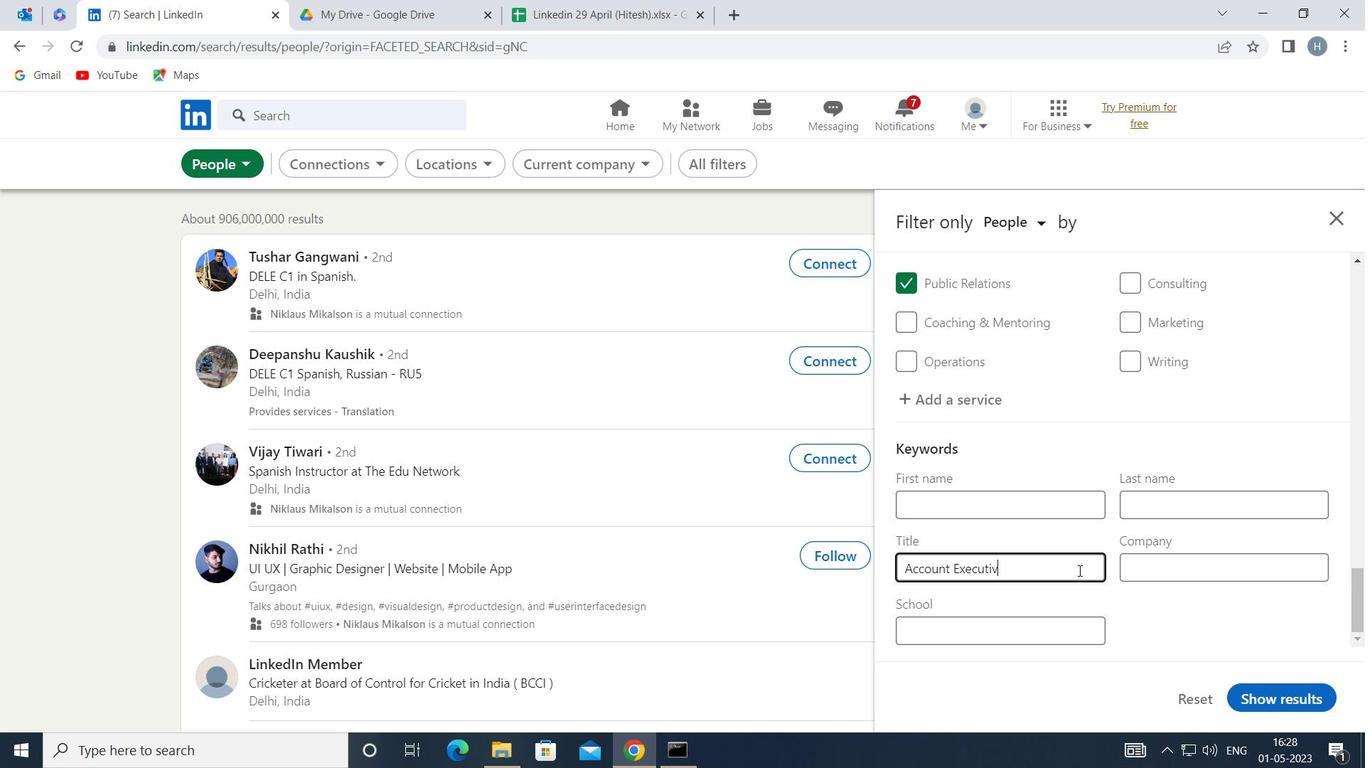 
Action: Mouse moved to (1290, 695)
Screenshot: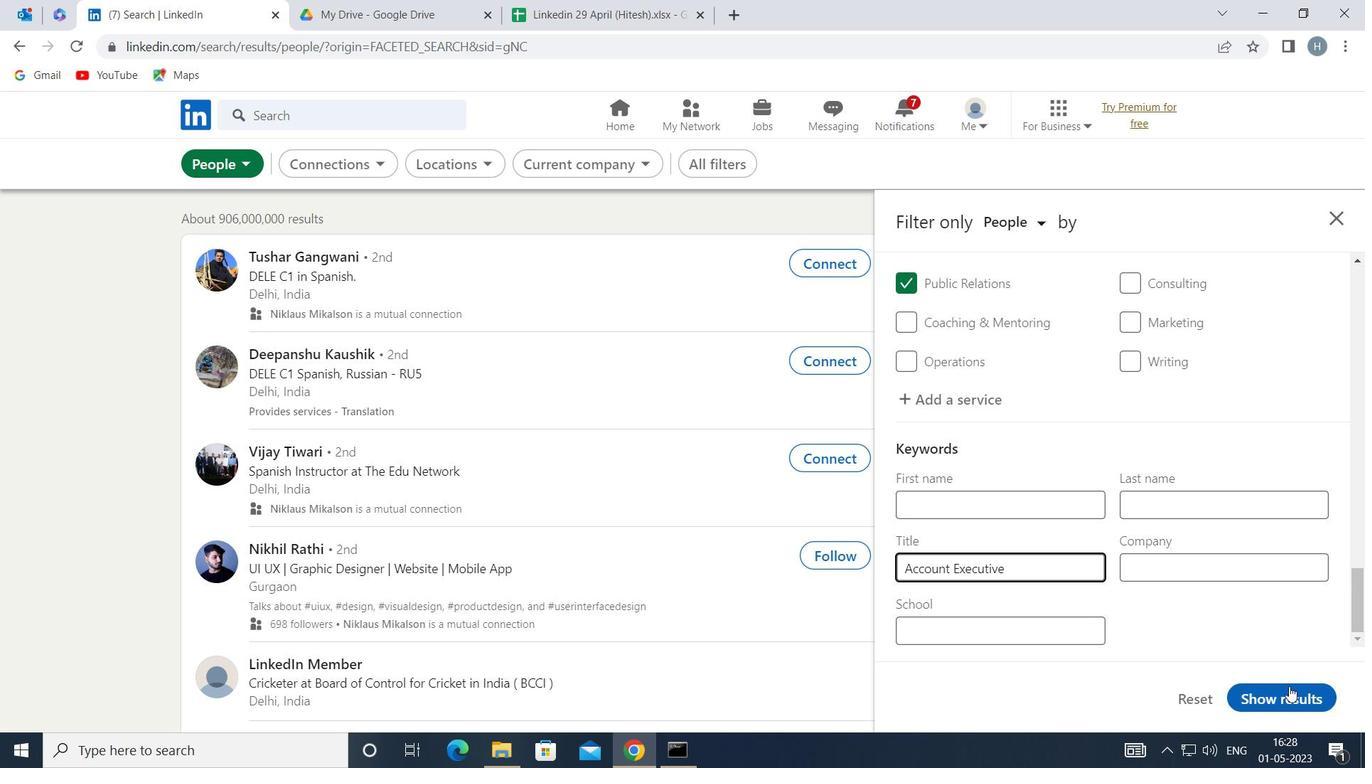 
Action: Mouse pressed left at (1290, 695)
Screenshot: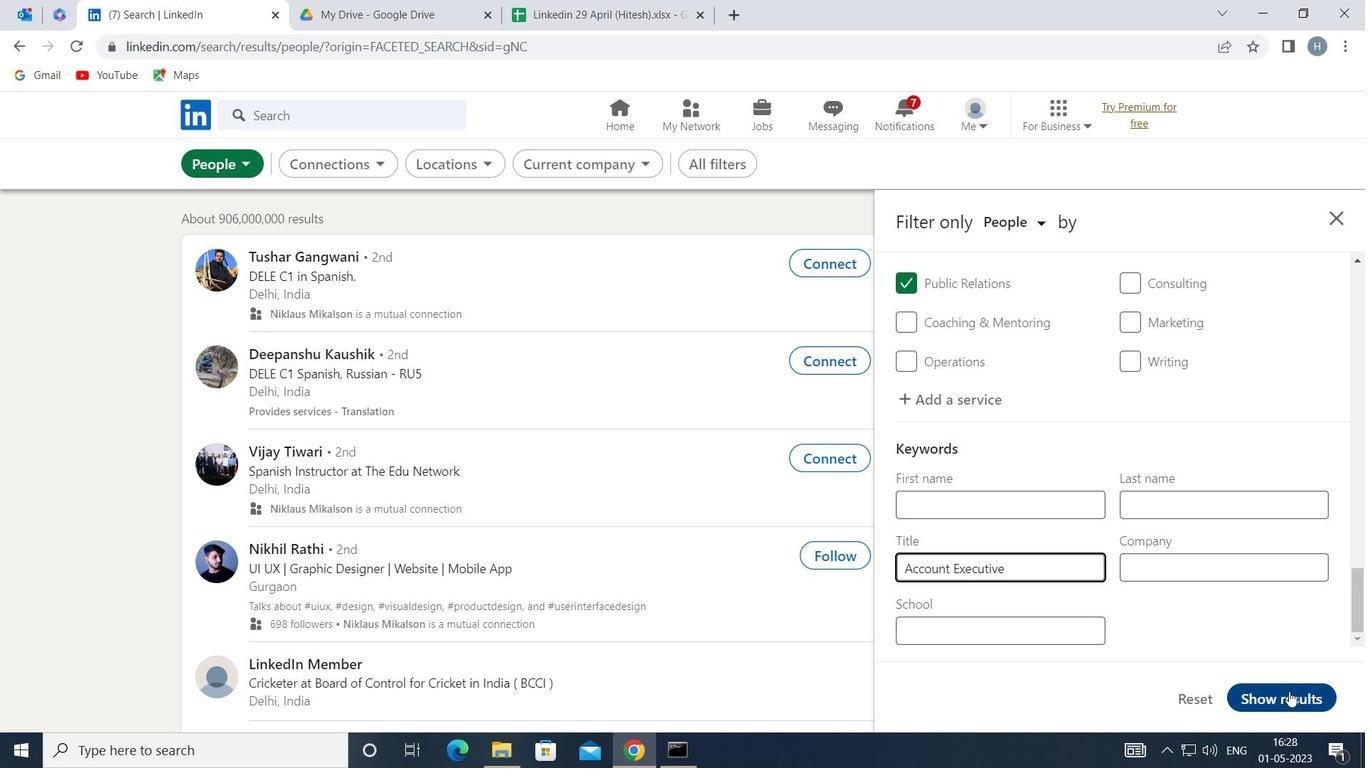 
Action: Mouse moved to (943, 505)
Screenshot: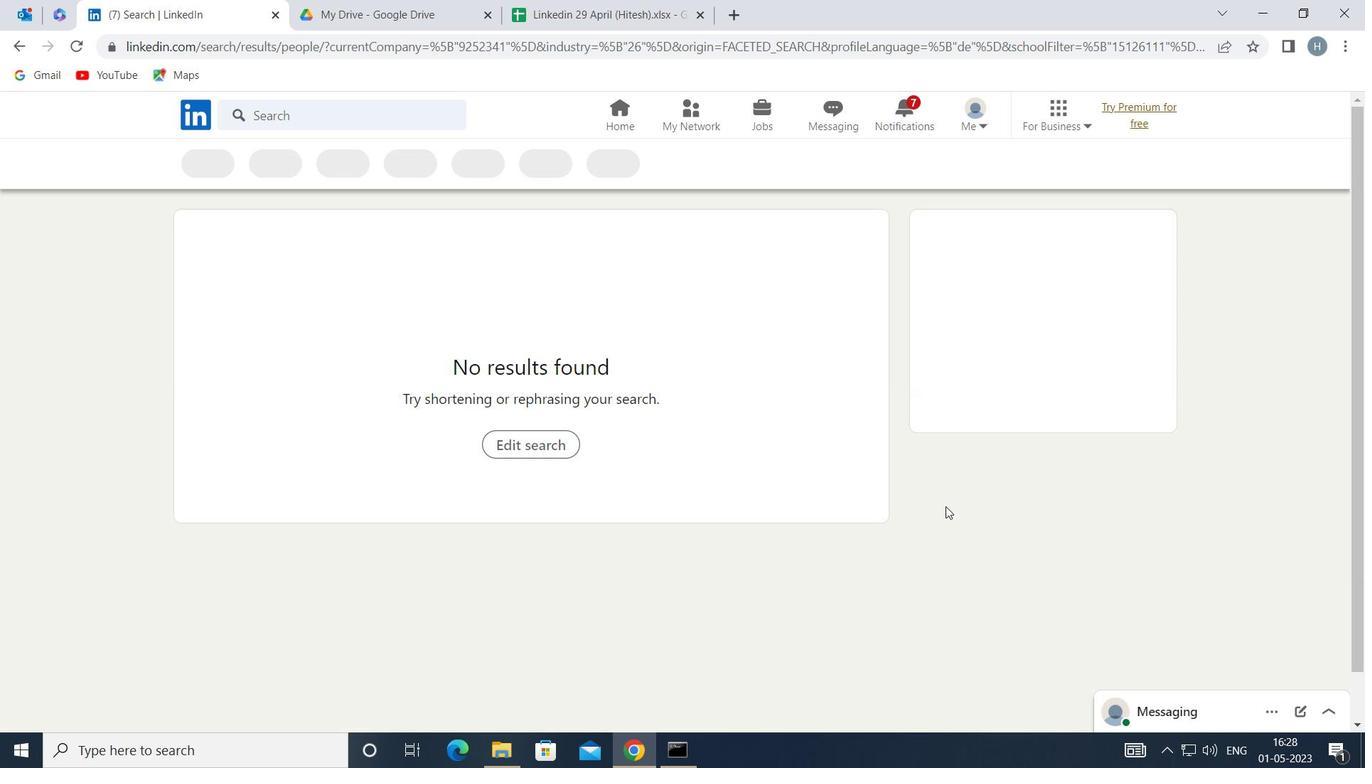 
